 Task: Look for space in Bagneux, France from 21st June, 2023 to 29th June, 2023 for 4 adults in price range Rs.7000 to Rs.12000. Place can be entire place with 2 bedrooms having 2 beds and 2 bathrooms. Property type can be house, flat, guest house. Amenities needed are: washing machine. Booking option can be shelf check-in. Required host language is English.
Action: Mouse moved to (573, 184)
Screenshot: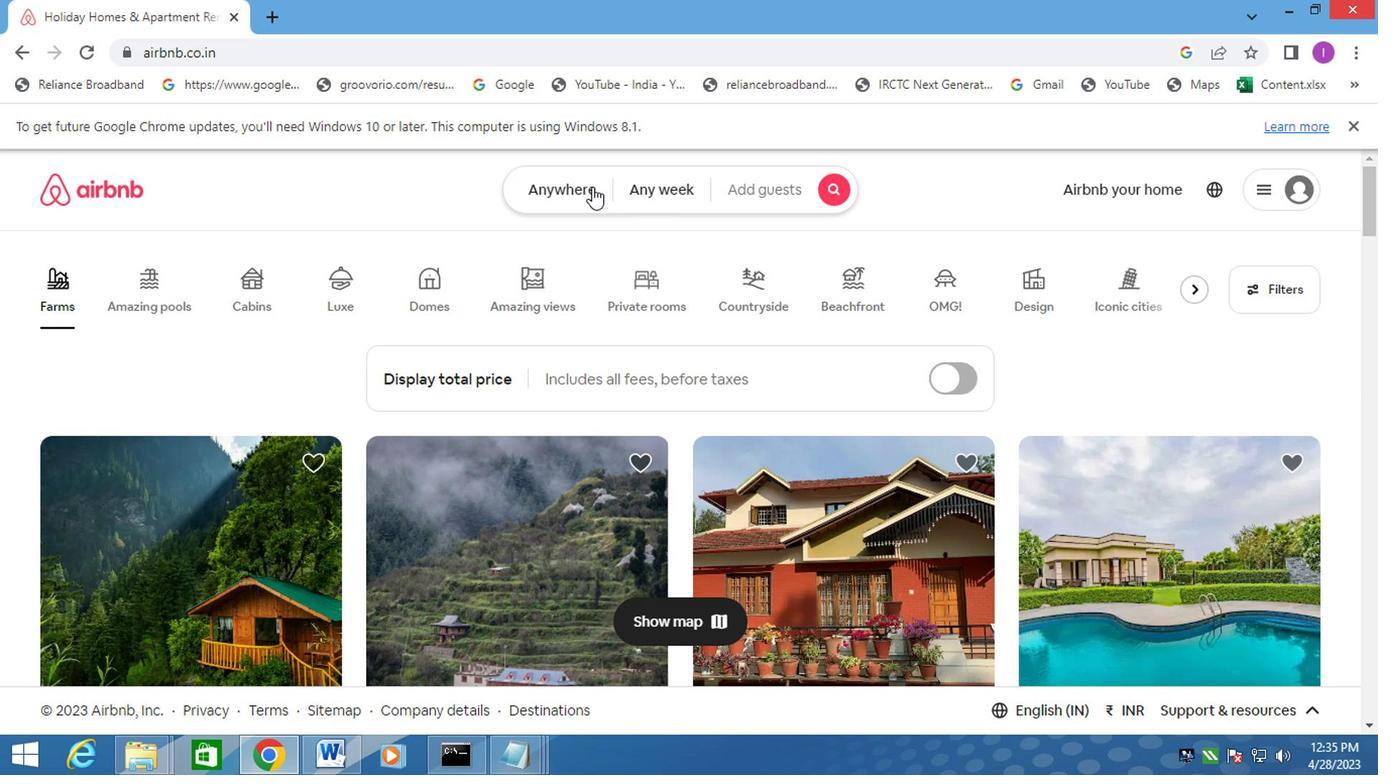 
Action: Mouse pressed left at (573, 184)
Screenshot: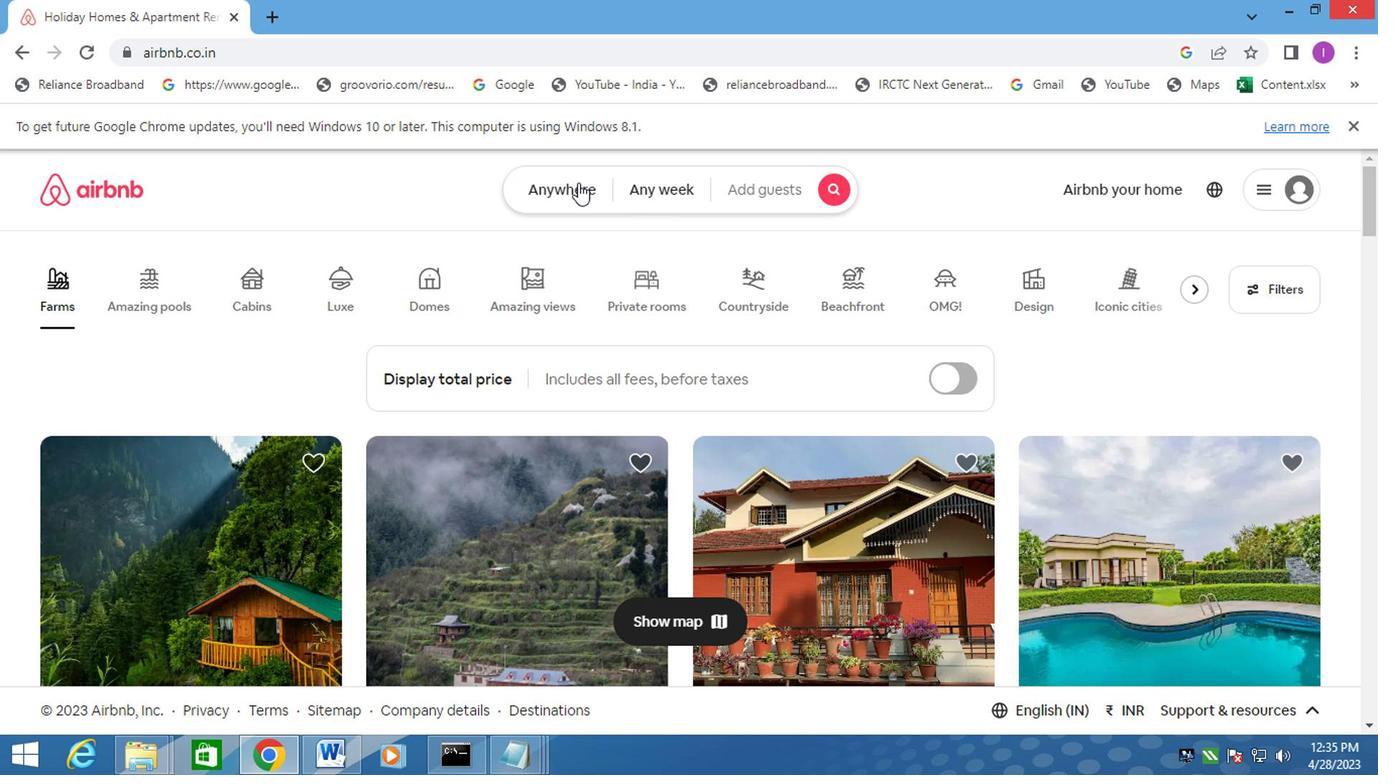 
Action: Mouse moved to (379, 262)
Screenshot: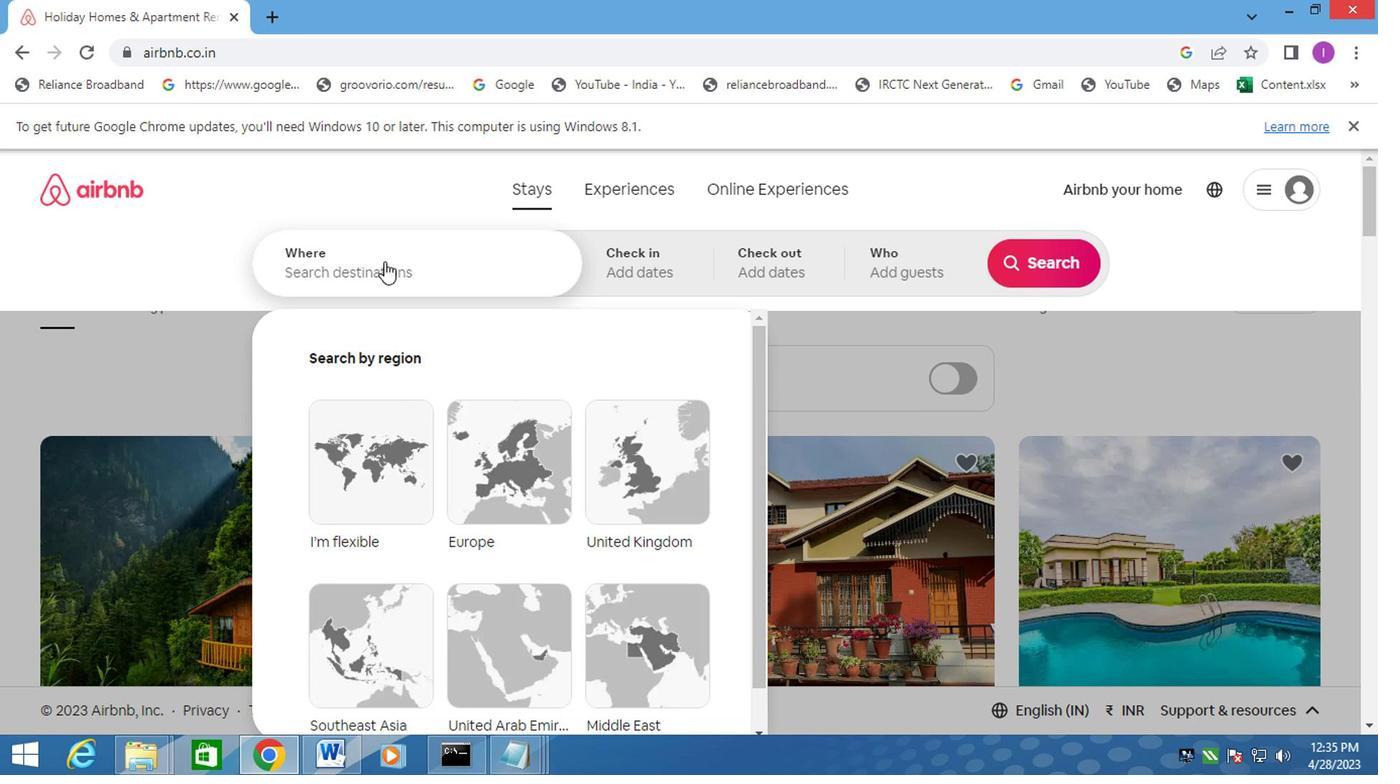 
Action: Mouse pressed left at (379, 262)
Screenshot: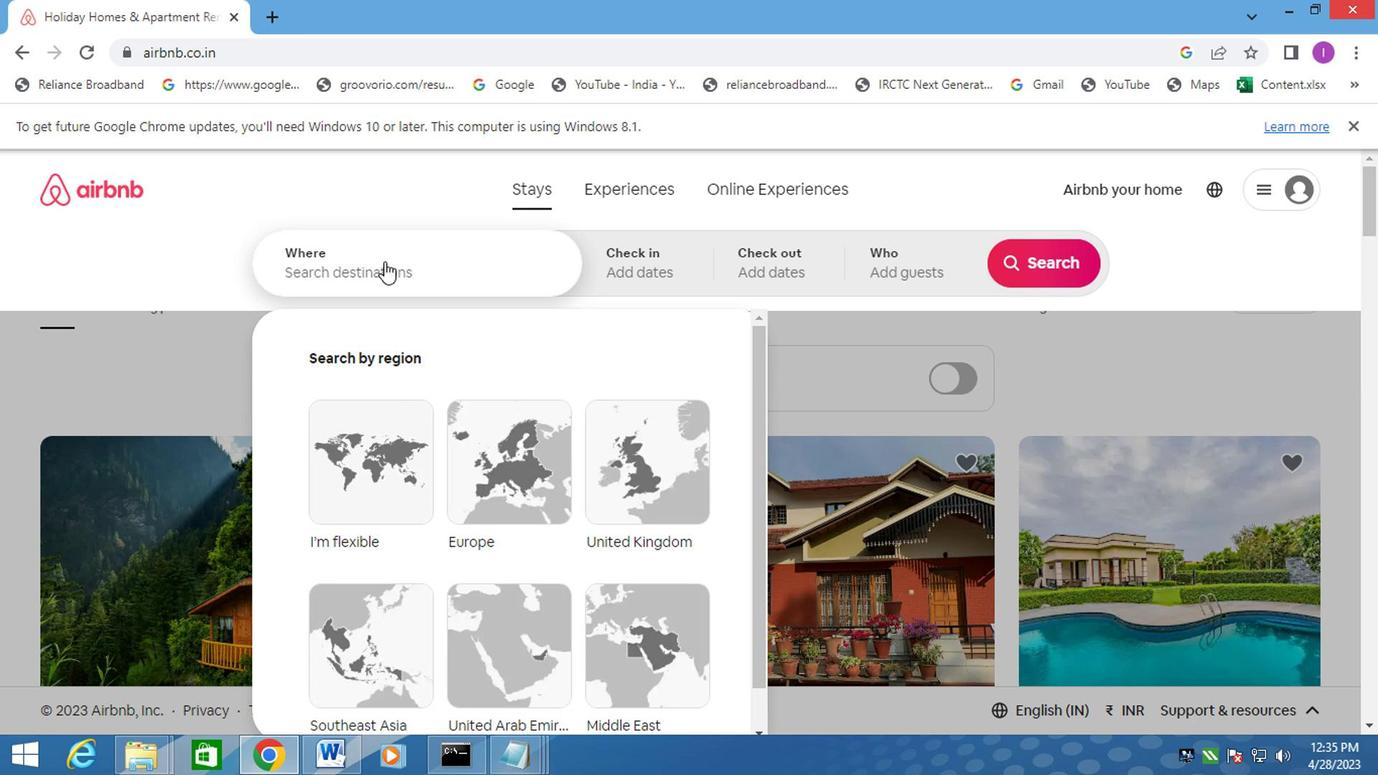 
Action: Key pressed <Key.shift>BAGNEUX,<Key.shift>FRANCE
Screenshot: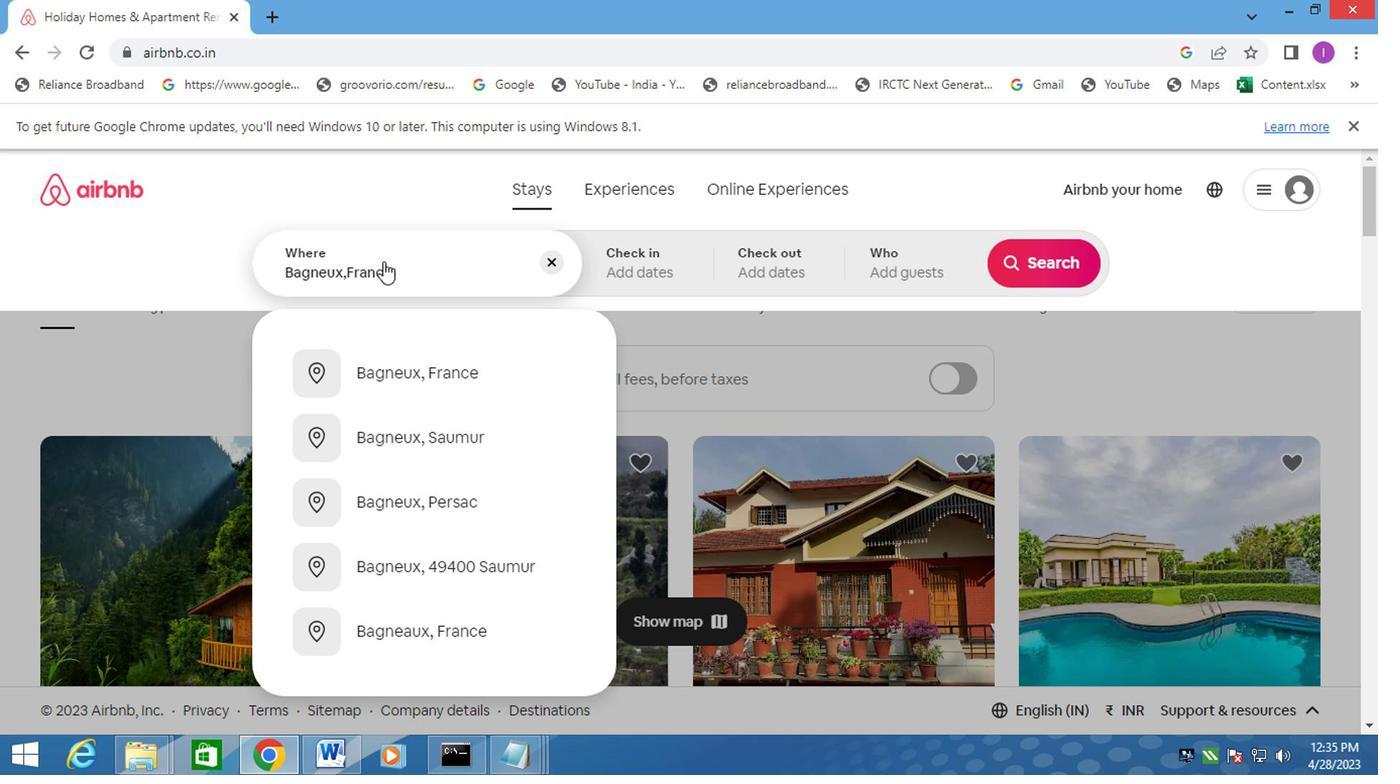 
Action: Mouse moved to (465, 376)
Screenshot: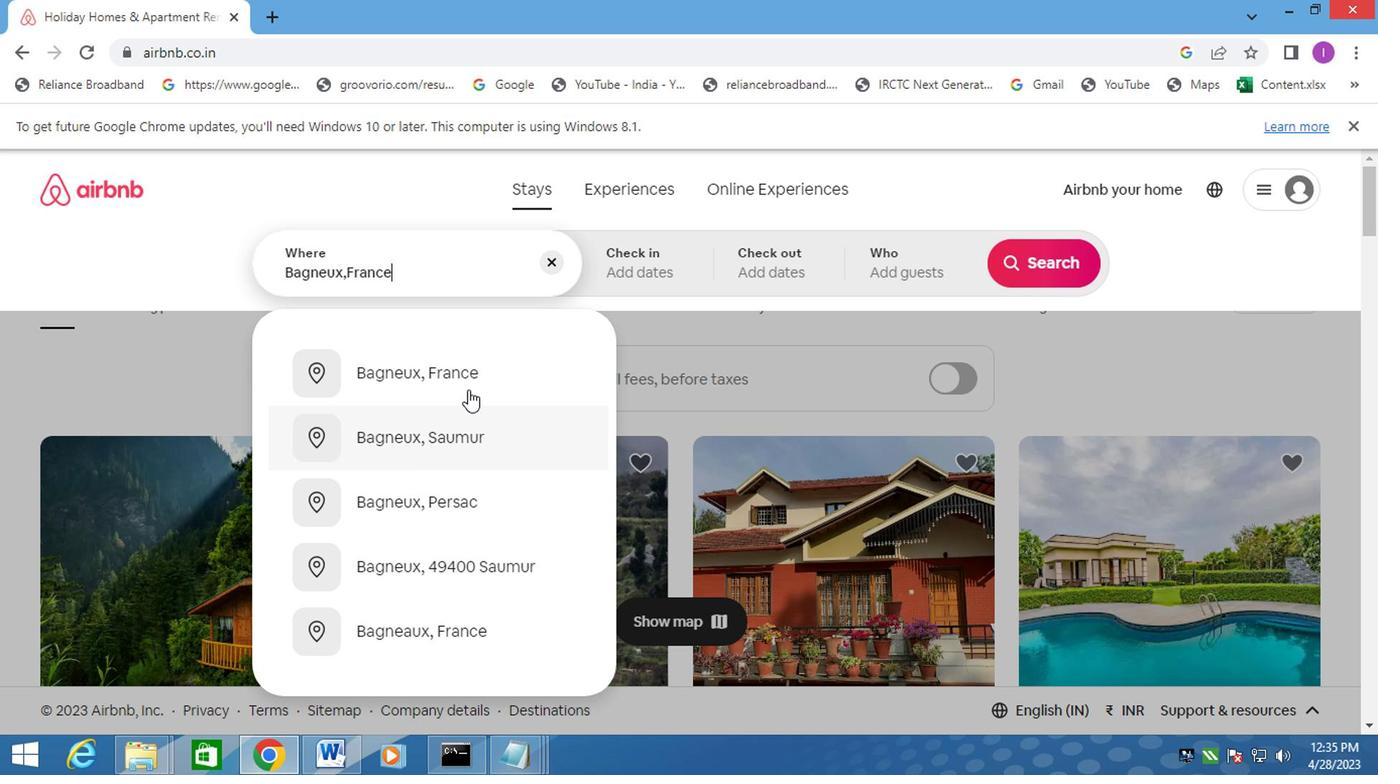 
Action: Mouse pressed left at (465, 376)
Screenshot: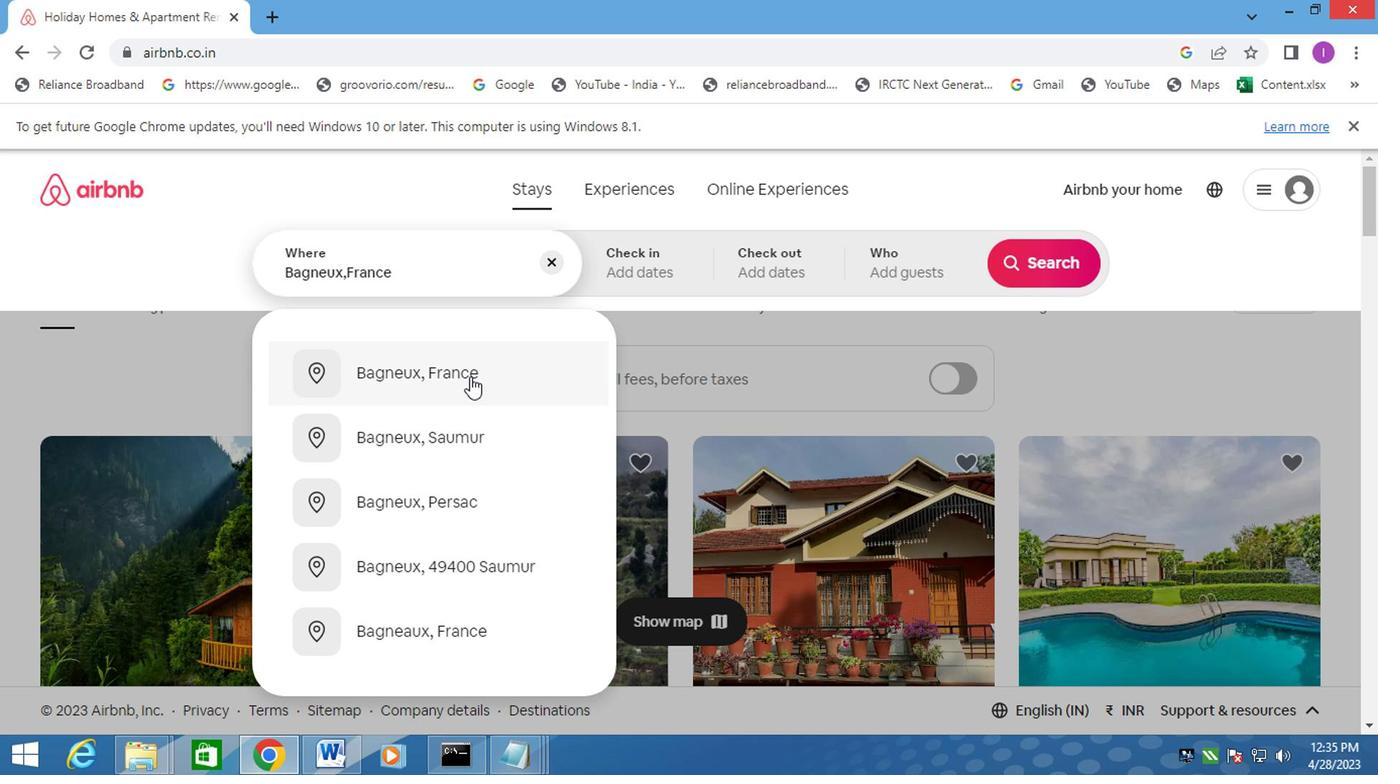 
Action: Mouse moved to (1034, 425)
Screenshot: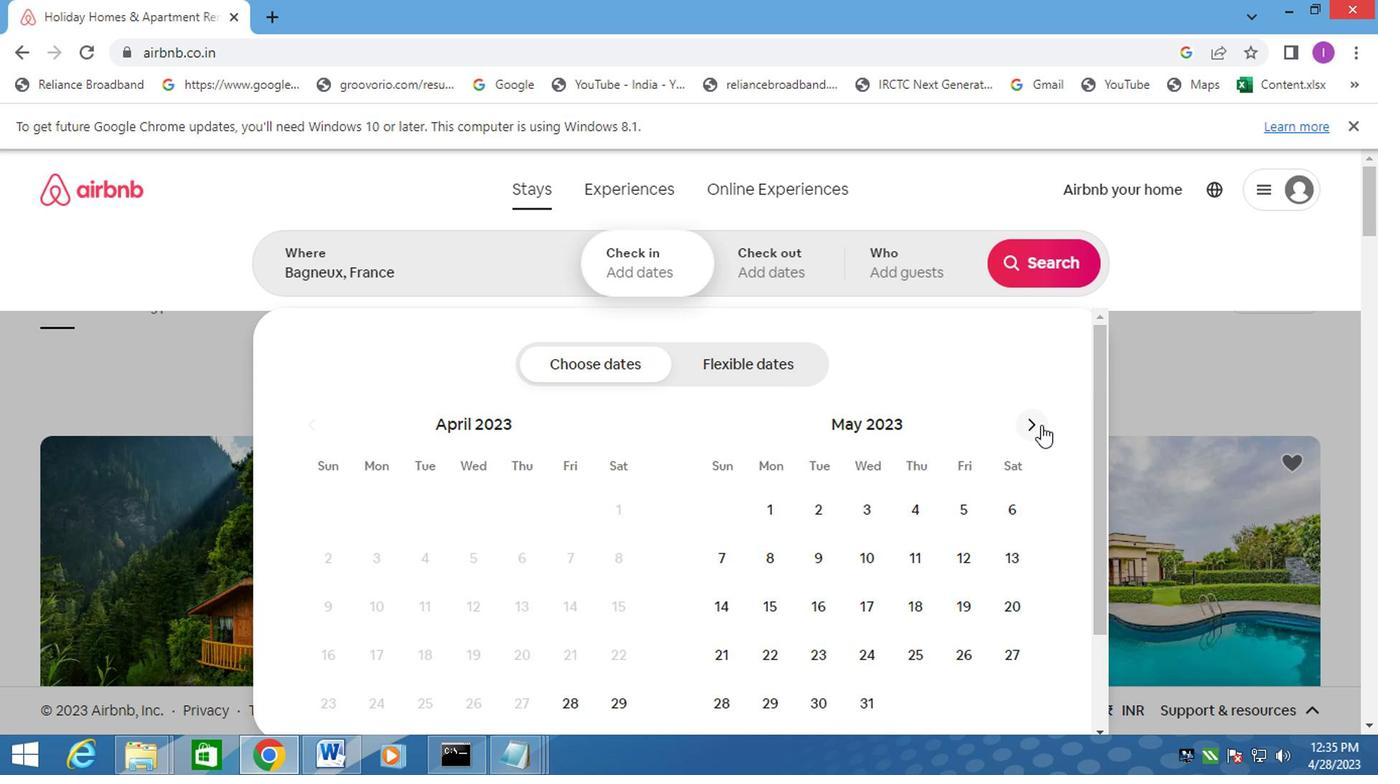 
Action: Mouse pressed left at (1034, 425)
Screenshot: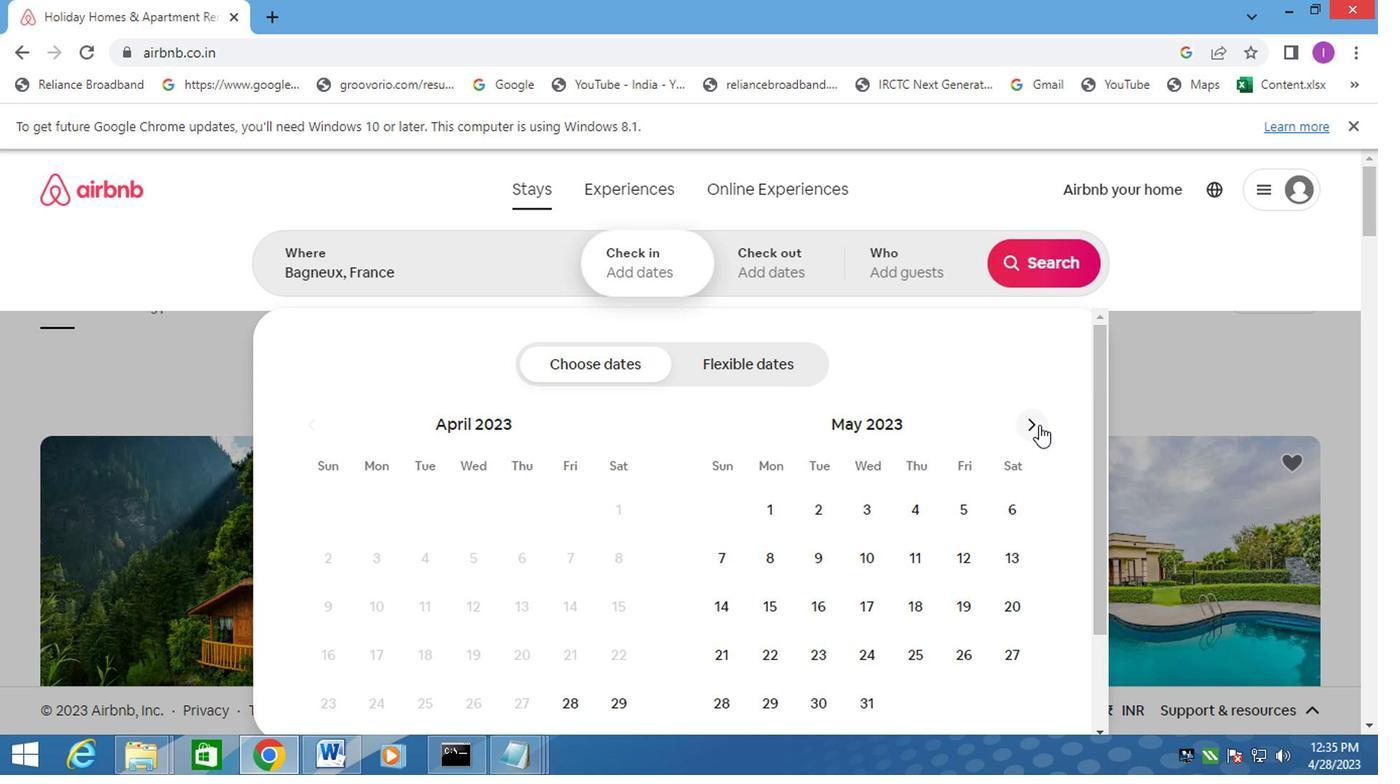 
Action: Mouse pressed left at (1034, 425)
Screenshot: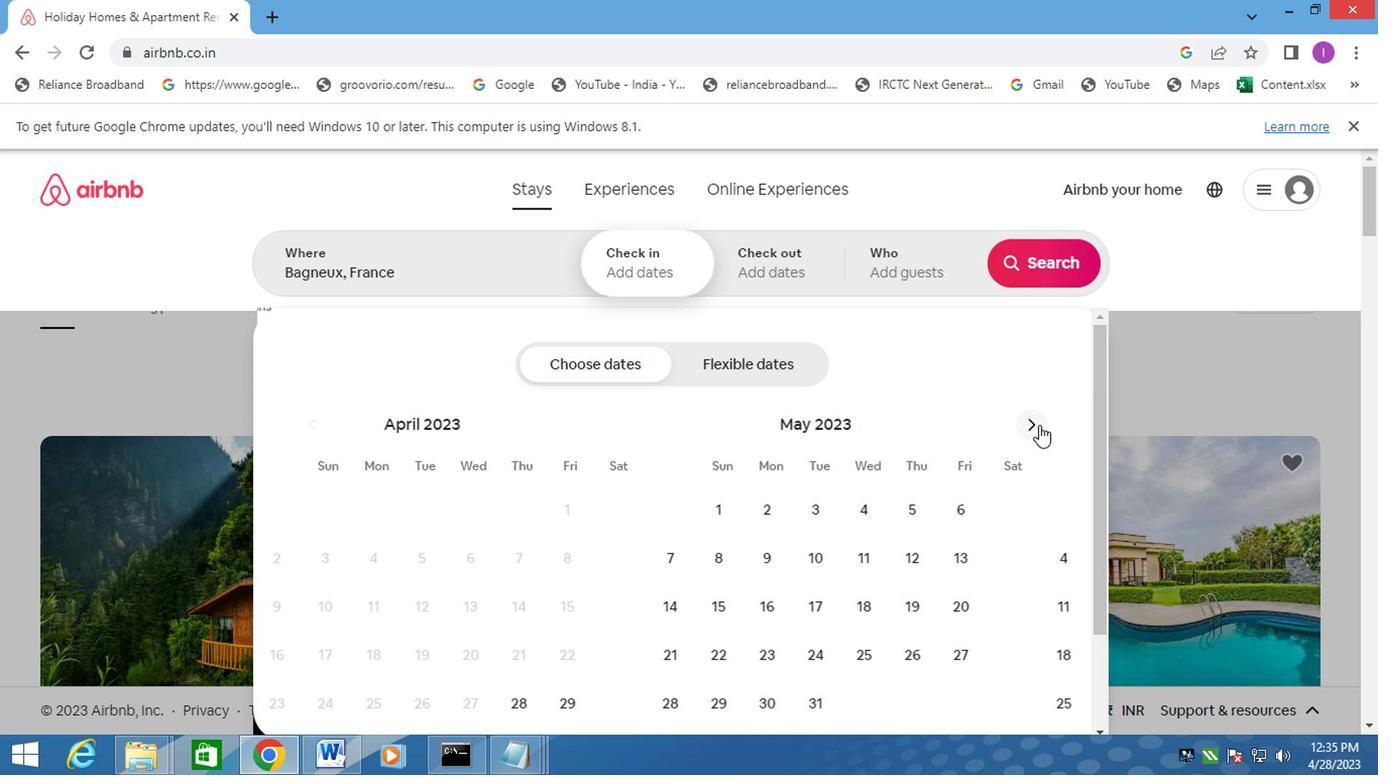 
Action: Mouse moved to (463, 649)
Screenshot: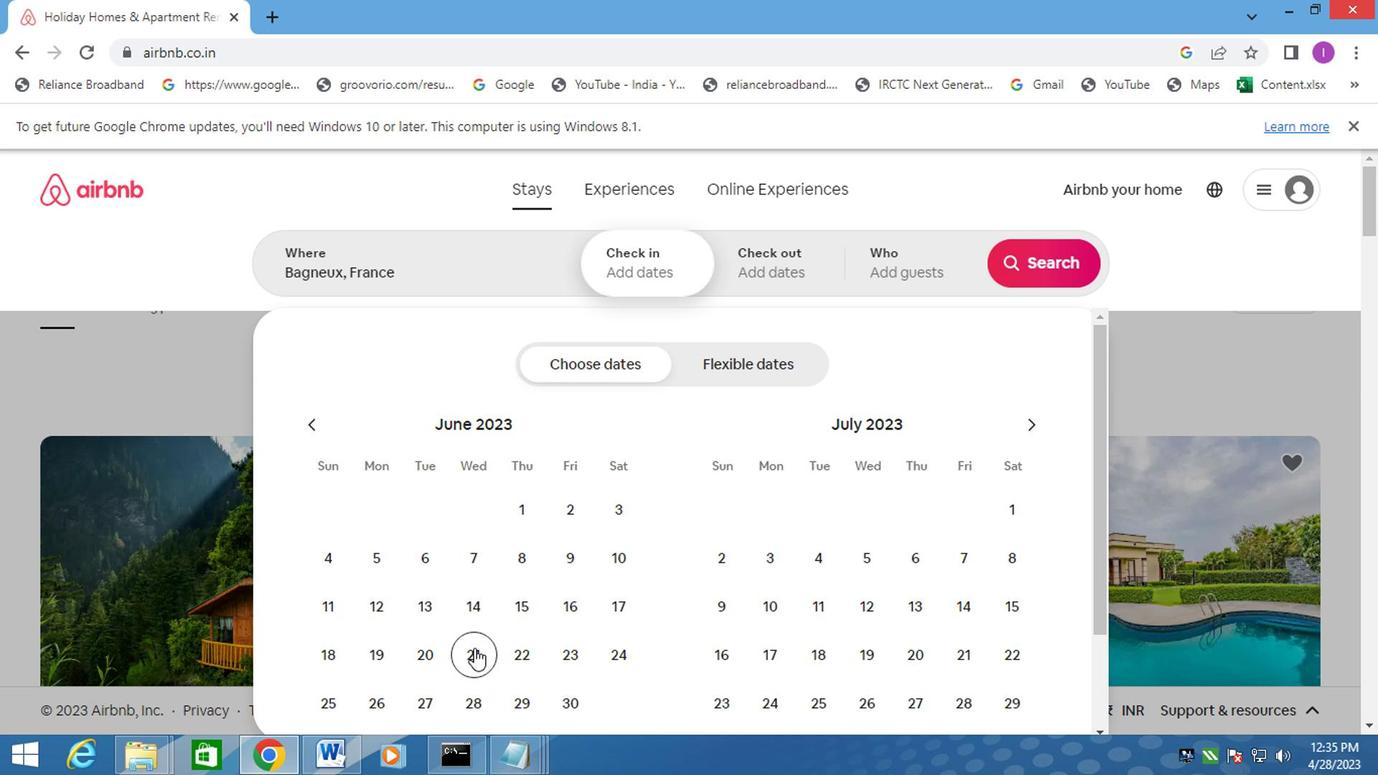 
Action: Mouse pressed left at (463, 649)
Screenshot: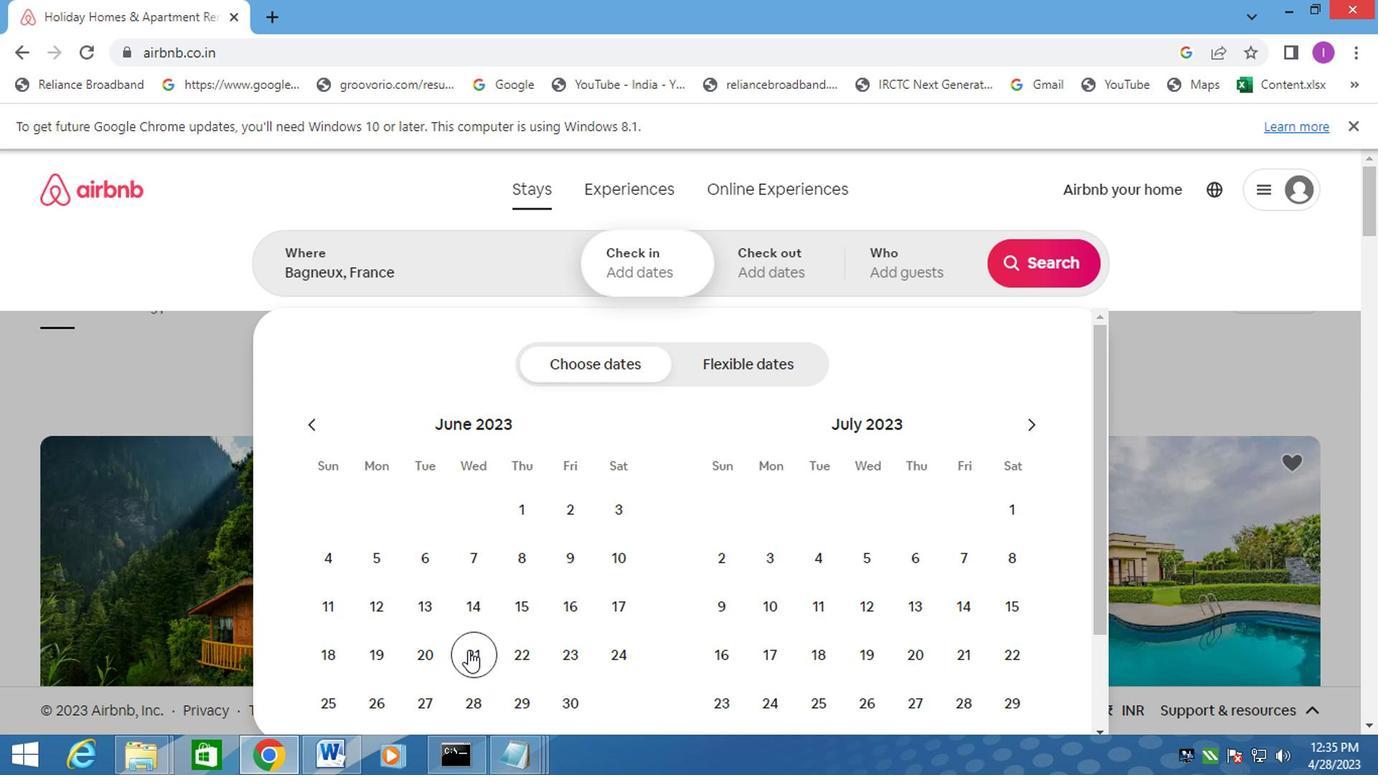 
Action: Mouse moved to (522, 702)
Screenshot: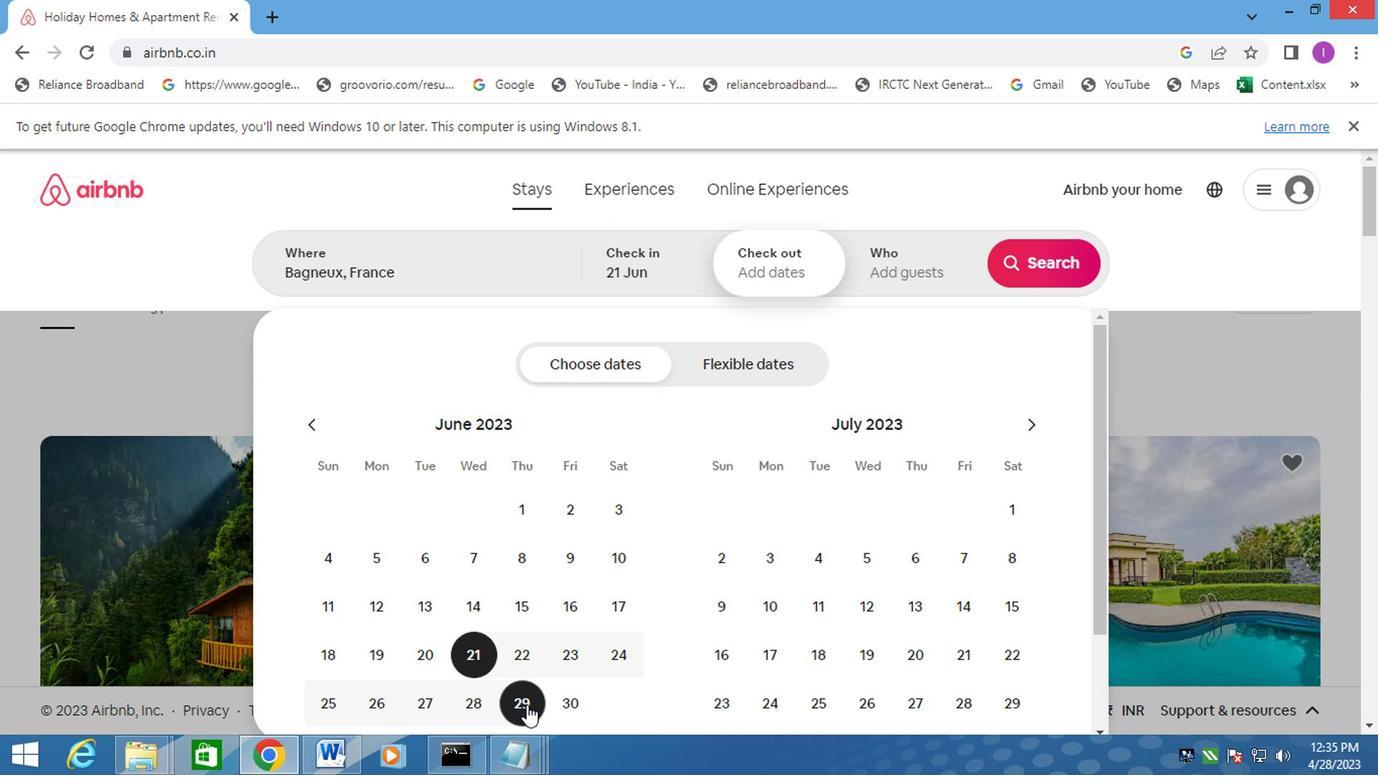 
Action: Mouse pressed left at (522, 702)
Screenshot: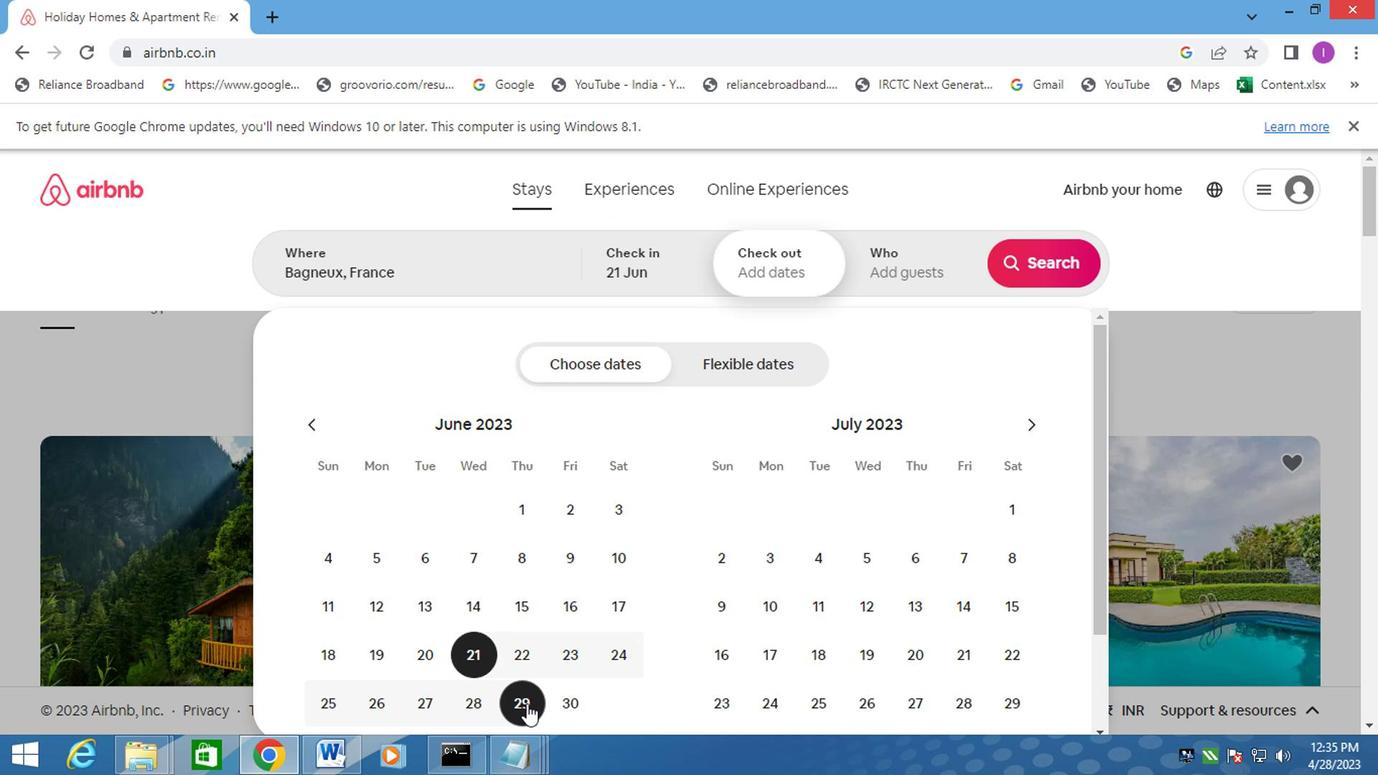
Action: Mouse moved to (955, 282)
Screenshot: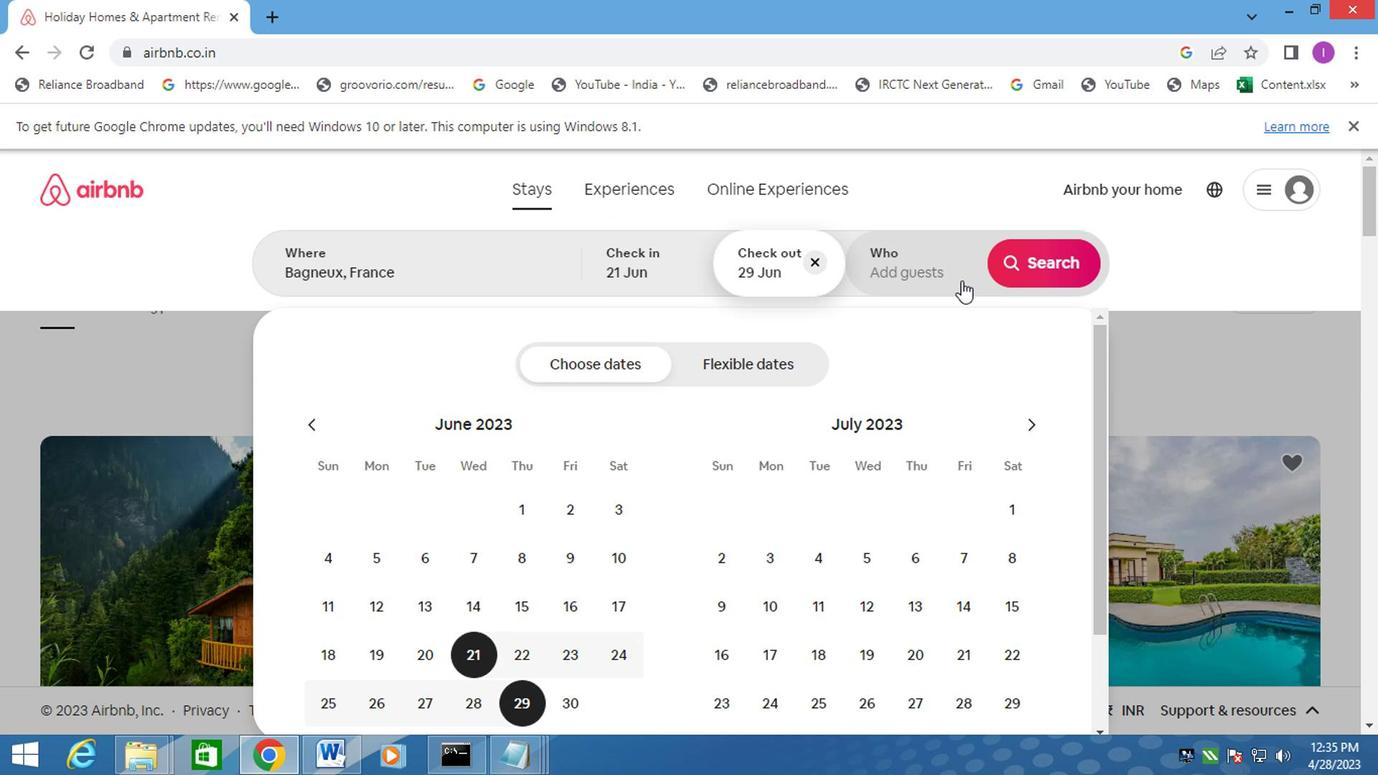 
Action: Mouse pressed left at (955, 282)
Screenshot: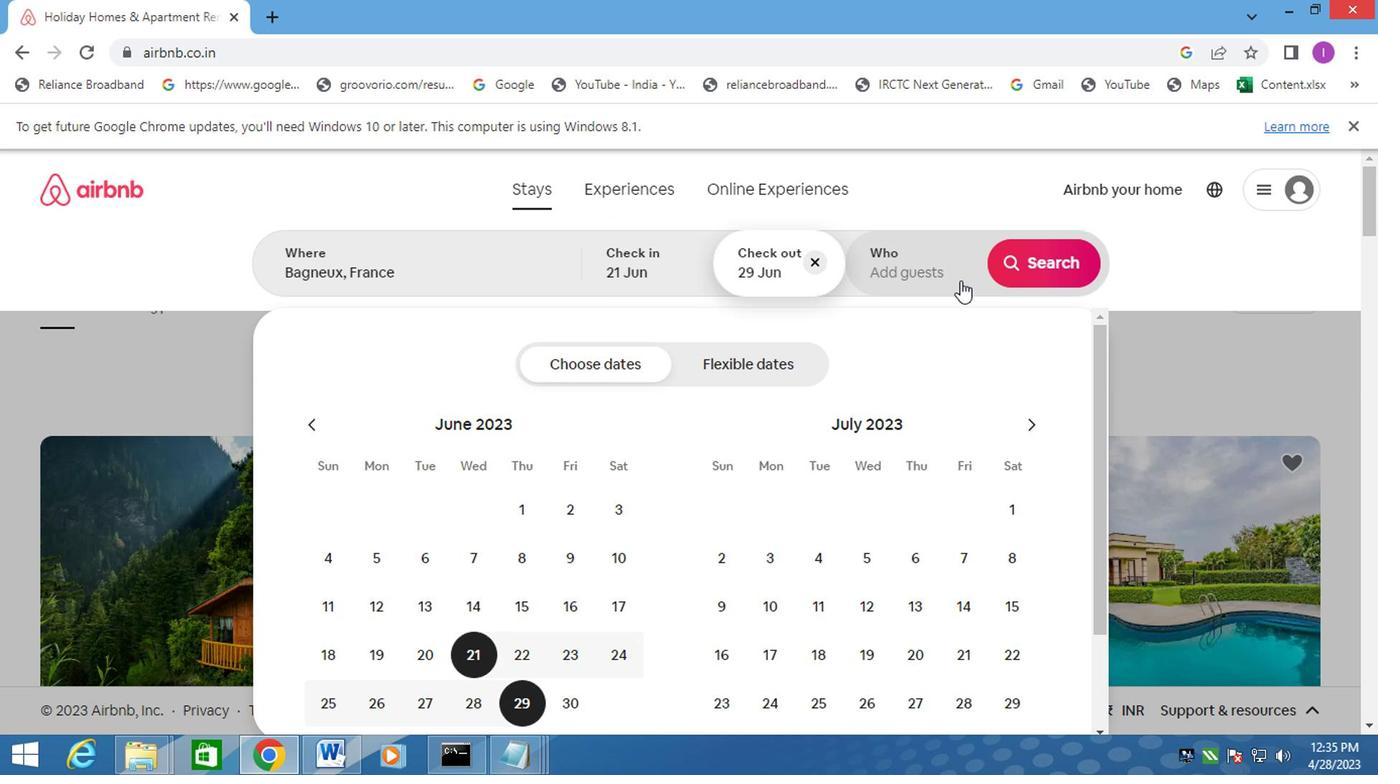 
Action: Mouse moved to (1038, 374)
Screenshot: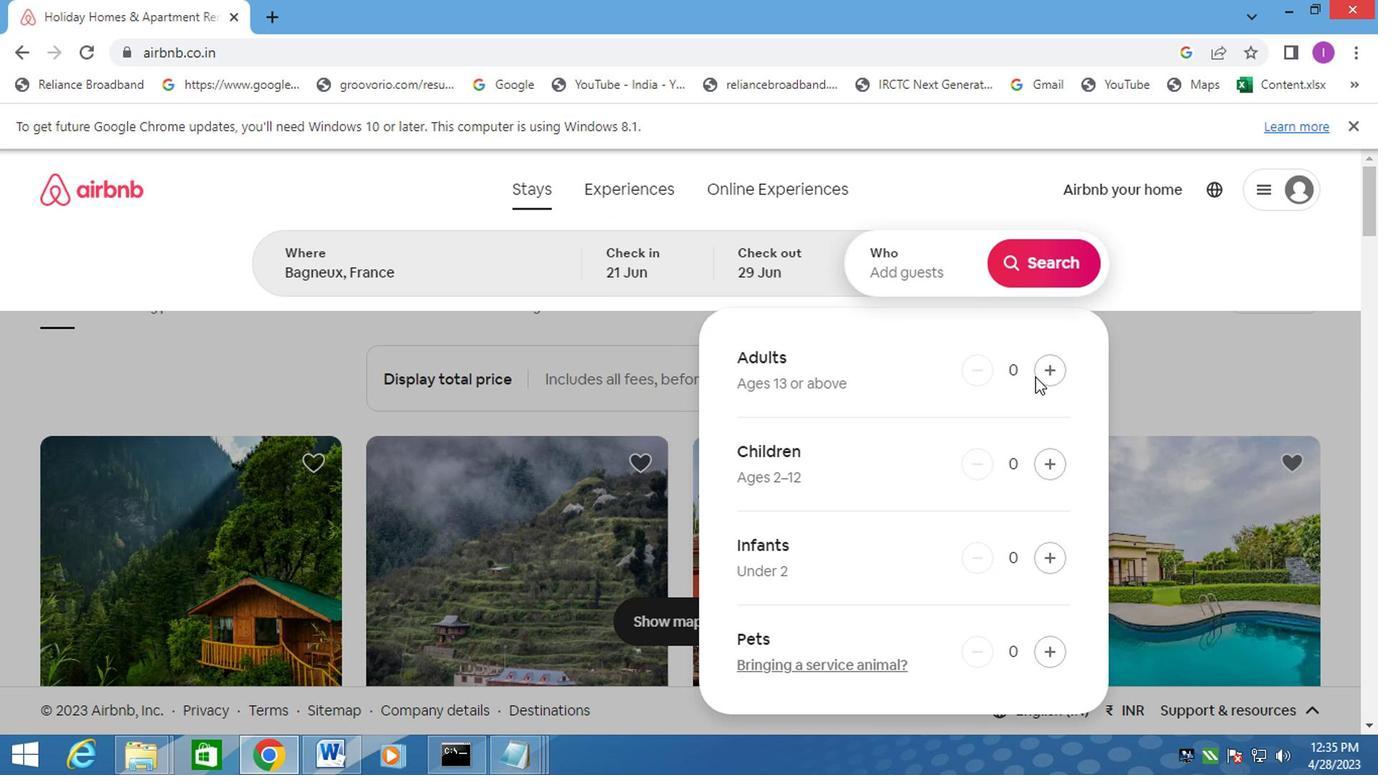 
Action: Mouse pressed left at (1038, 374)
Screenshot: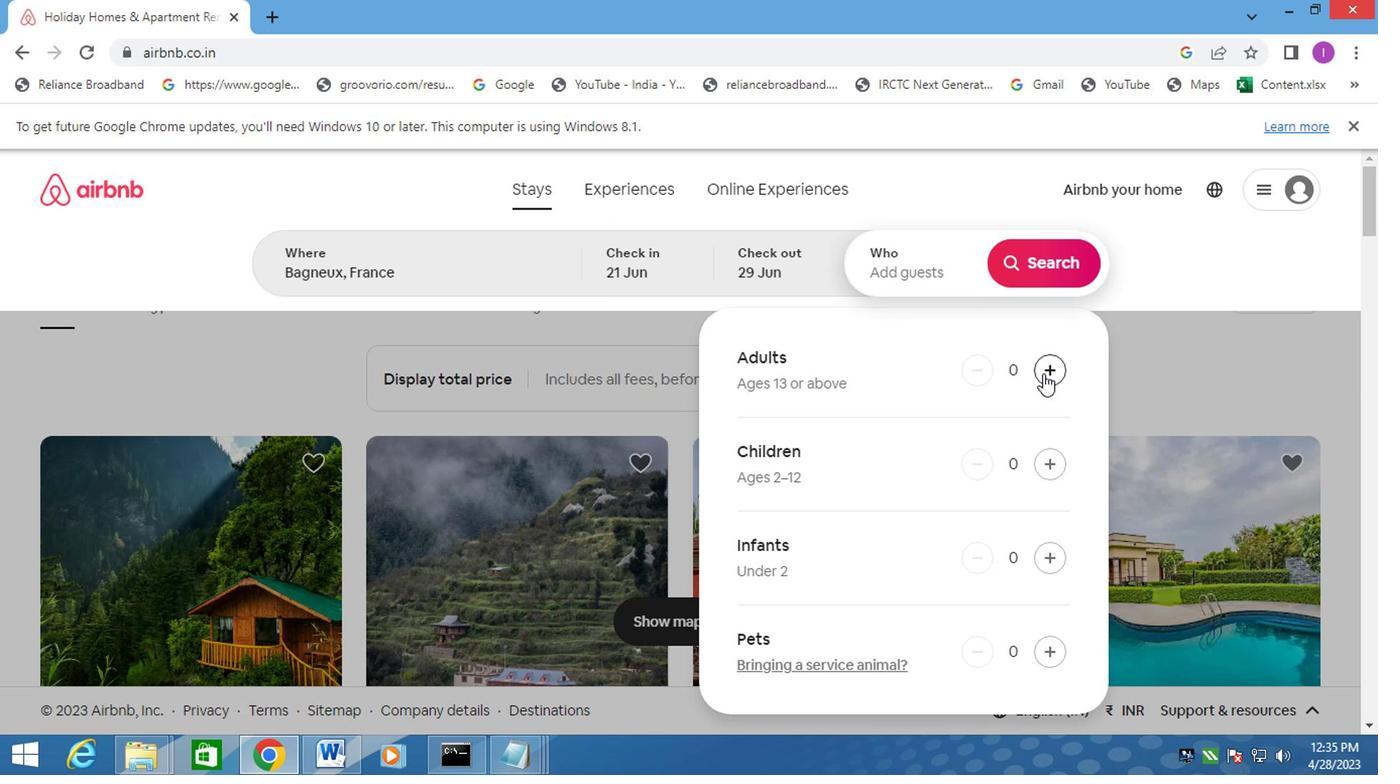 
Action: Mouse pressed left at (1038, 374)
Screenshot: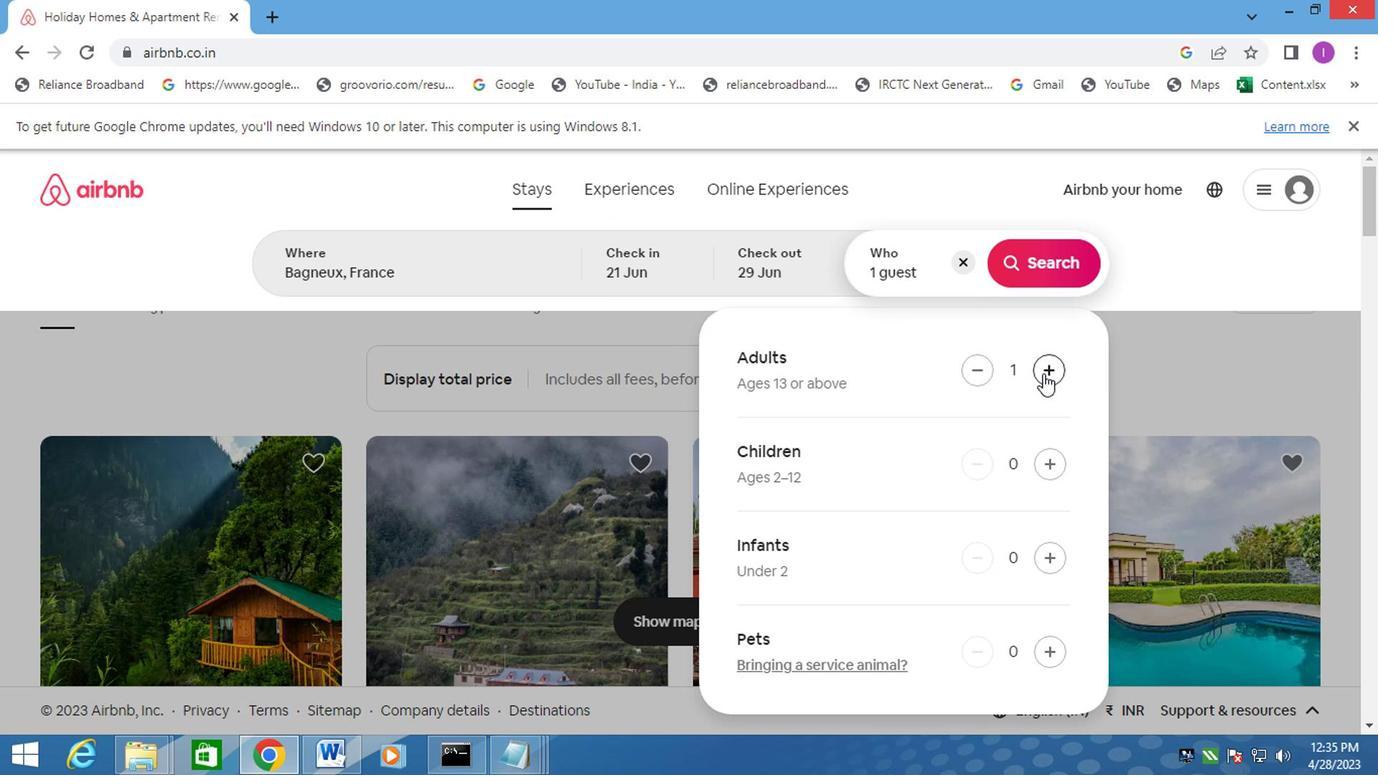 
Action: Mouse pressed left at (1038, 374)
Screenshot: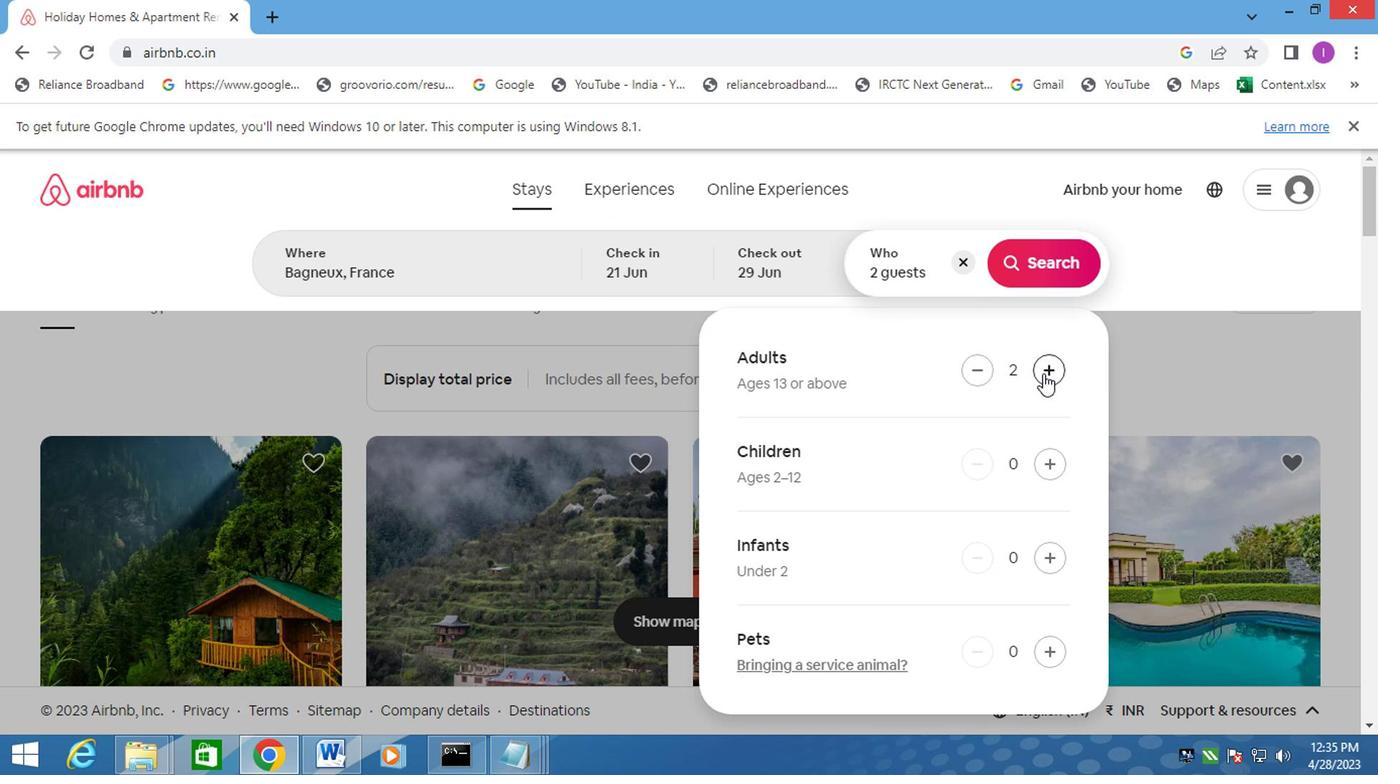 
Action: Mouse pressed left at (1038, 374)
Screenshot: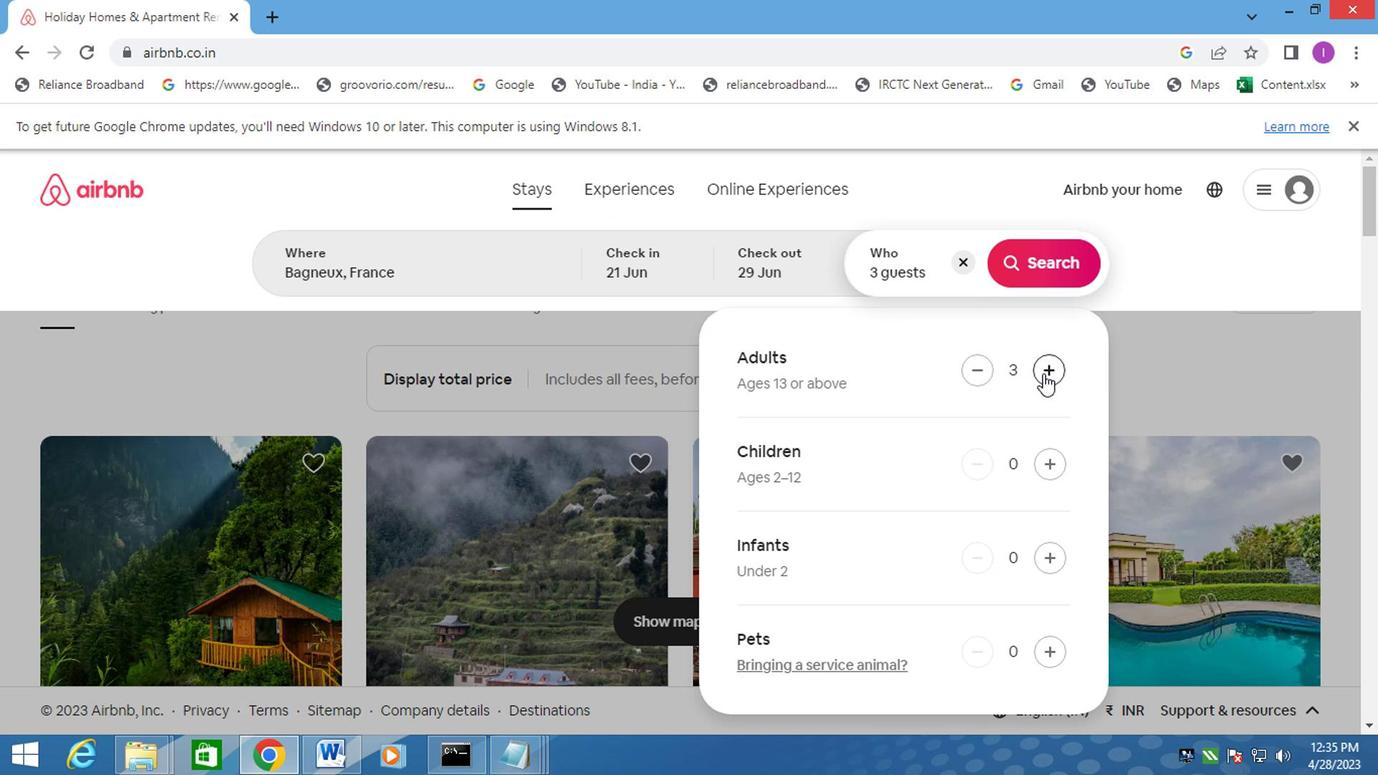 
Action: Mouse moved to (1079, 254)
Screenshot: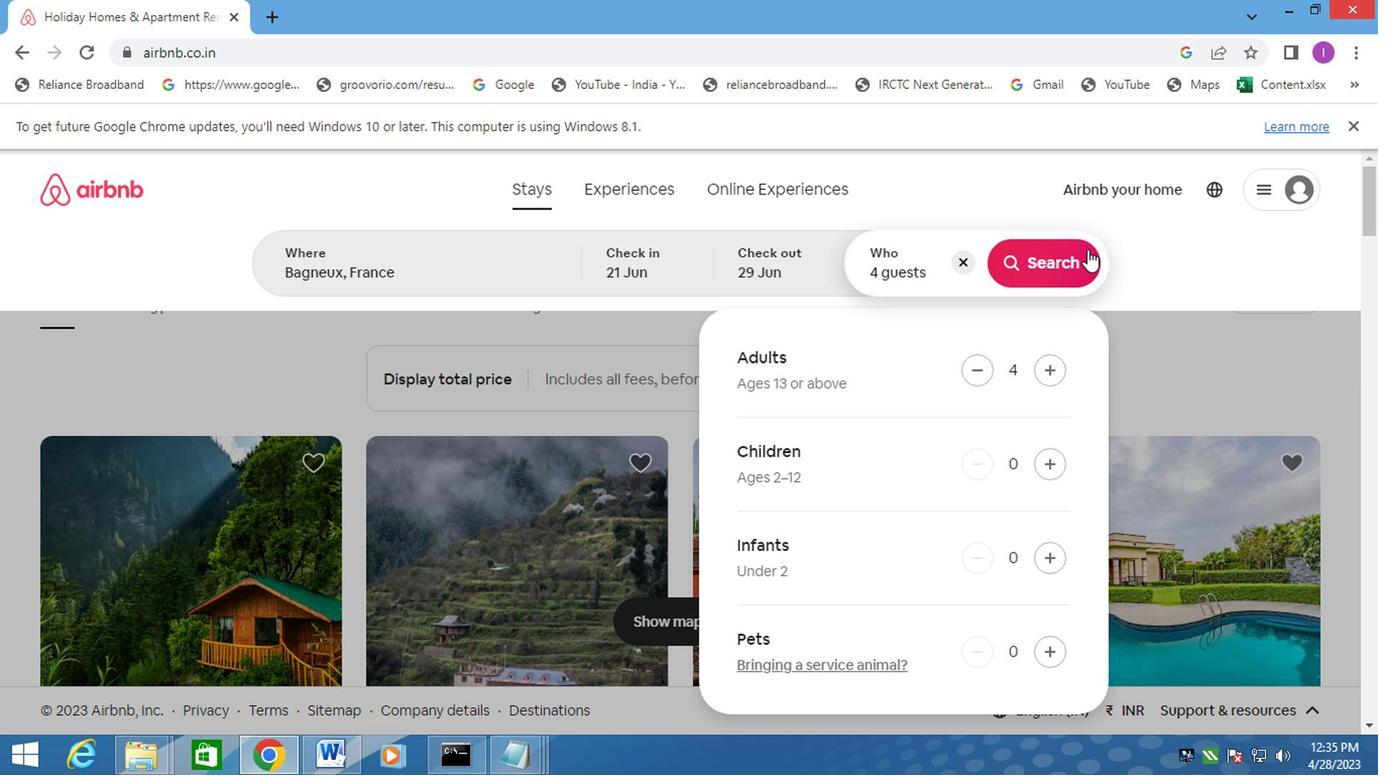 
Action: Mouse pressed left at (1079, 254)
Screenshot: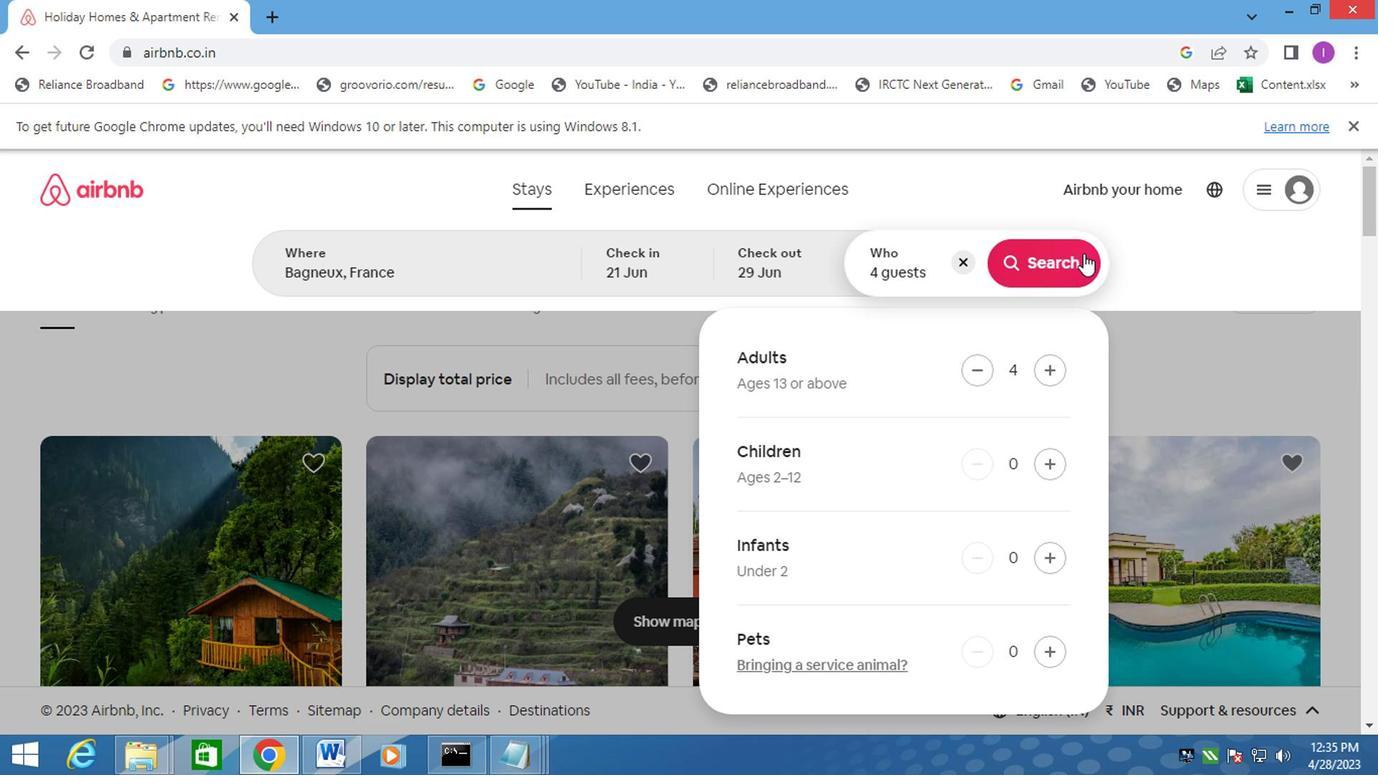 
Action: Mouse moved to (1286, 285)
Screenshot: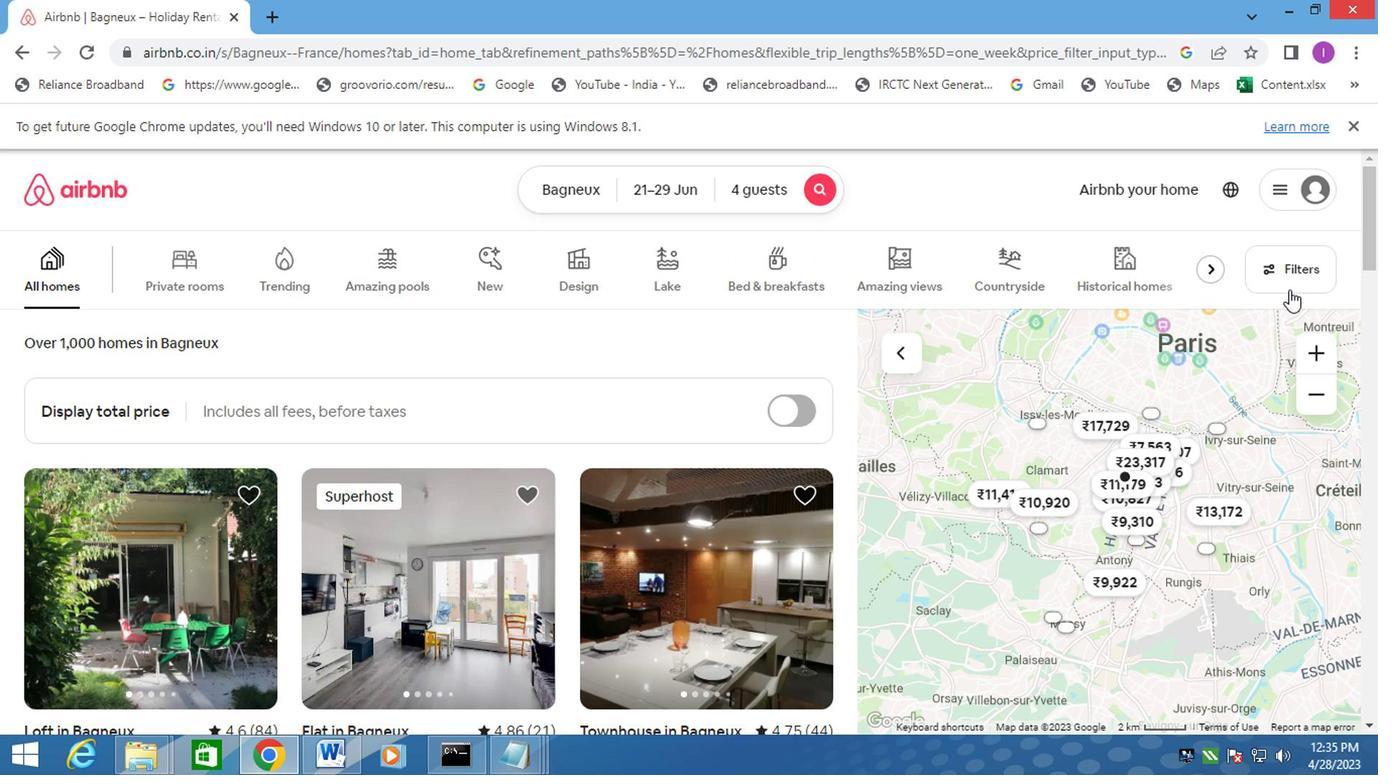 
Action: Mouse pressed left at (1286, 285)
Screenshot: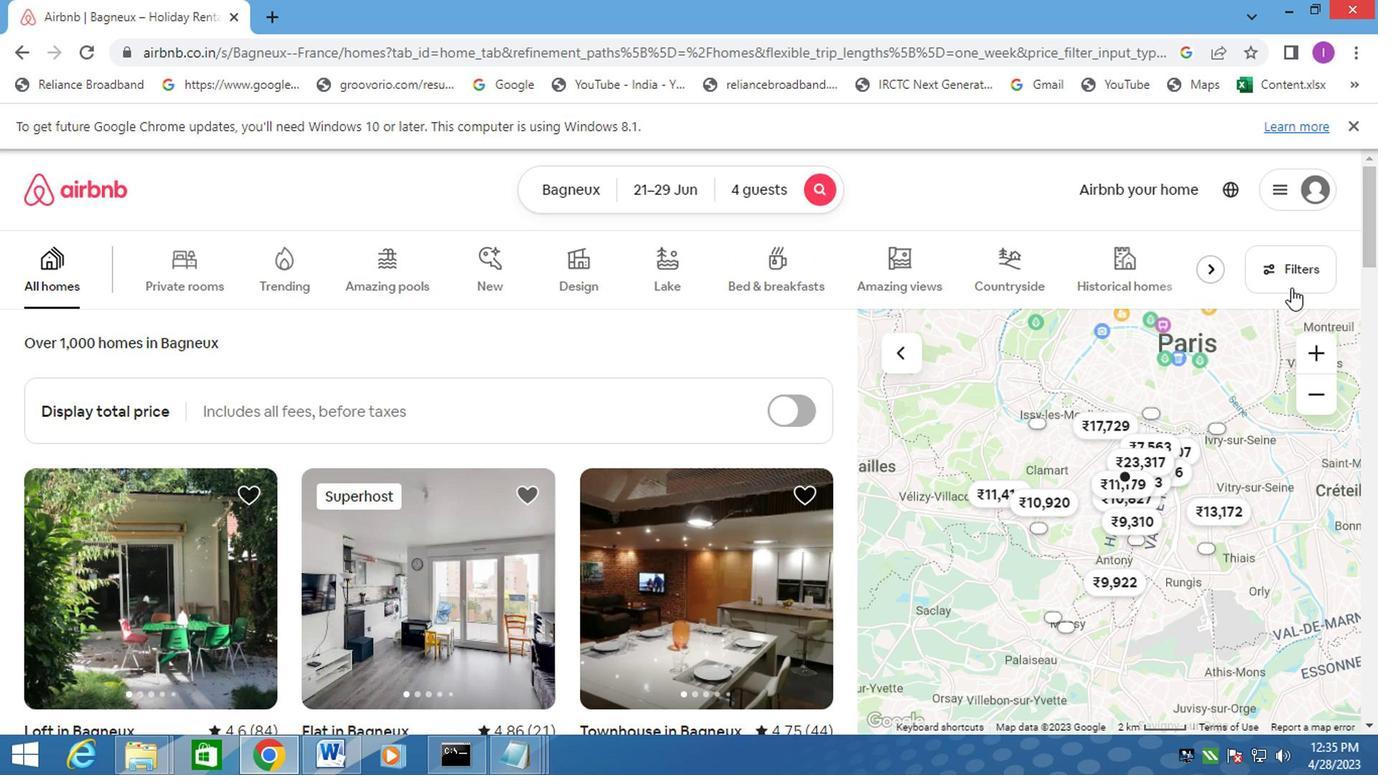 
Action: Mouse moved to (431, 531)
Screenshot: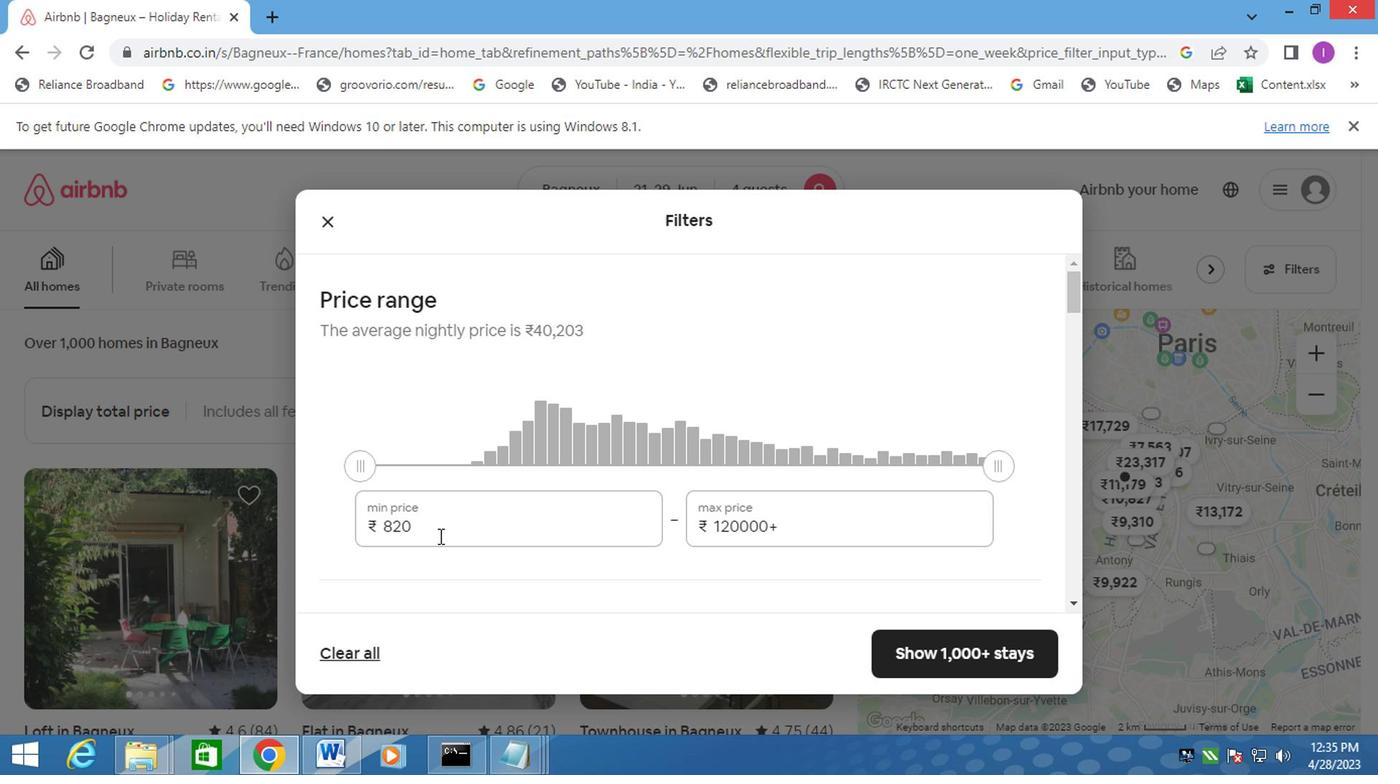 
Action: Mouse pressed left at (431, 531)
Screenshot: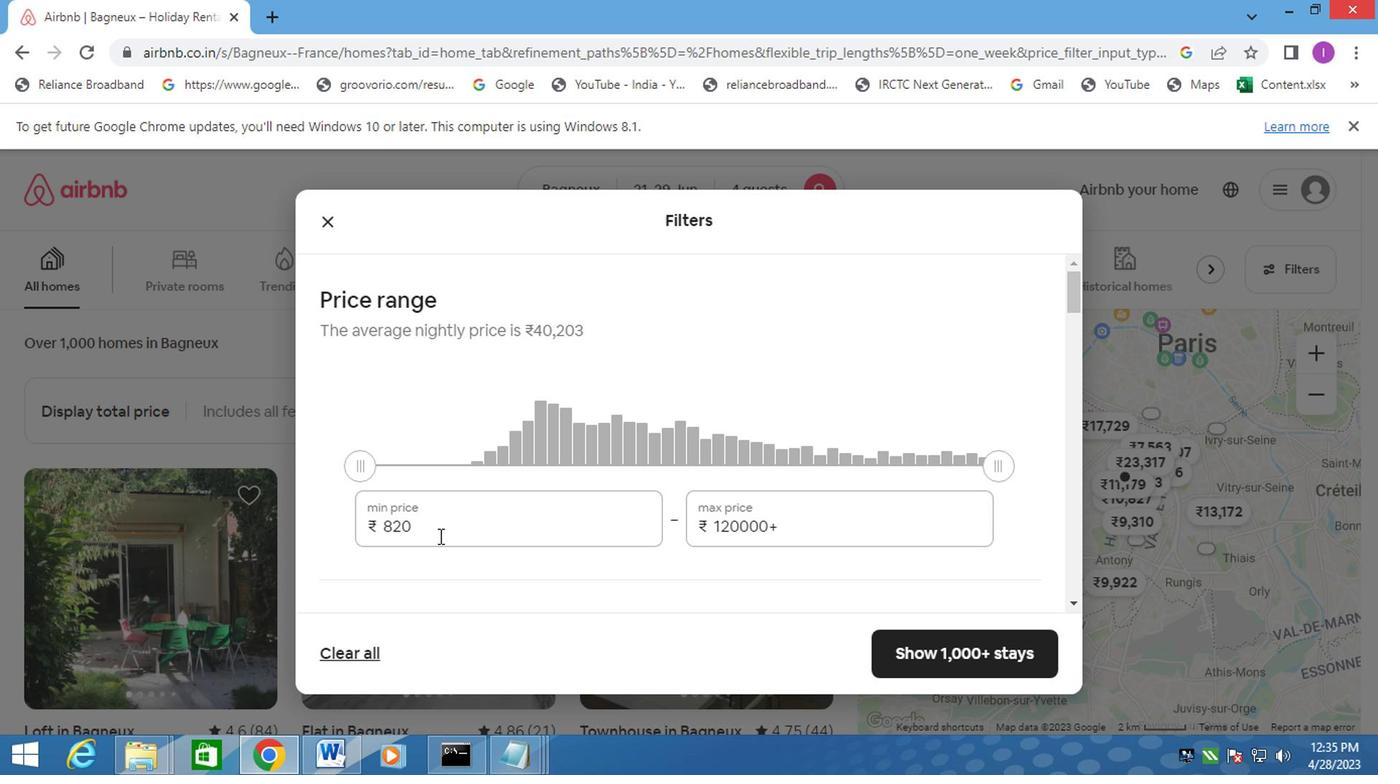 
Action: Mouse moved to (365, 513)
Screenshot: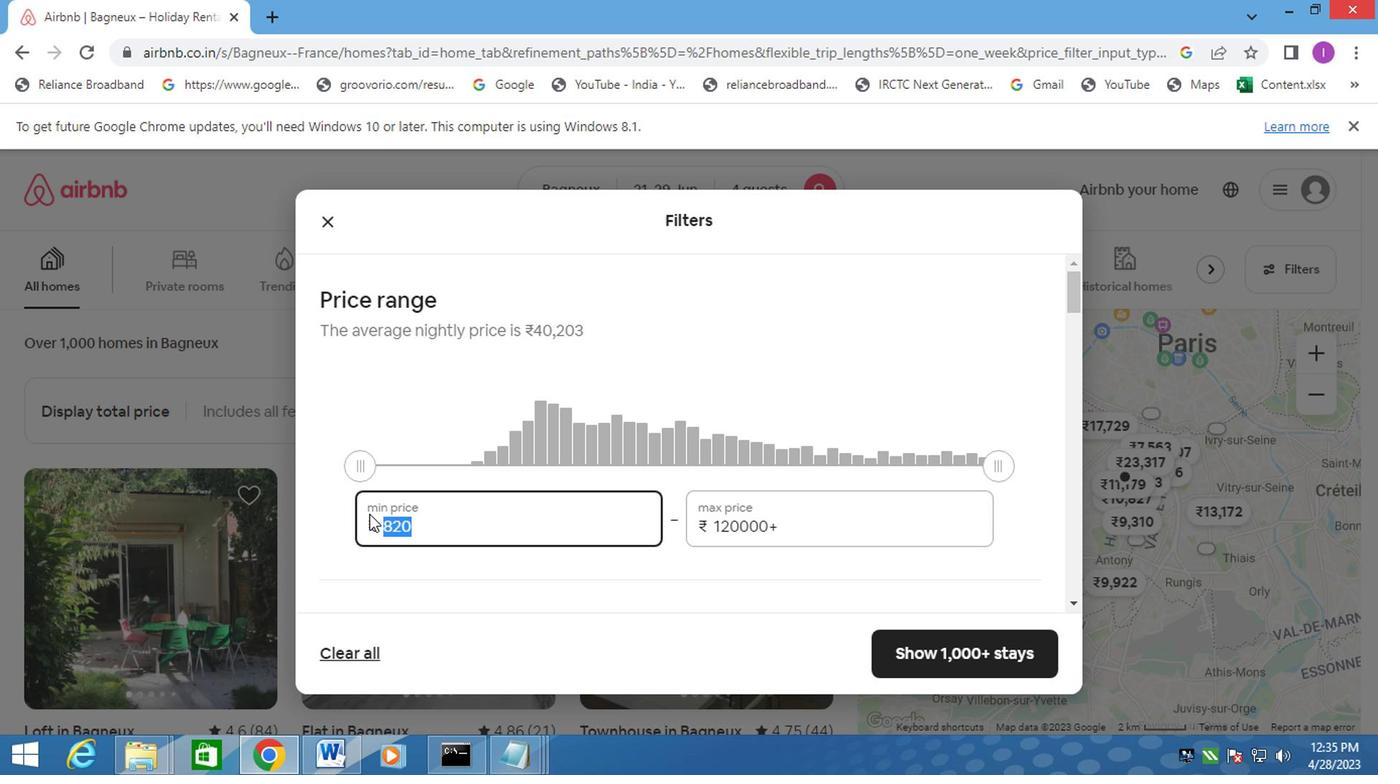 
Action: Key pressed 7000
Screenshot: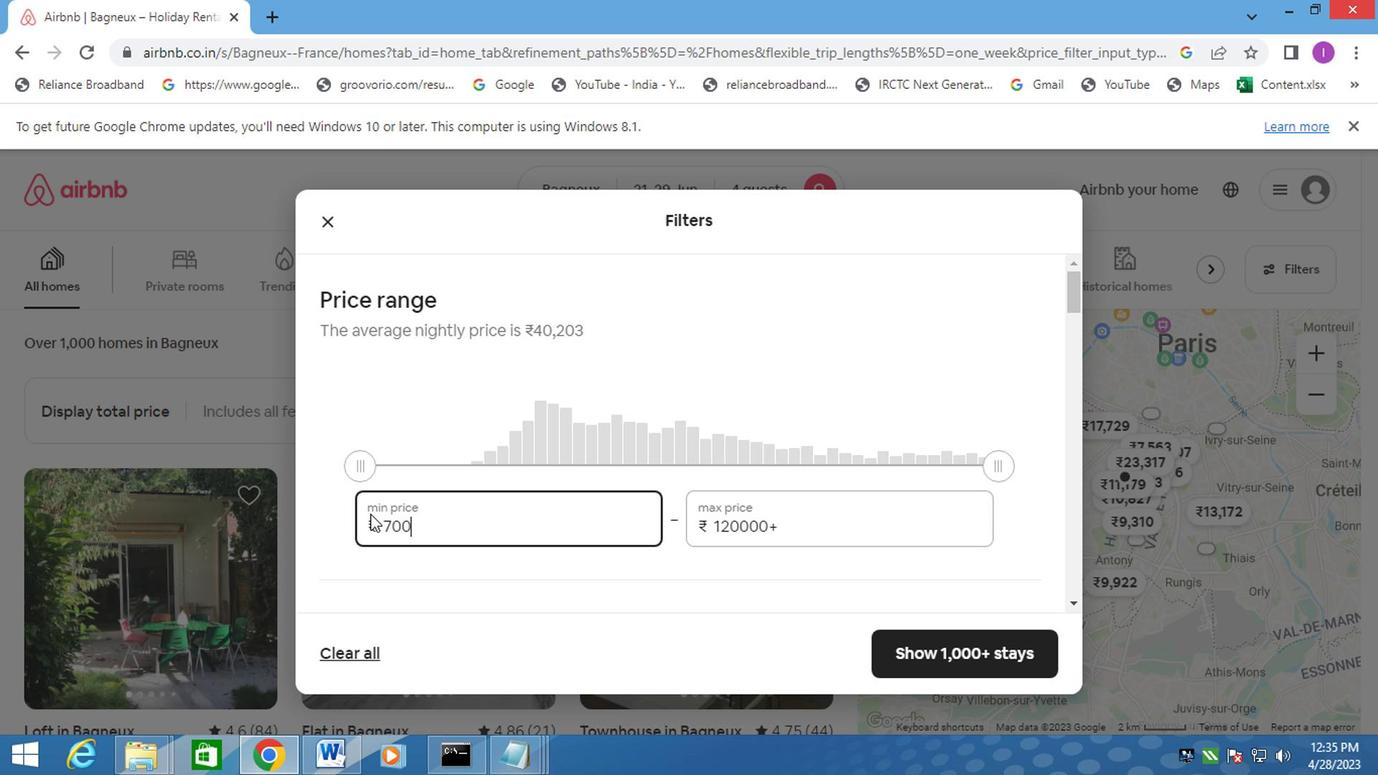
Action: Mouse moved to (774, 526)
Screenshot: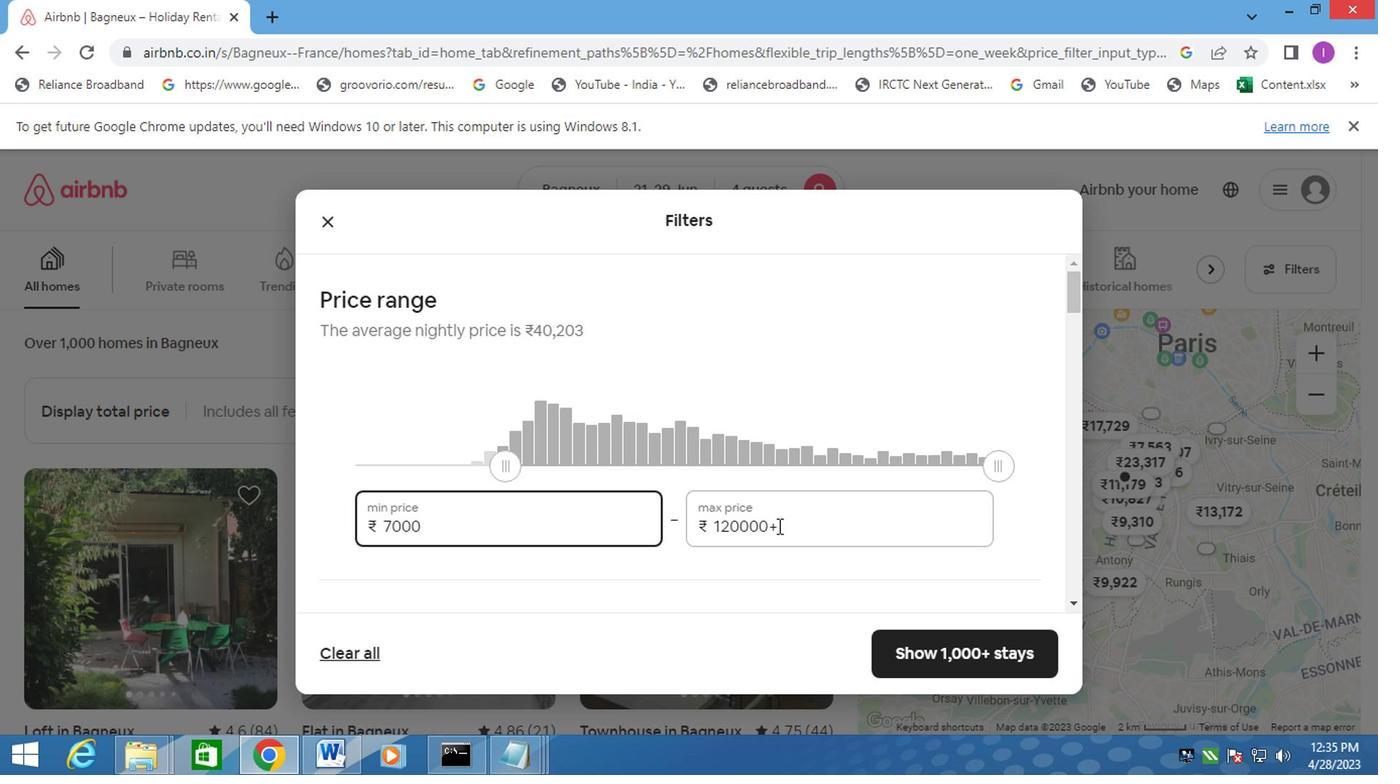 
Action: Mouse pressed left at (774, 526)
Screenshot: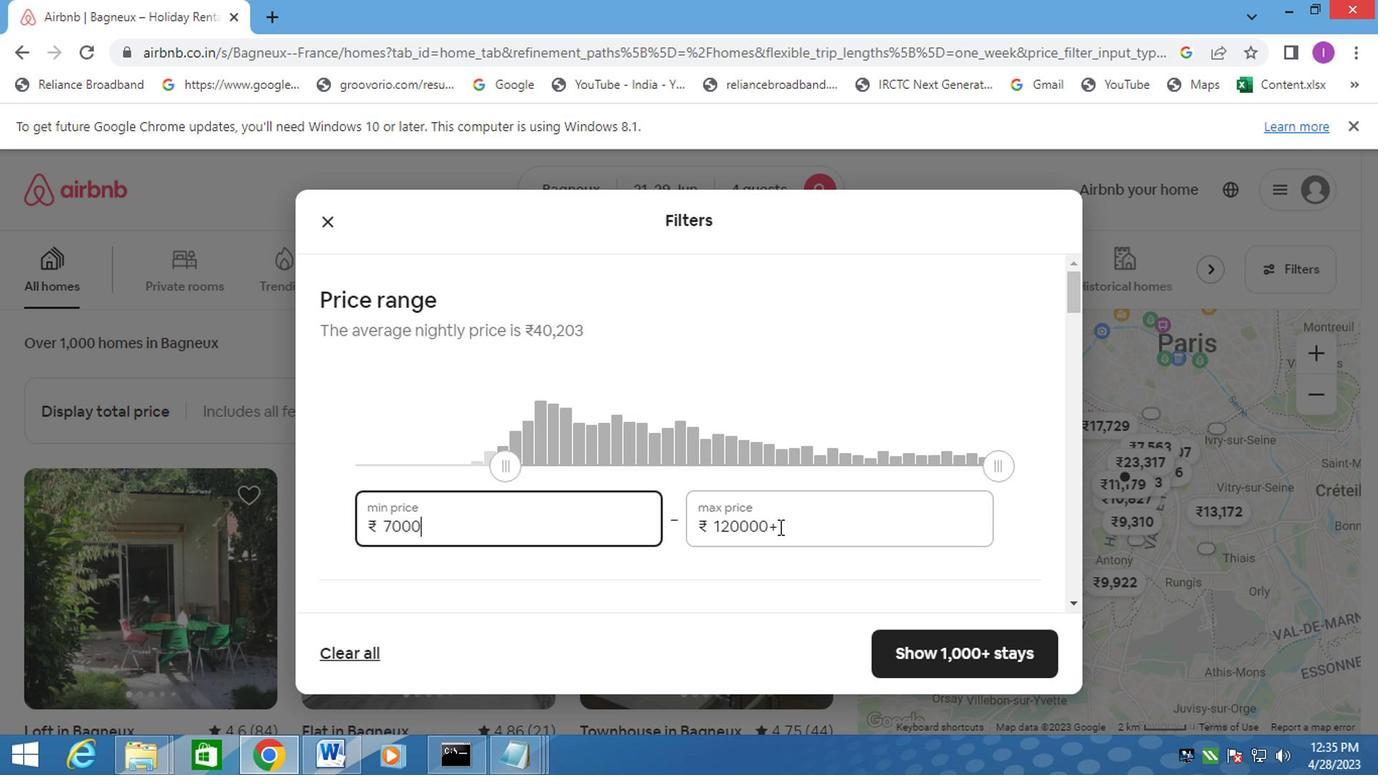 
Action: Mouse moved to (665, 518)
Screenshot: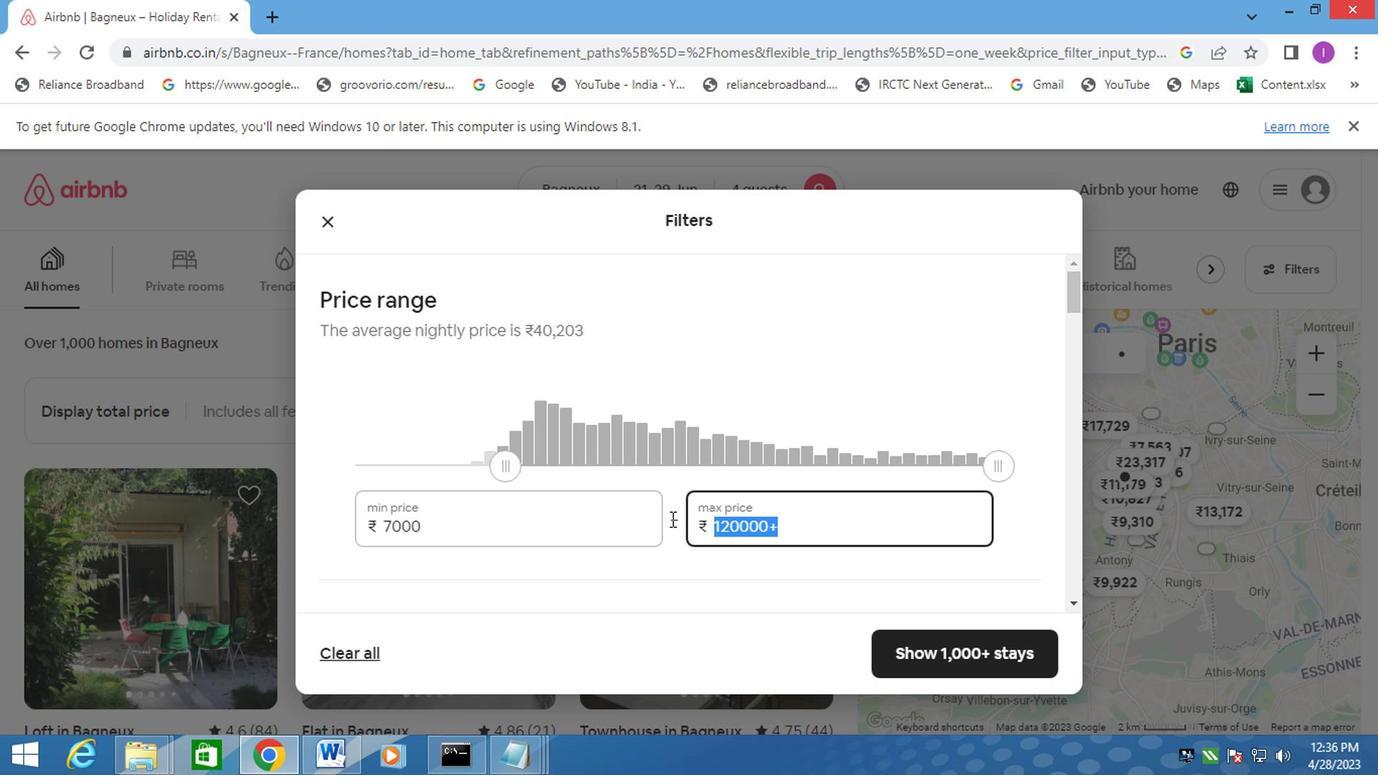 
Action: Key pressed 120000<Key.backspace>
Screenshot: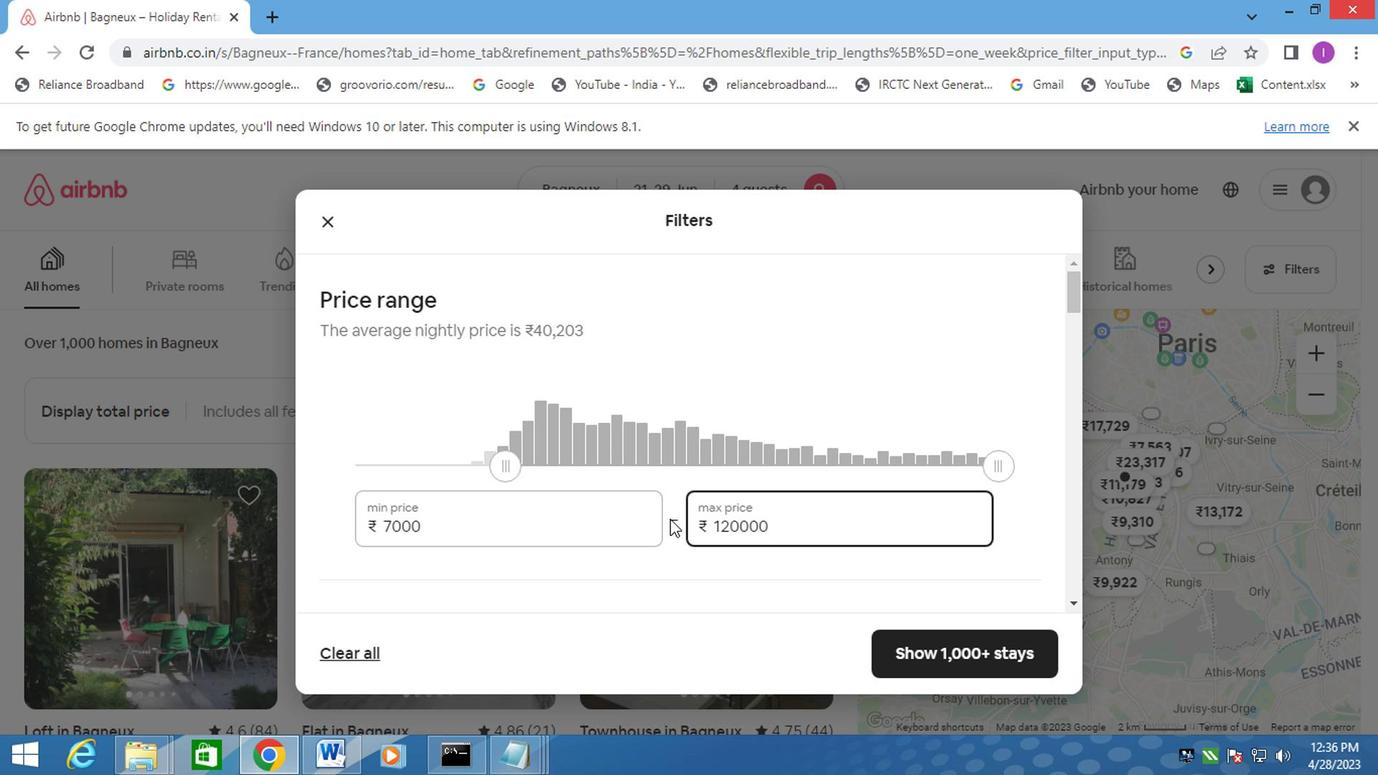
Action: Mouse moved to (619, 429)
Screenshot: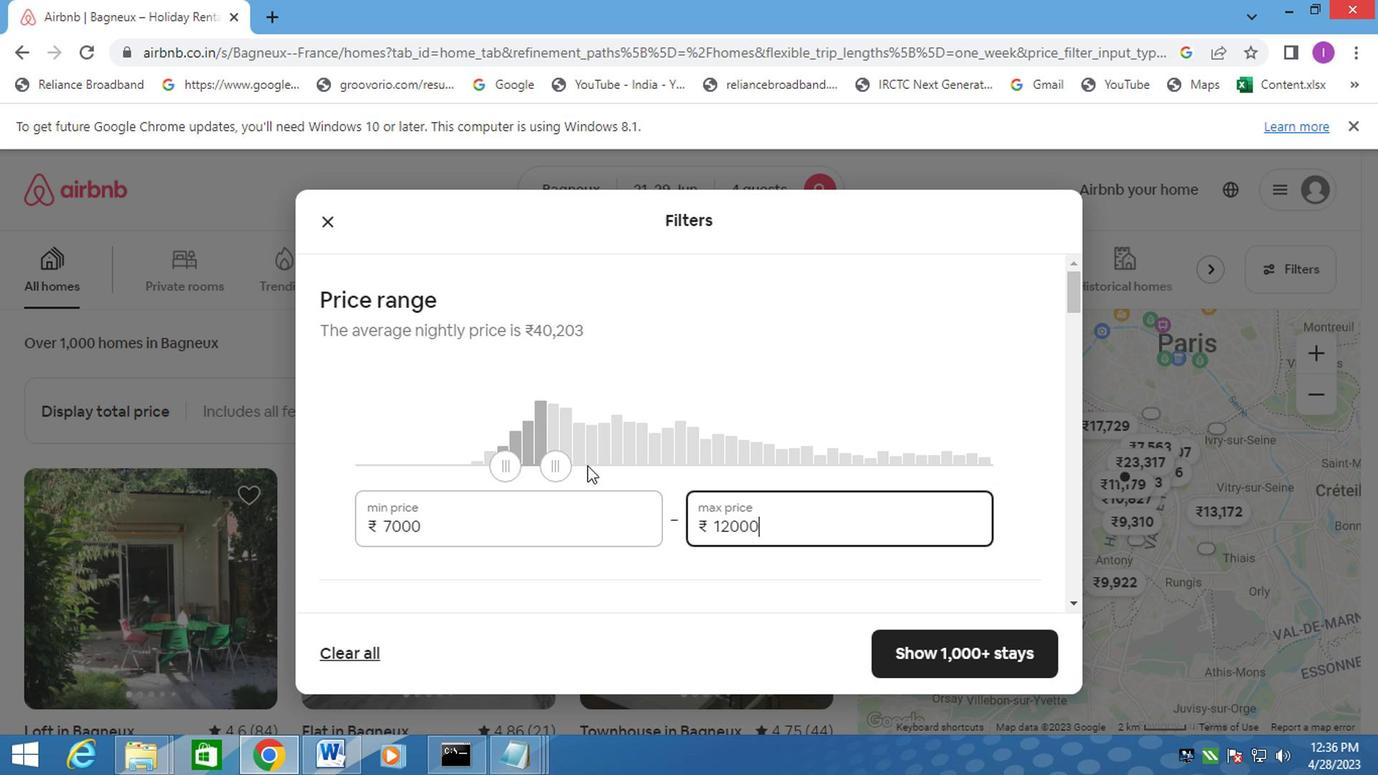 
Action: Mouse scrolled (619, 428) with delta (0, 0)
Screenshot: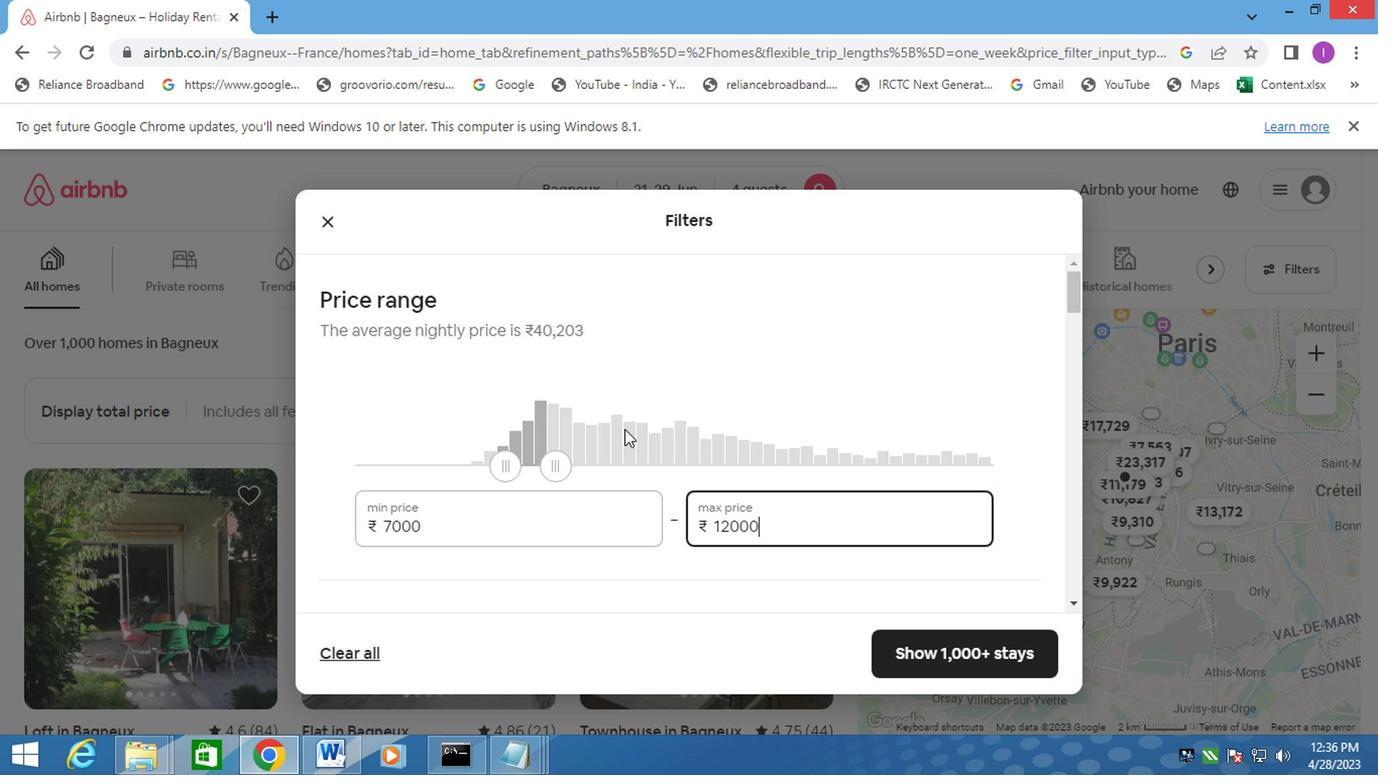 
Action: Mouse moved to (621, 428)
Screenshot: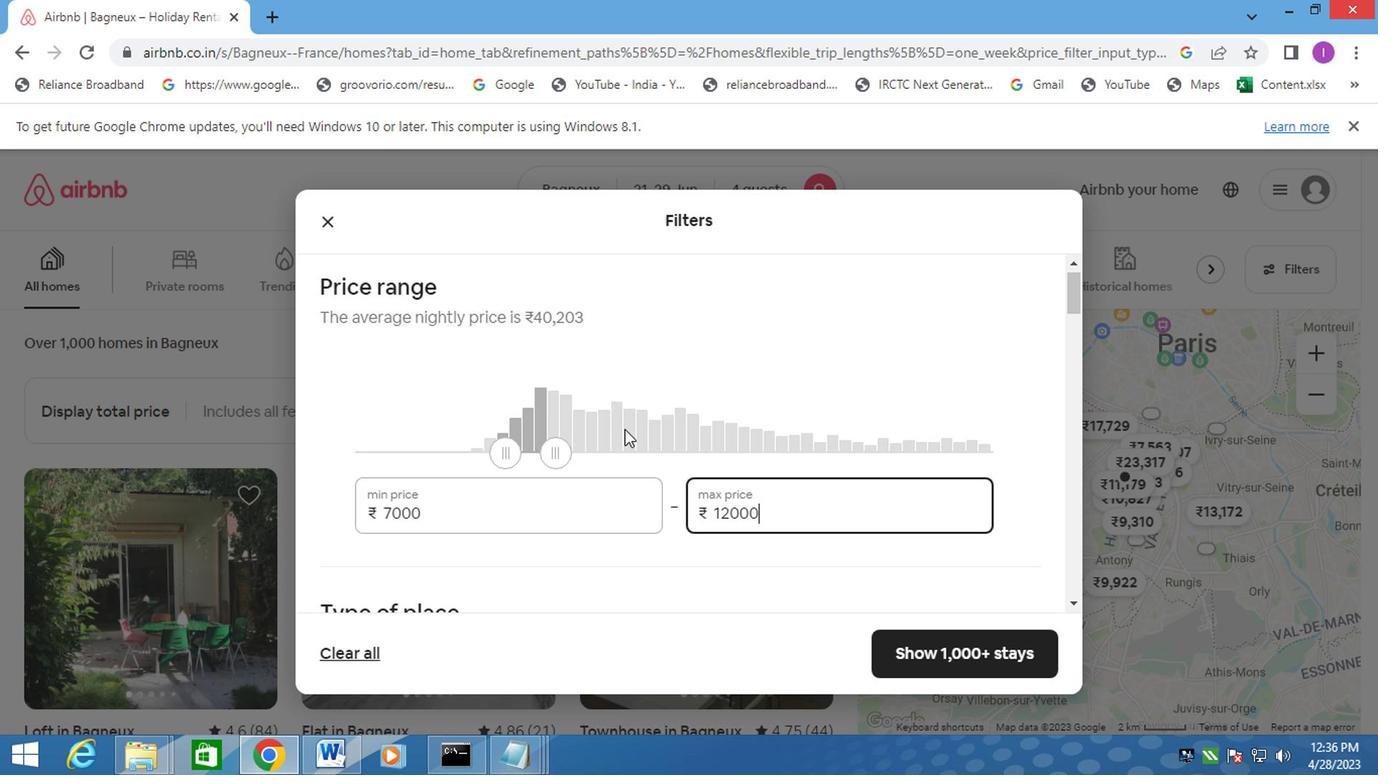 
Action: Mouse scrolled (621, 427) with delta (0, -1)
Screenshot: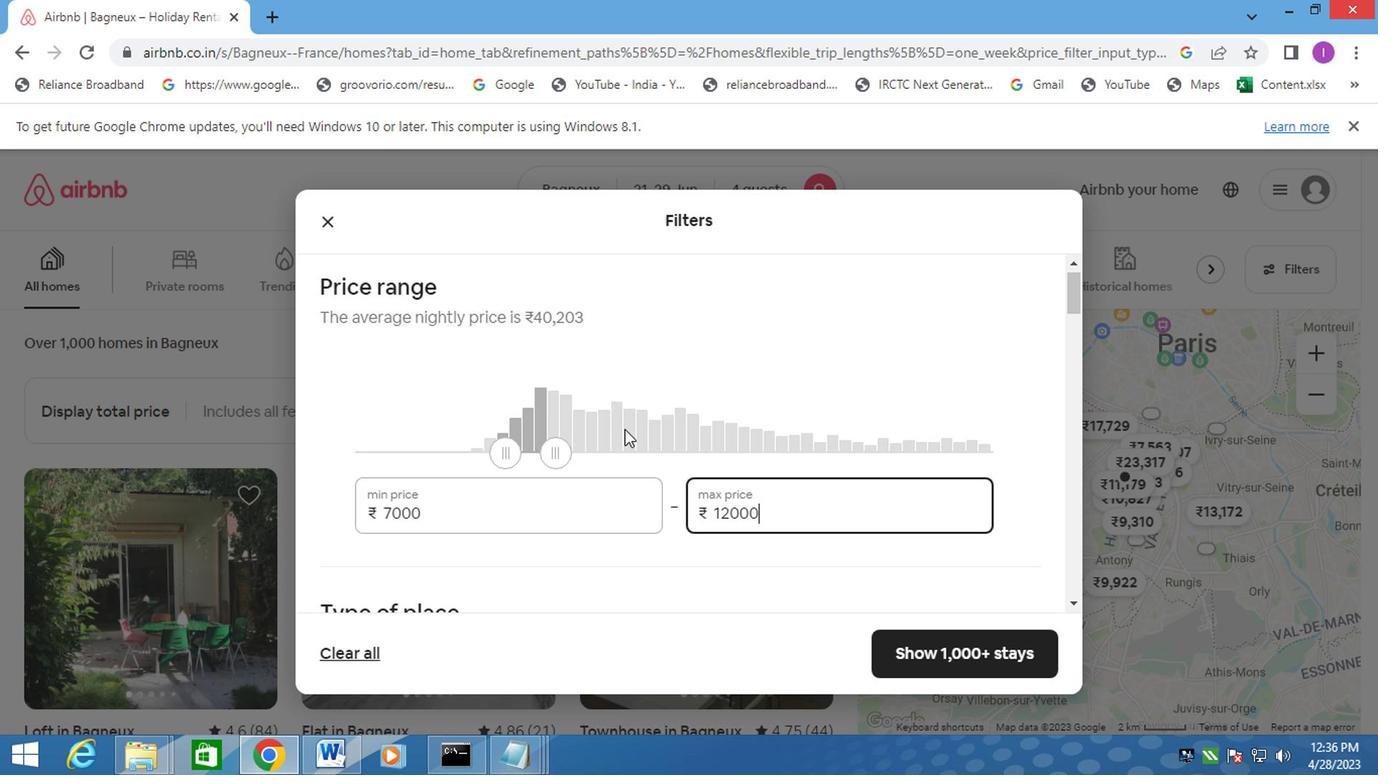 
Action: Mouse moved to (646, 414)
Screenshot: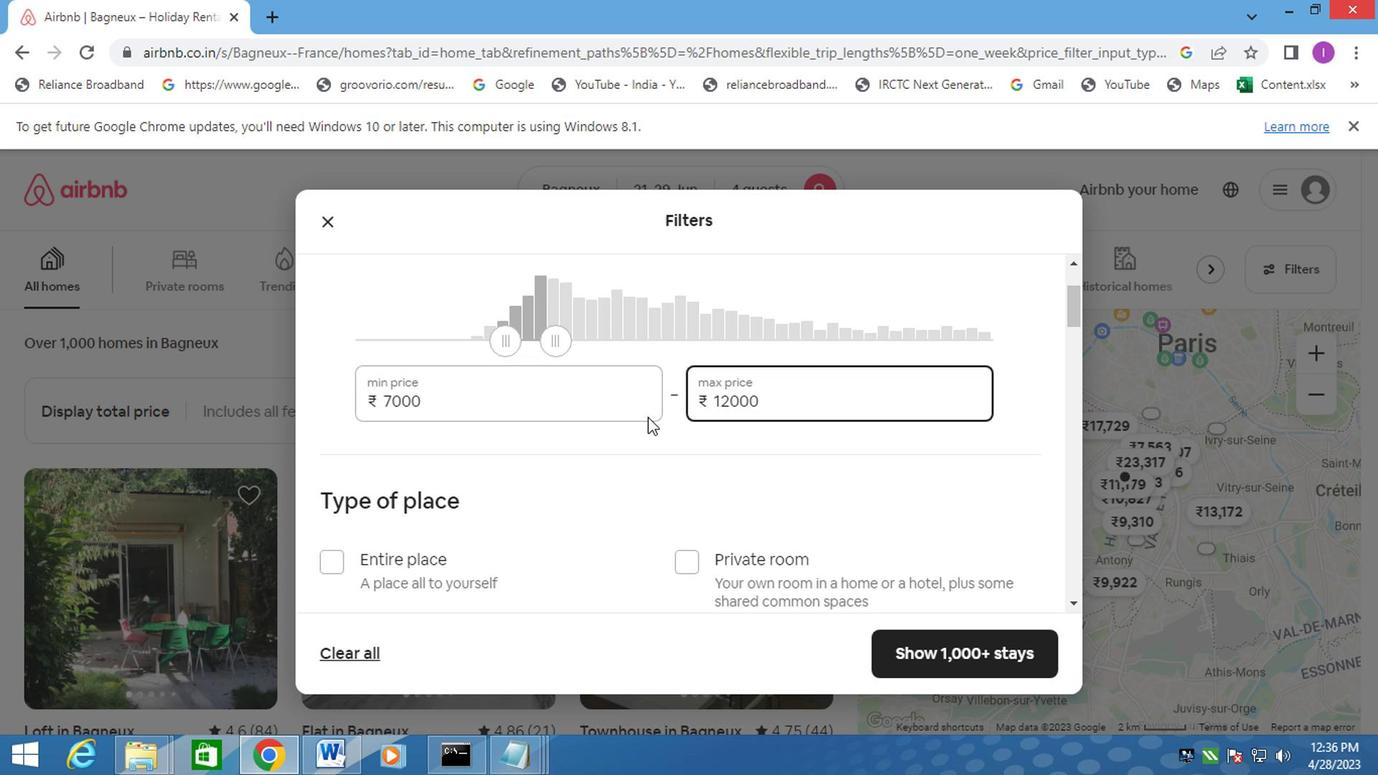 
Action: Mouse scrolled (646, 413) with delta (0, 0)
Screenshot: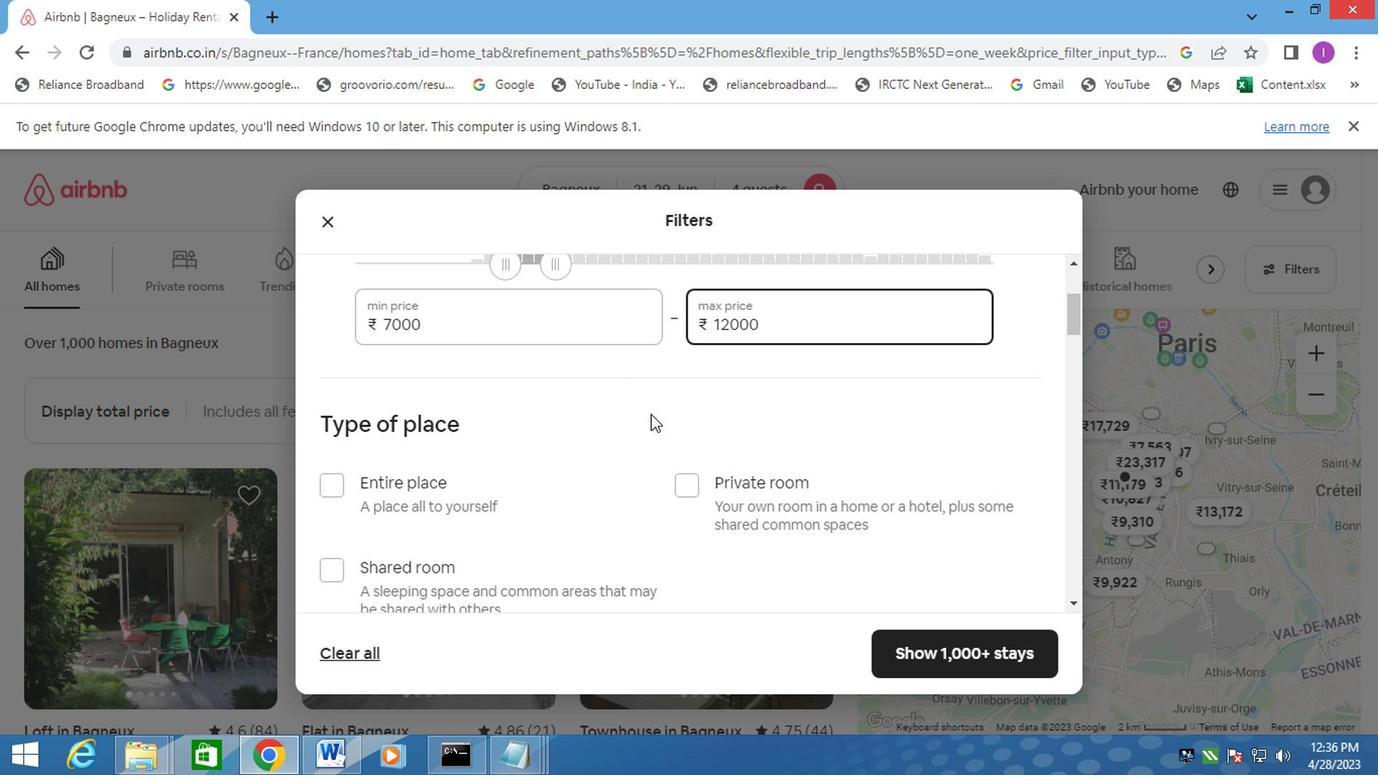 
Action: Mouse moved to (319, 379)
Screenshot: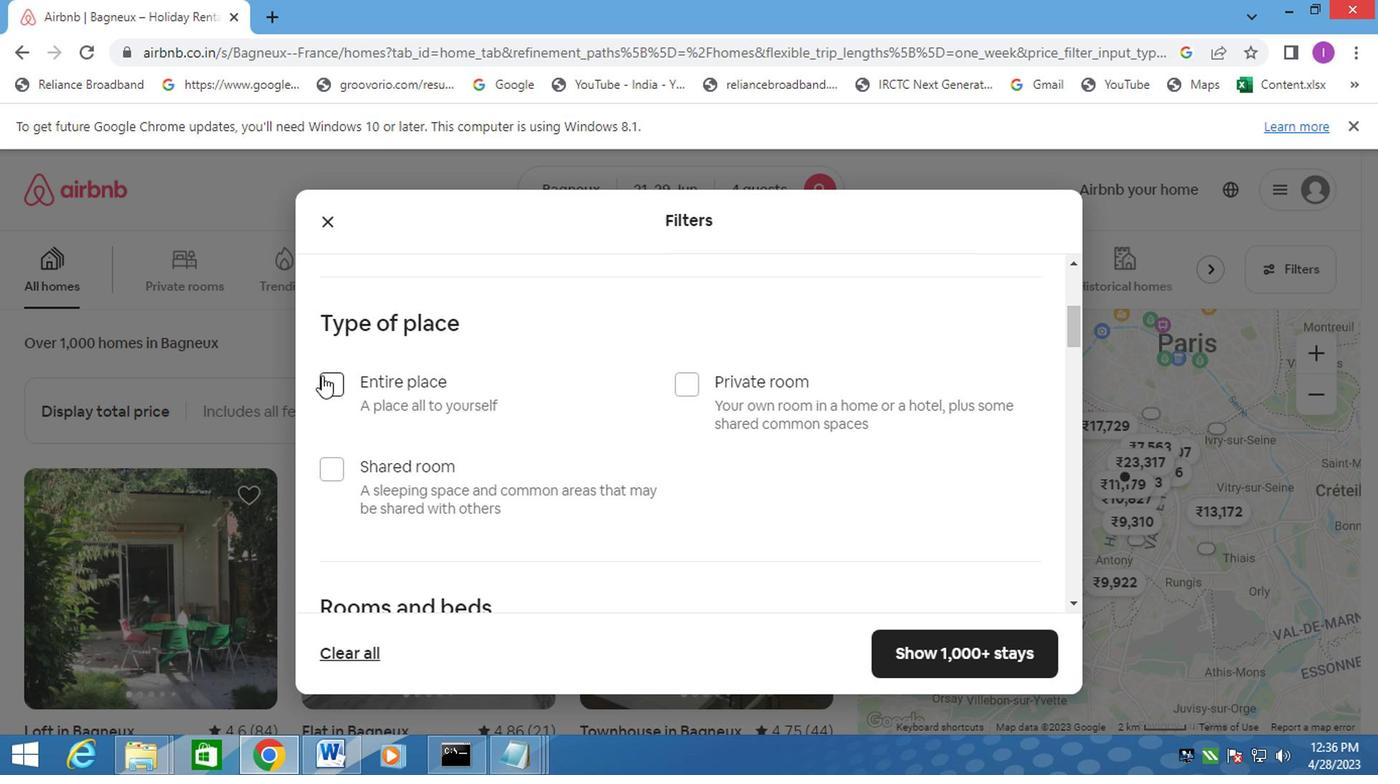 
Action: Mouse pressed left at (319, 379)
Screenshot: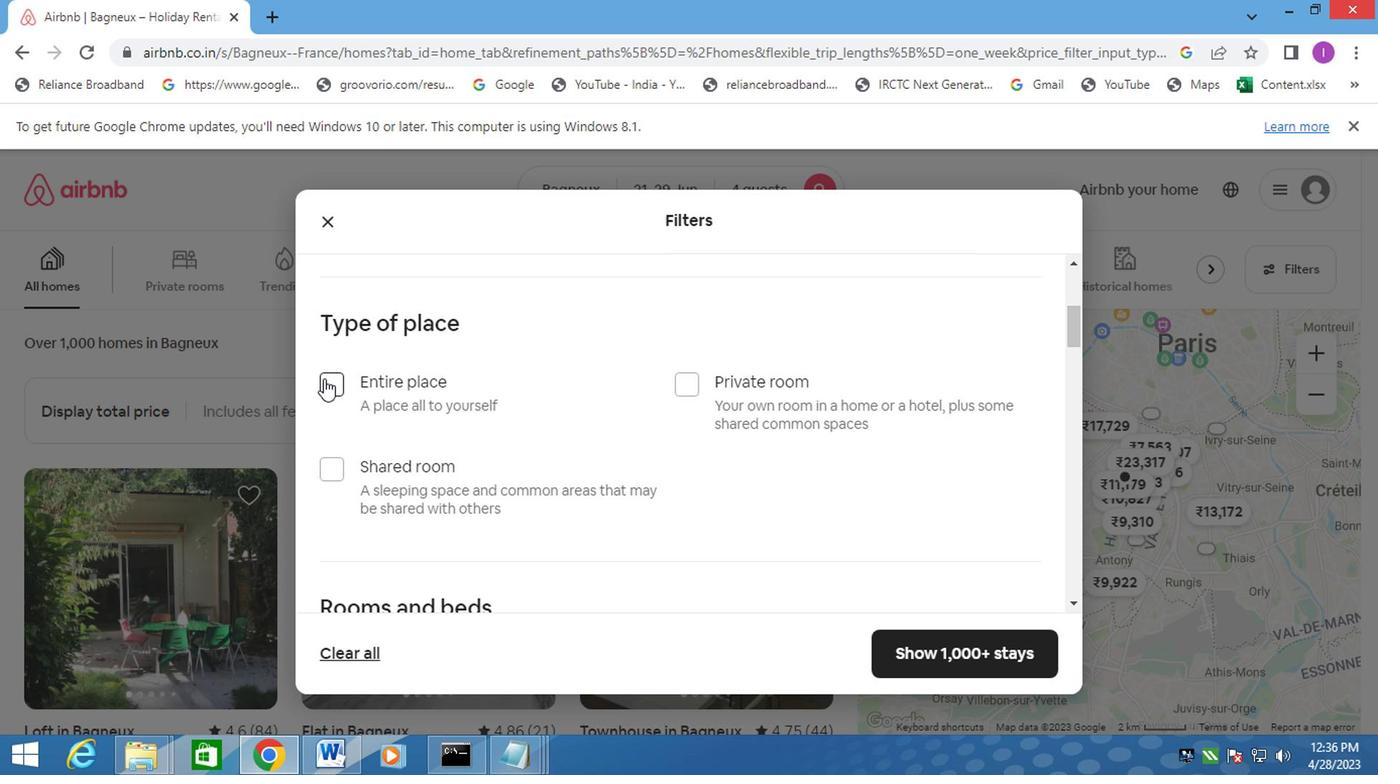 
Action: Mouse moved to (473, 404)
Screenshot: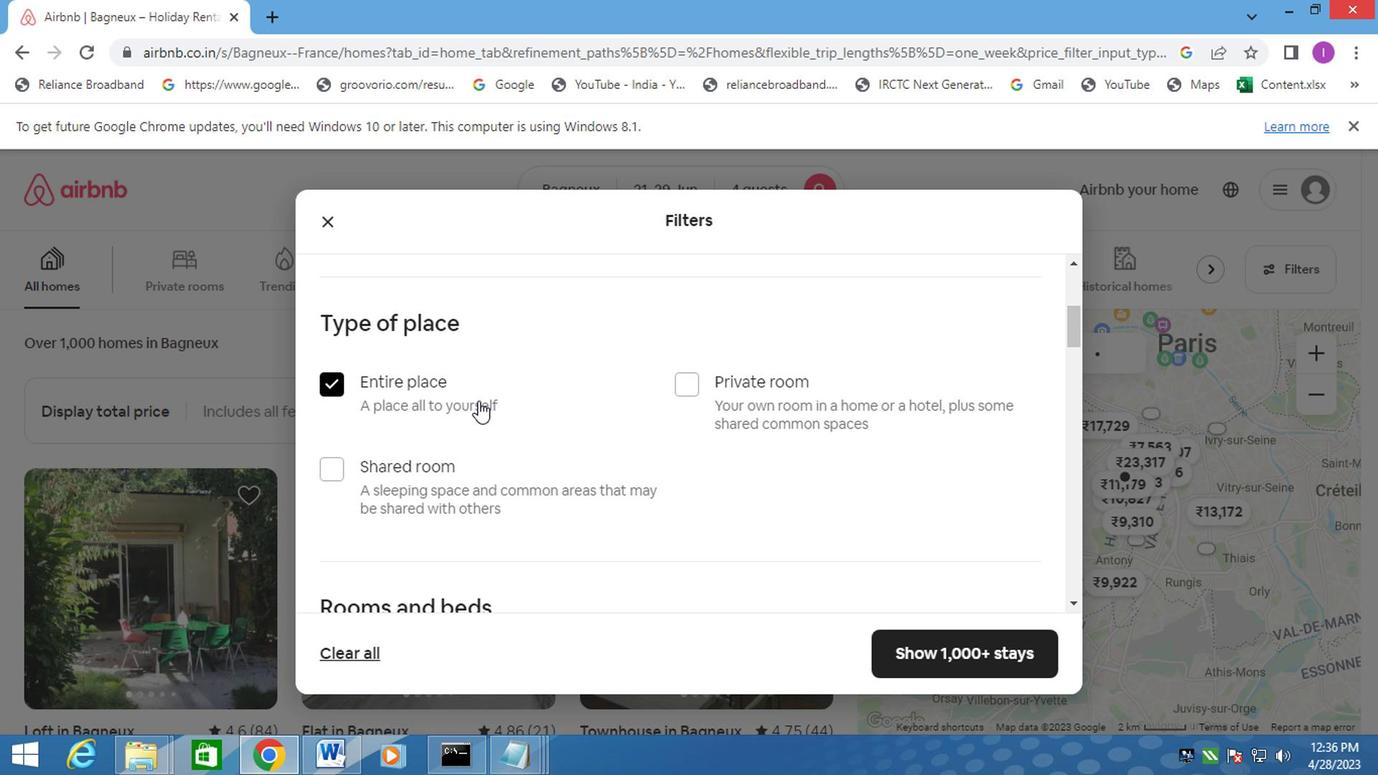 
Action: Mouse scrolled (473, 403) with delta (0, 0)
Screenshot: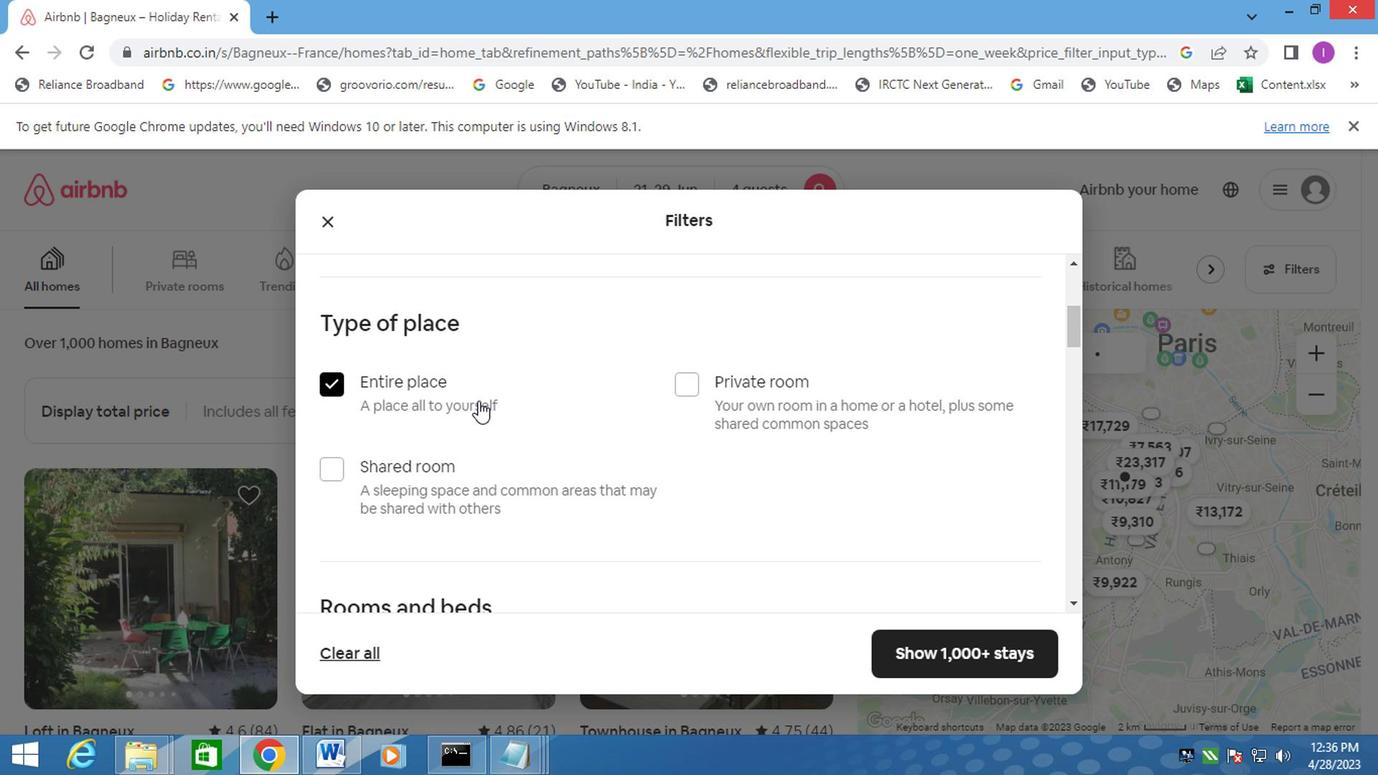 
Action: Mouse moved to (337, 376)
Screenshot: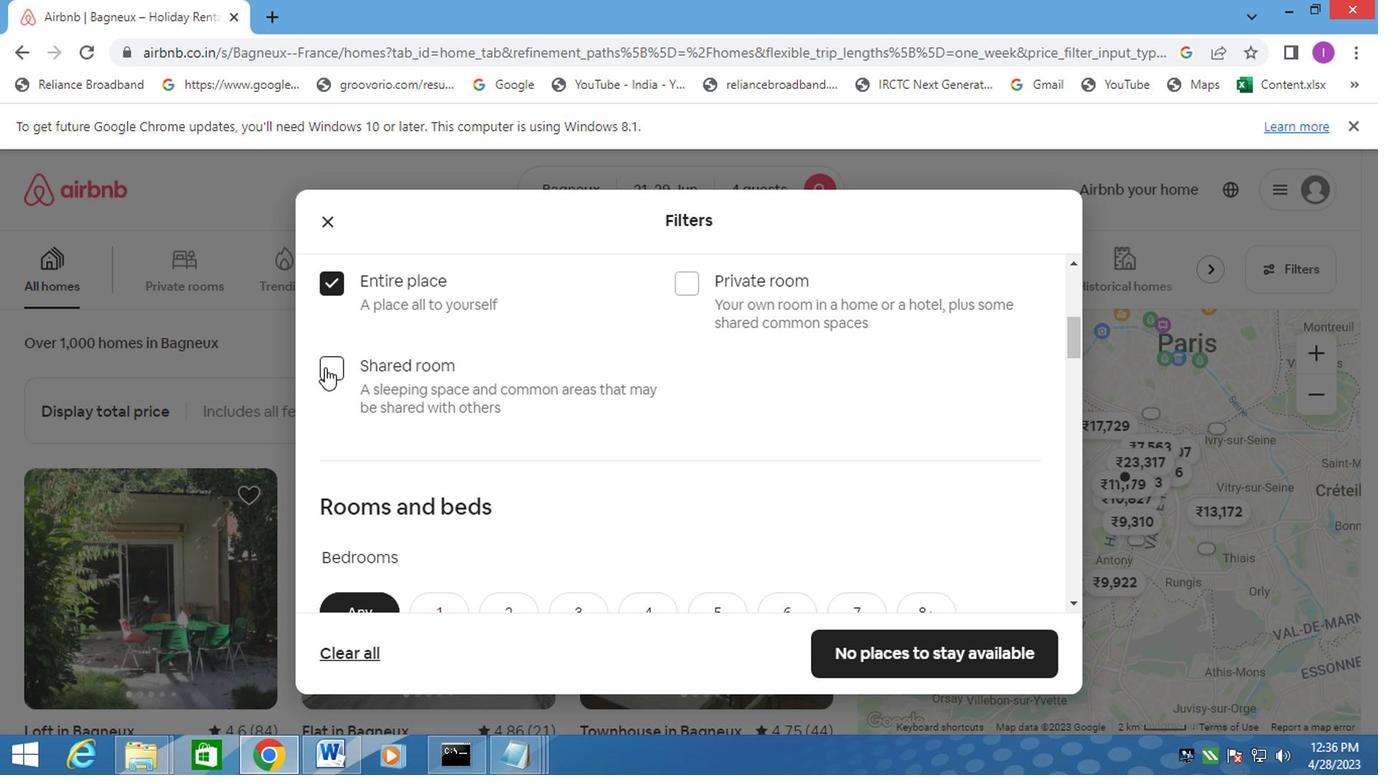 
Action: Mouse scrolled (337, 375) with delta (0, 0)
Screenshot: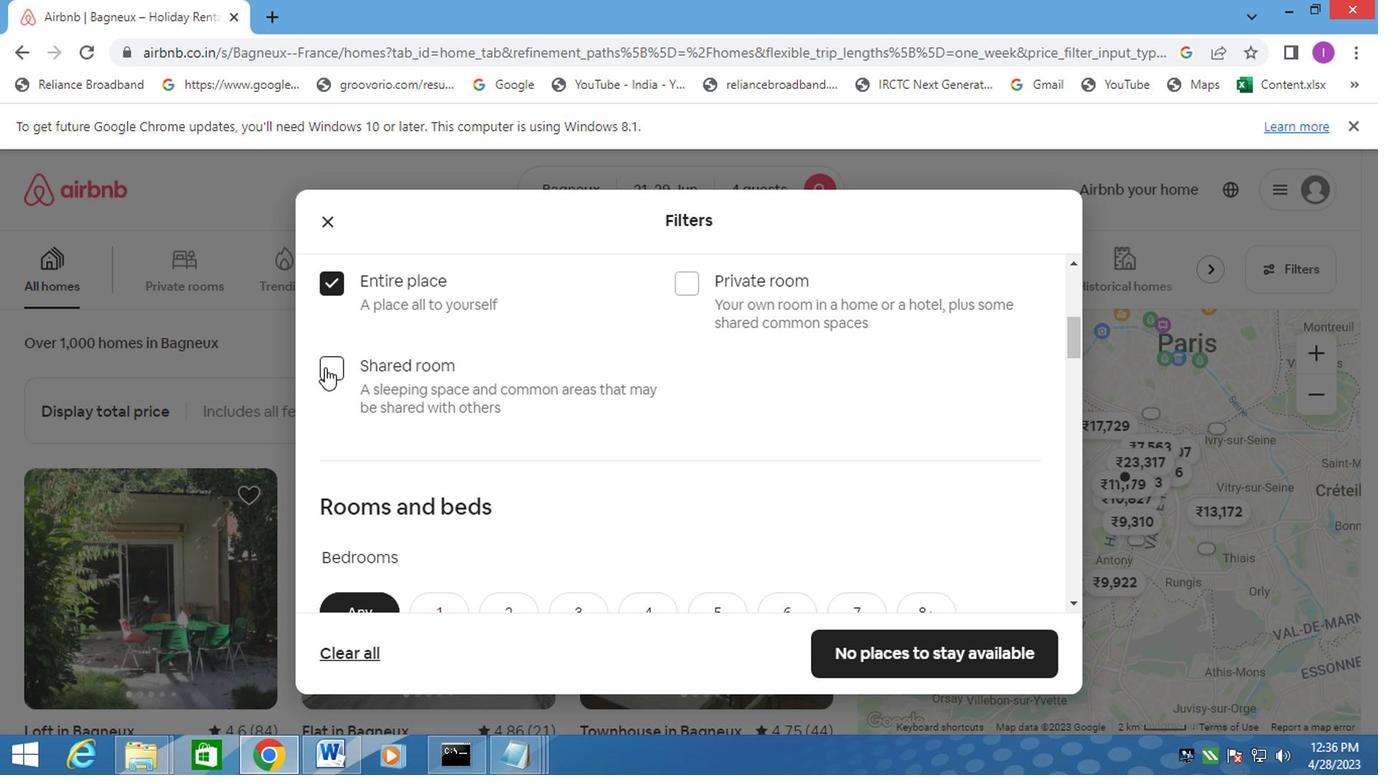 
Action: Mouse moved to (345, 383)
Screenshot: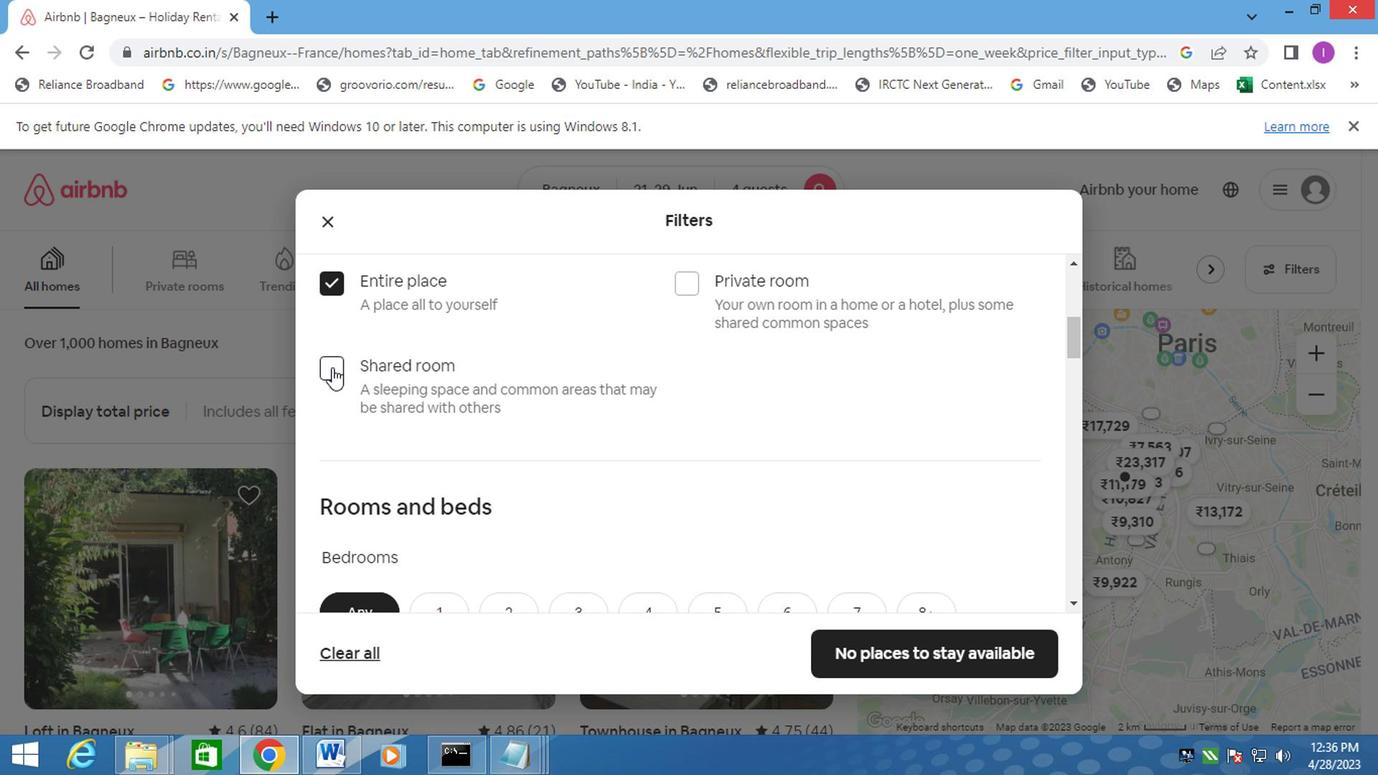 
Action: Mouse scrolled (345, 381) with delta (0, -1)
Screenshot: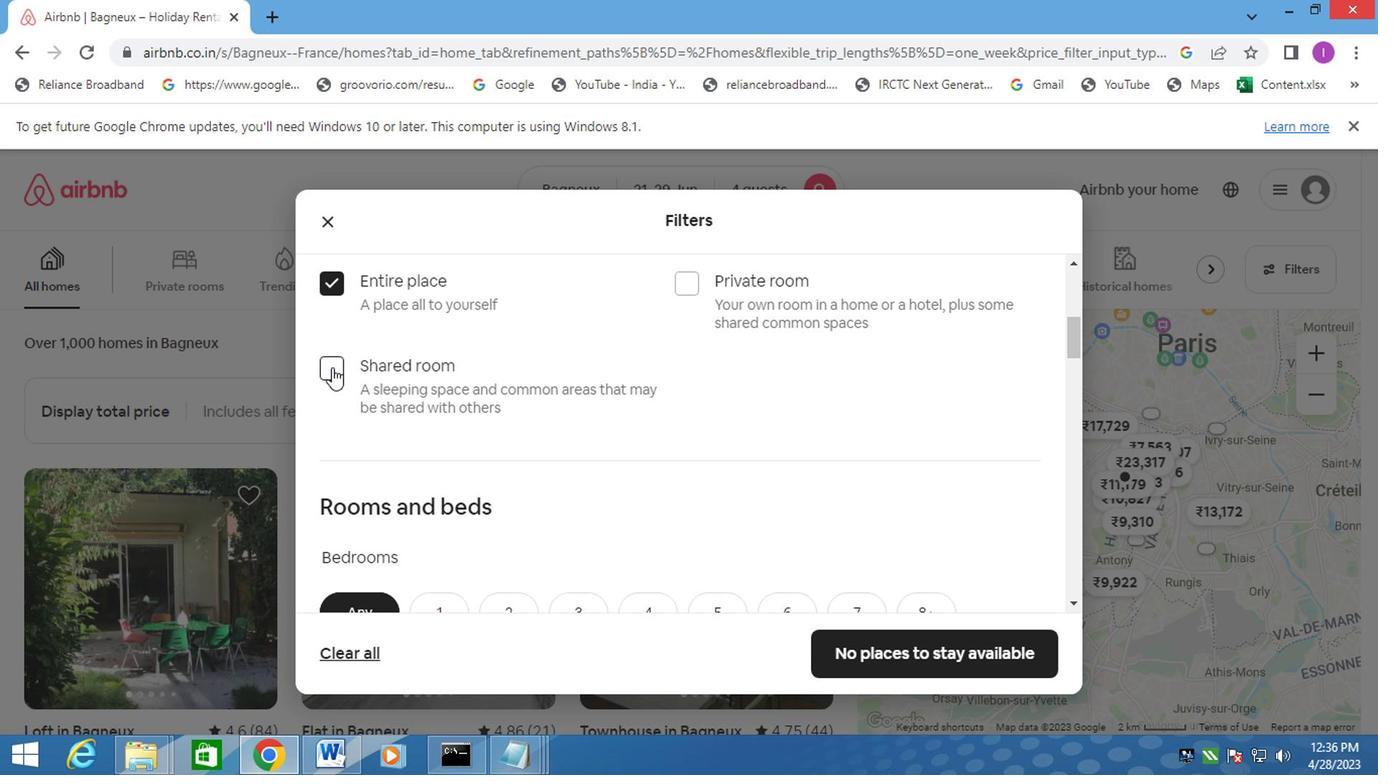 
Action: Mouse moved to (496, 407)
Screenshot: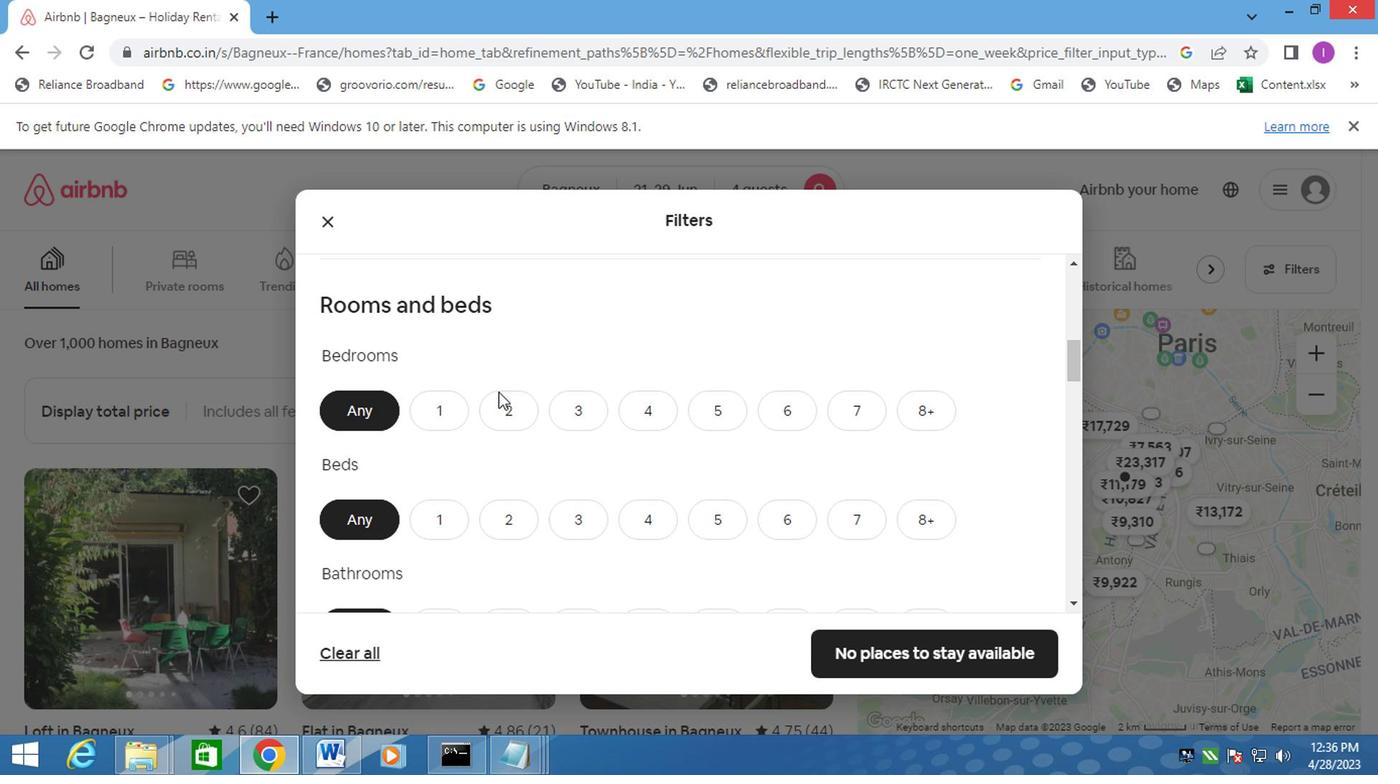 
Action: Mouse pressed left at (496, 407)
Screenshot: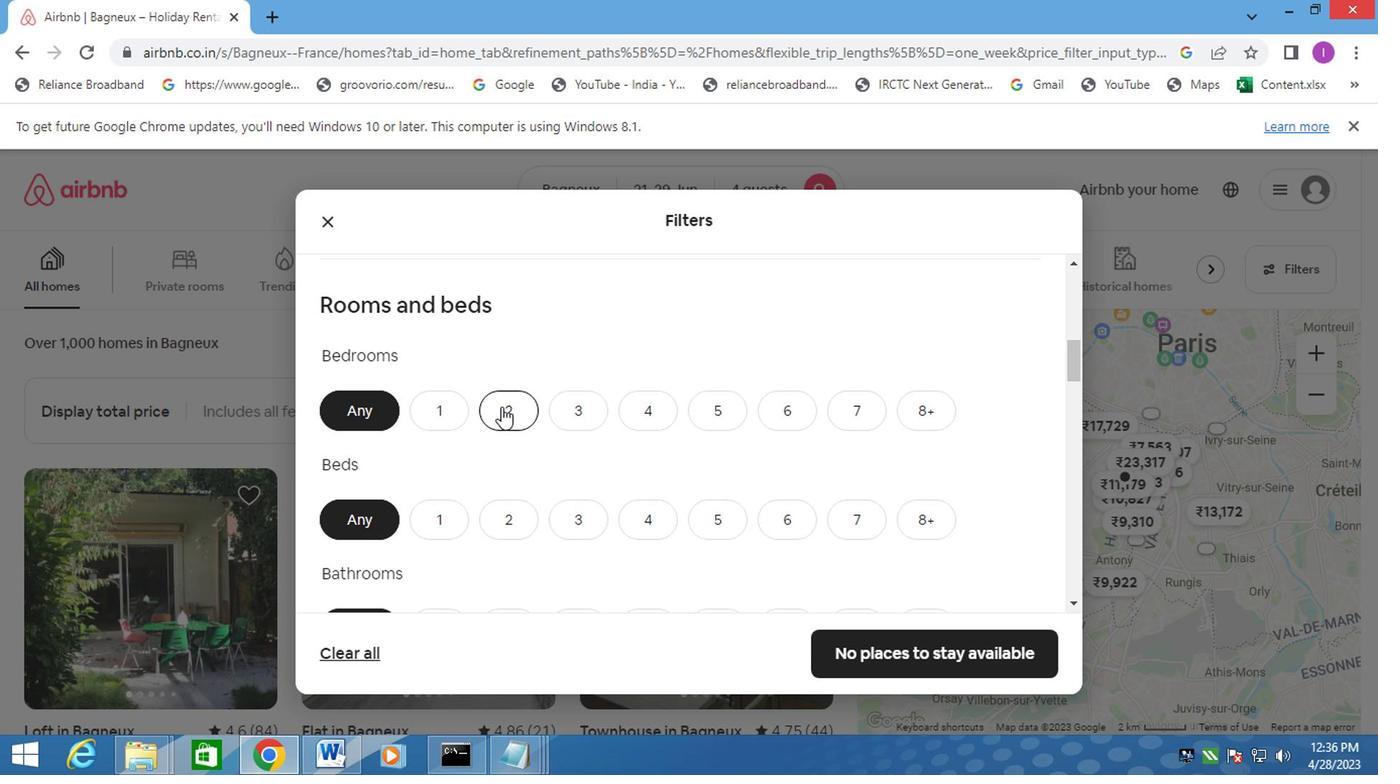 
Action: Mouse moved to (516, 422)
Screenshot: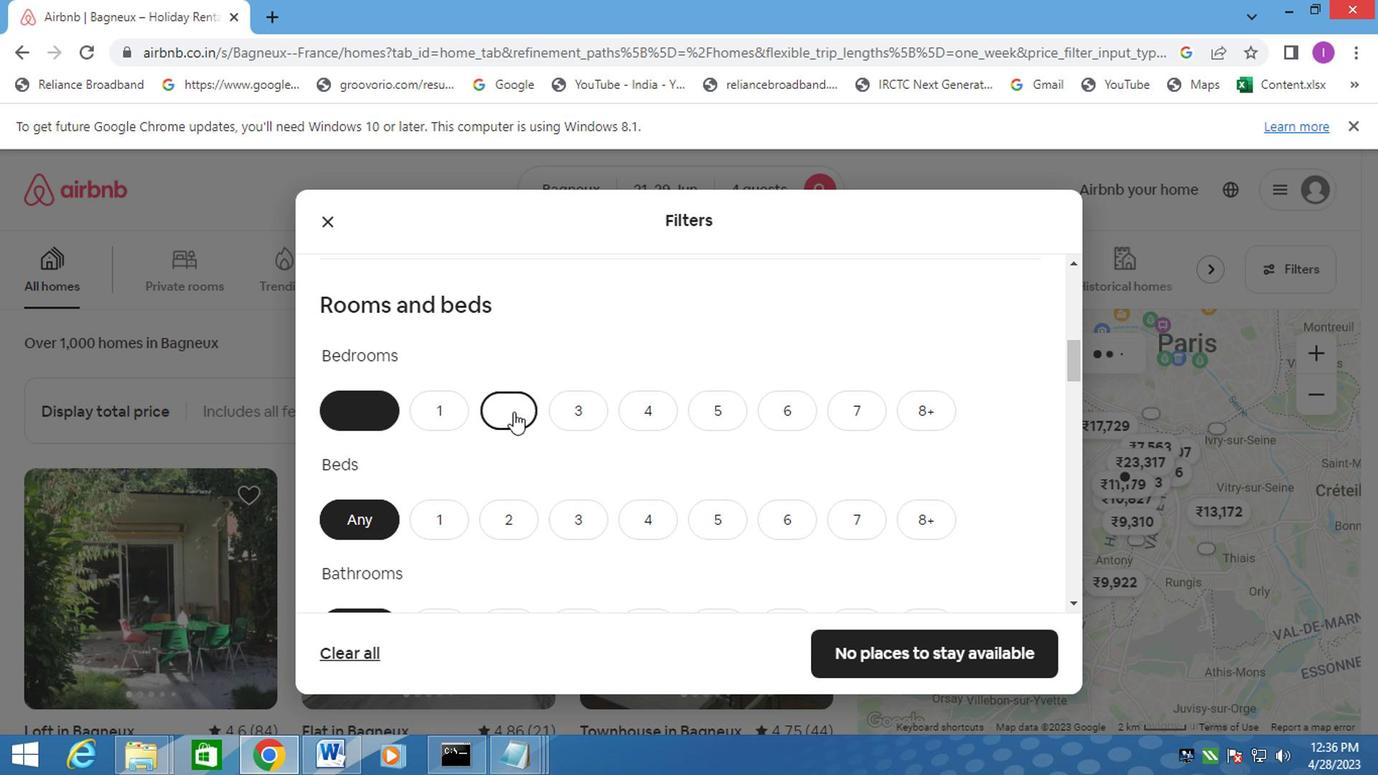 
Action: Mouse scrolled (516, 421) with delta (0, 0)
Screenshot: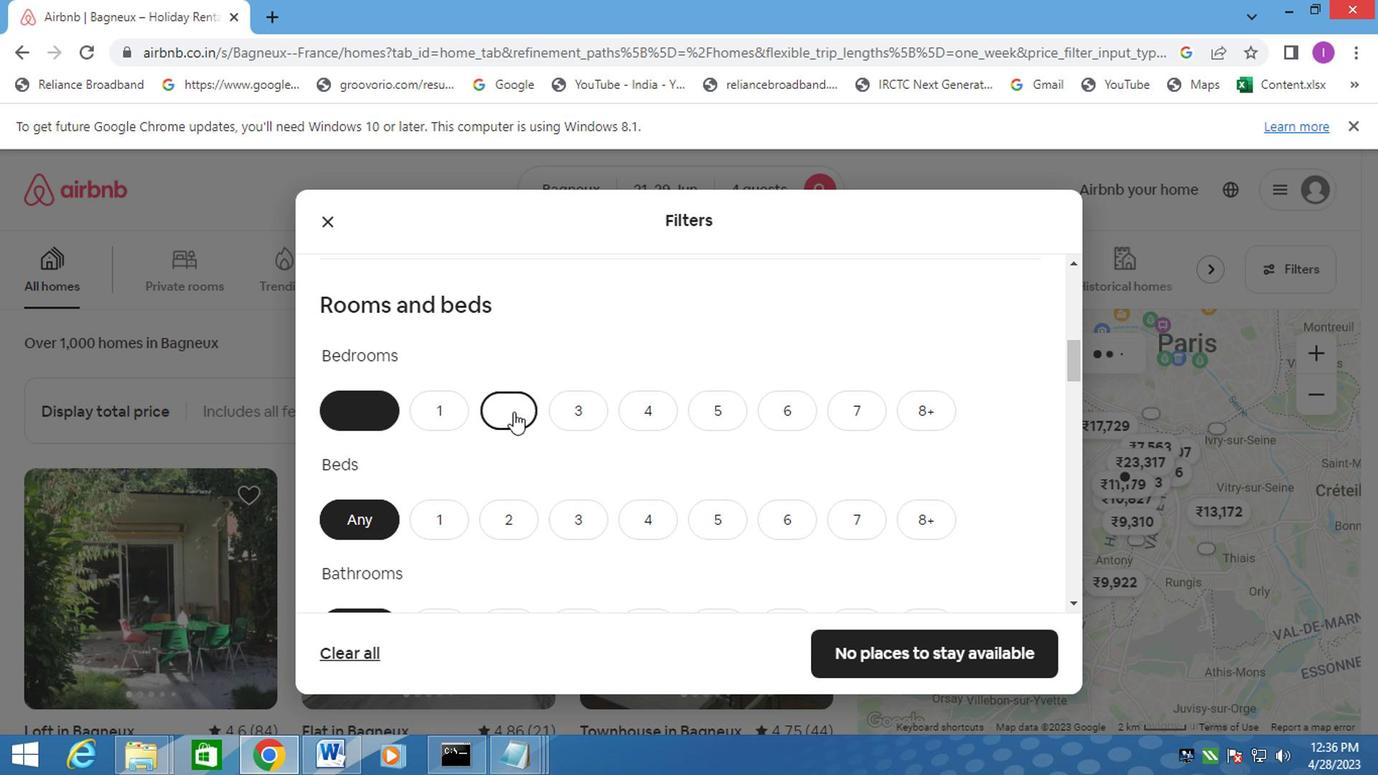 
Action: Mouse moved to (519, 429)
Screenshot: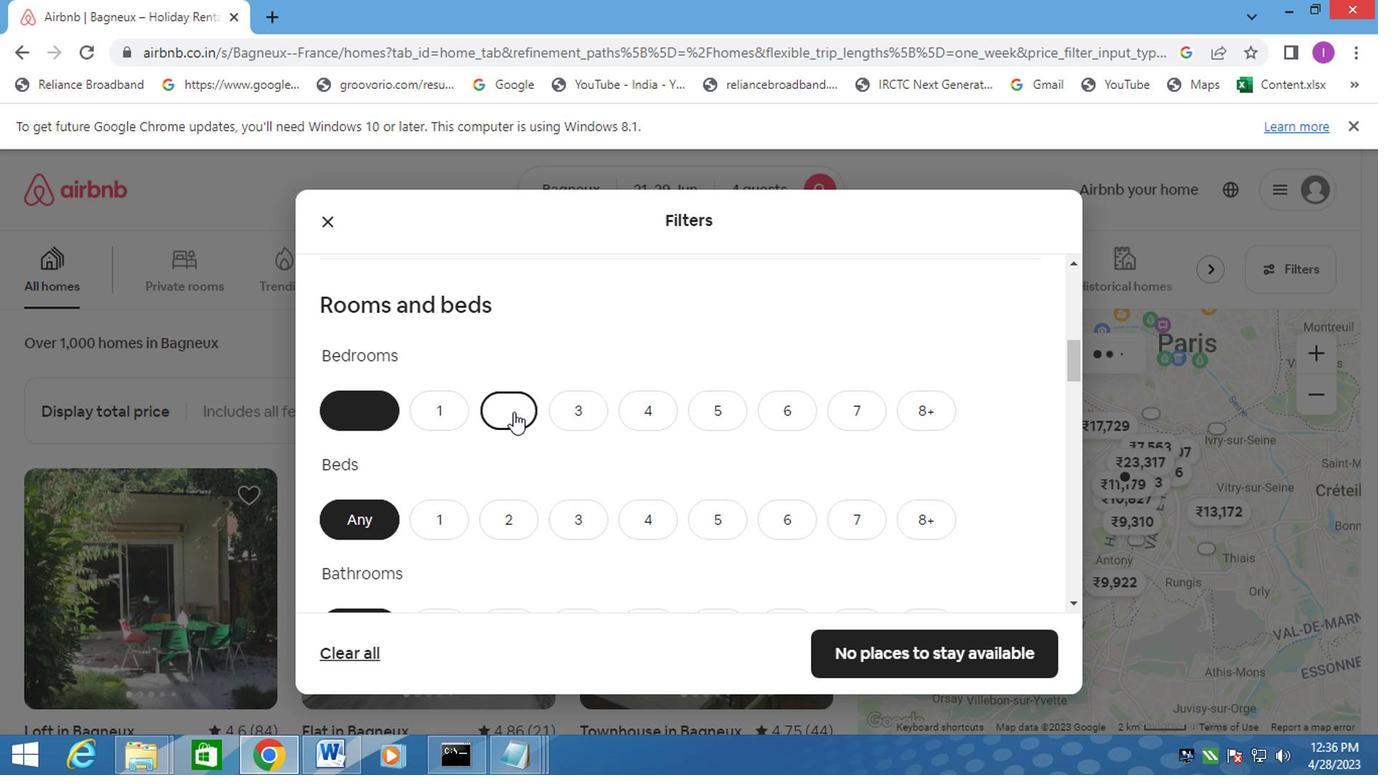 
Action: Mouse scrolled (519, 428) with delta (0, 0)
Screenshot: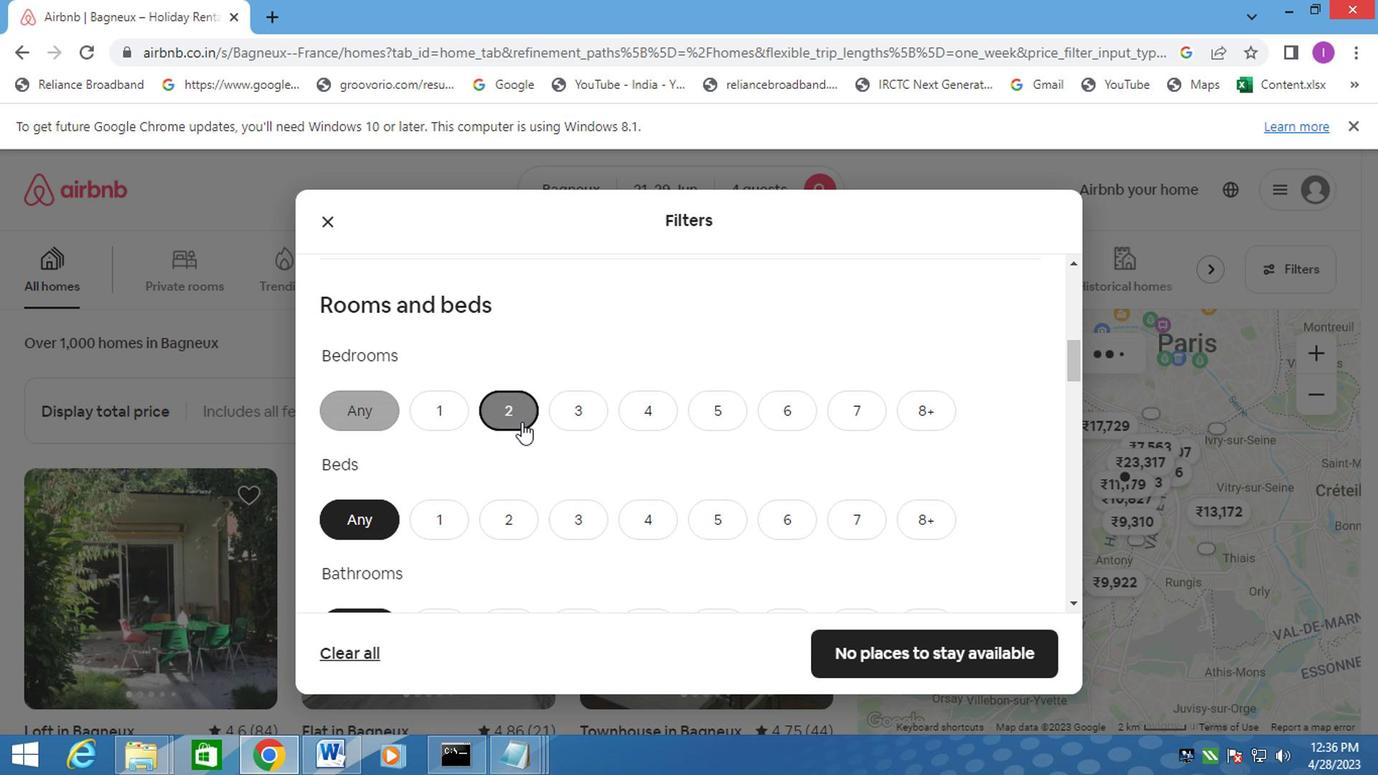 
Action: Mouse moved to (499, 323)
Screenshot: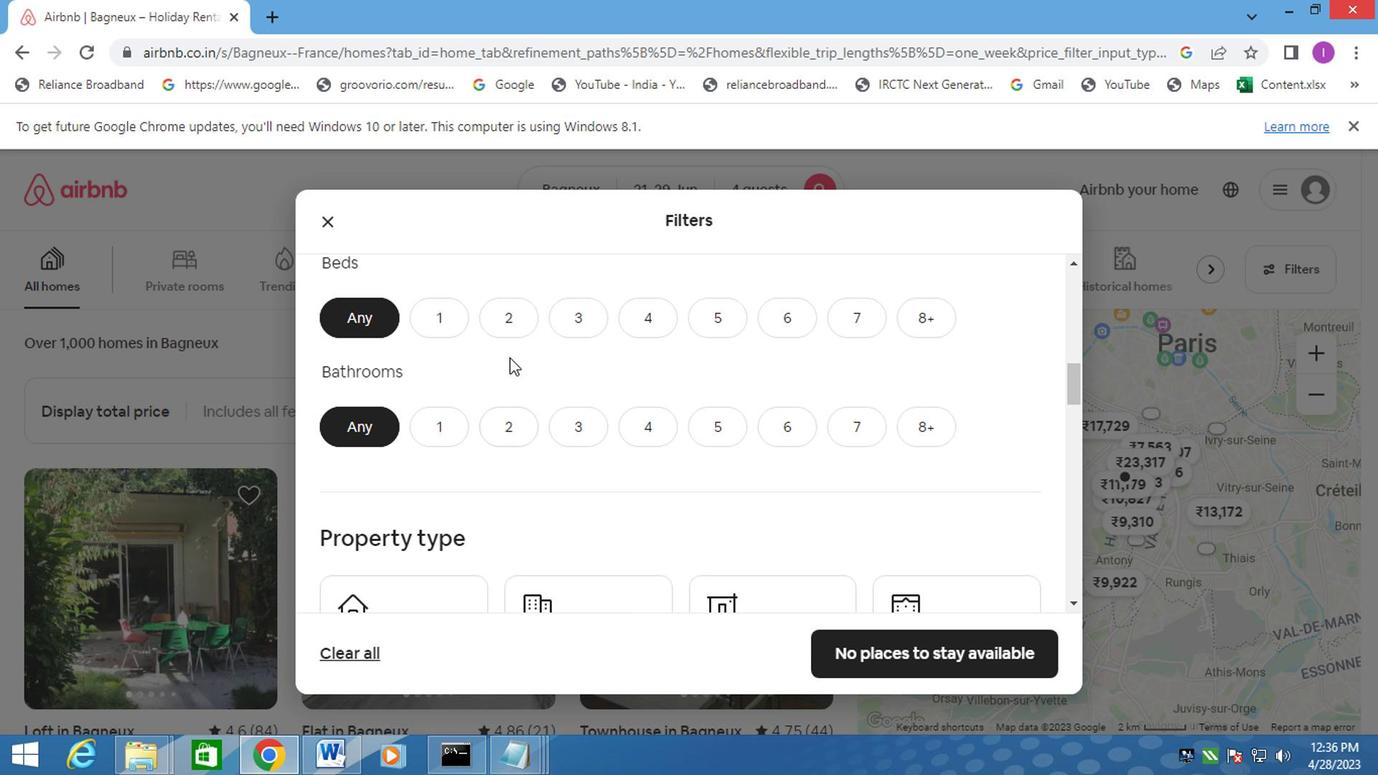 
Action: Mouse pressed left at (499, 323)
Screenshot: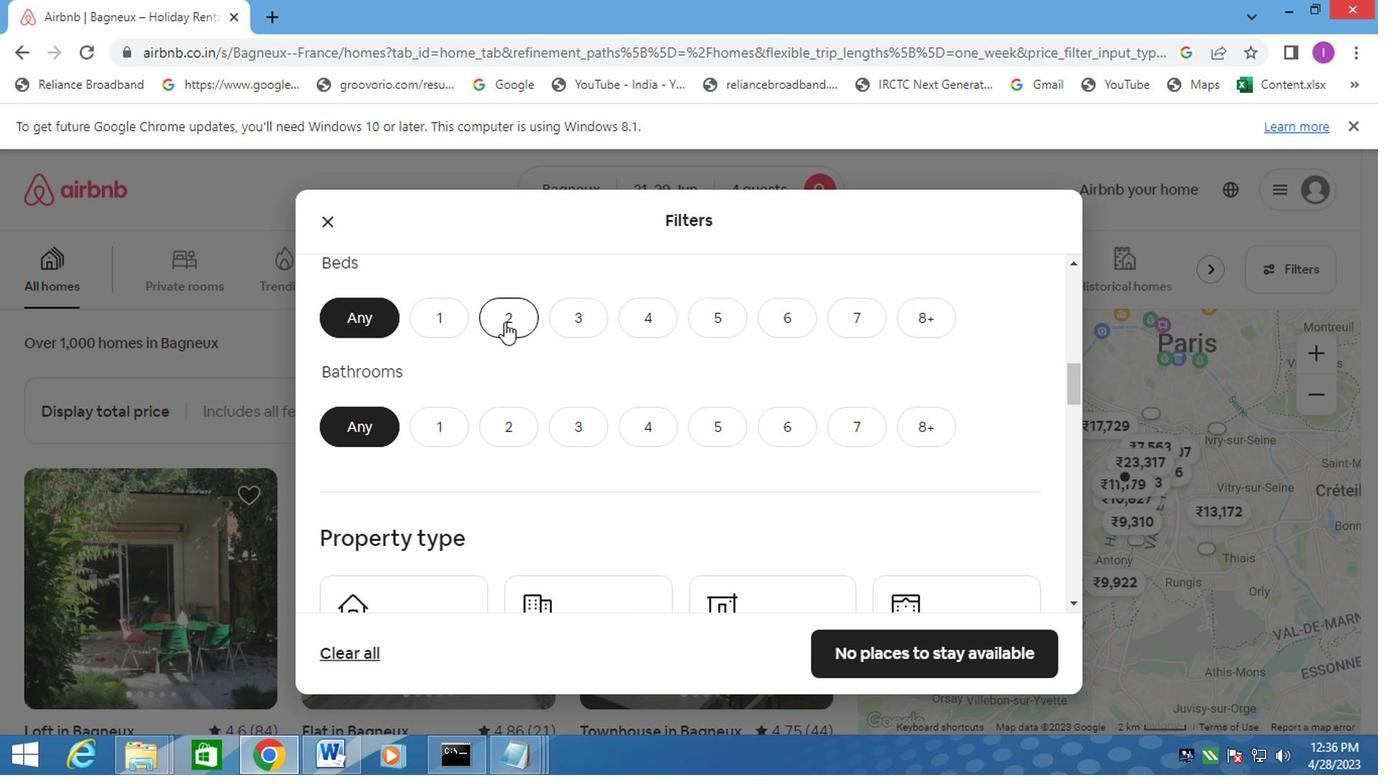 
Action: Mouse moved to (511, 425)
Screenshot: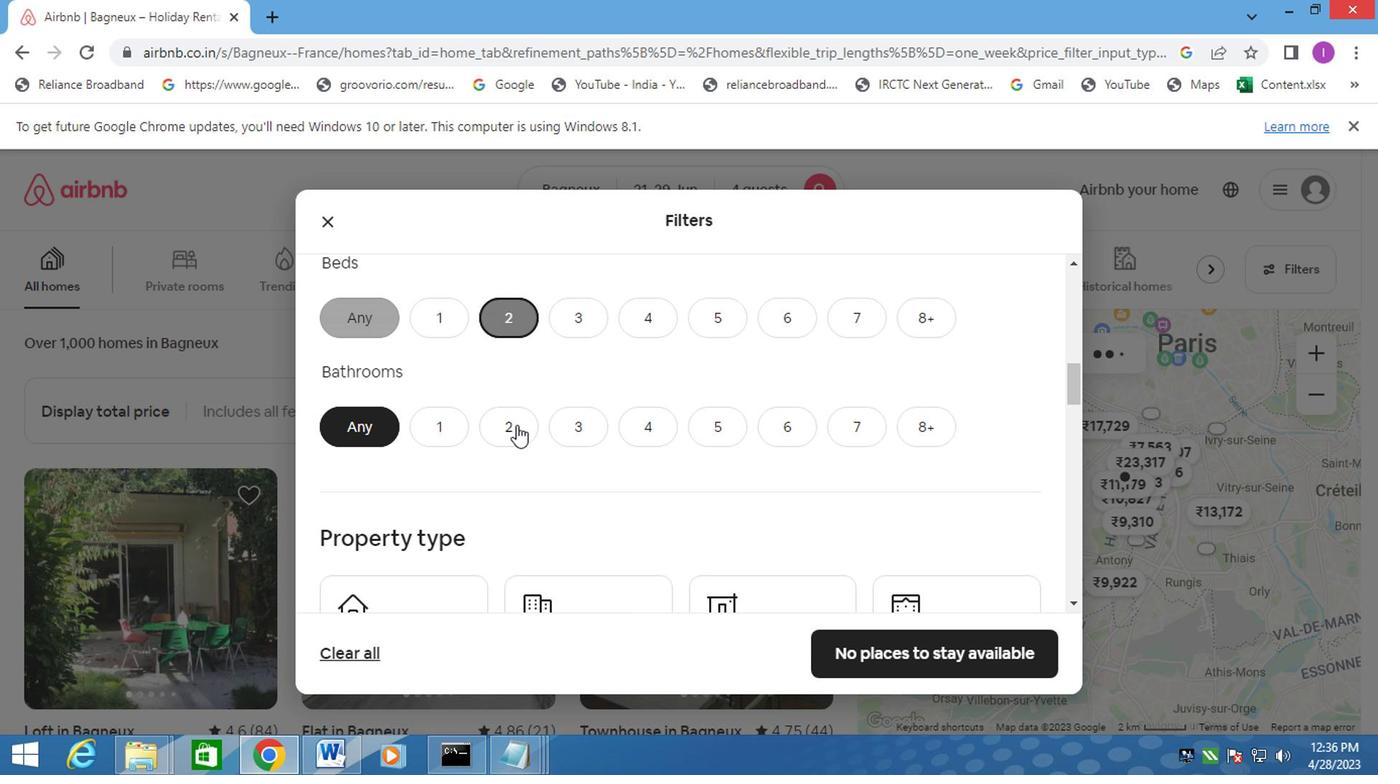 
Action: Mouse pressed left at (511, 425)
Screenshot: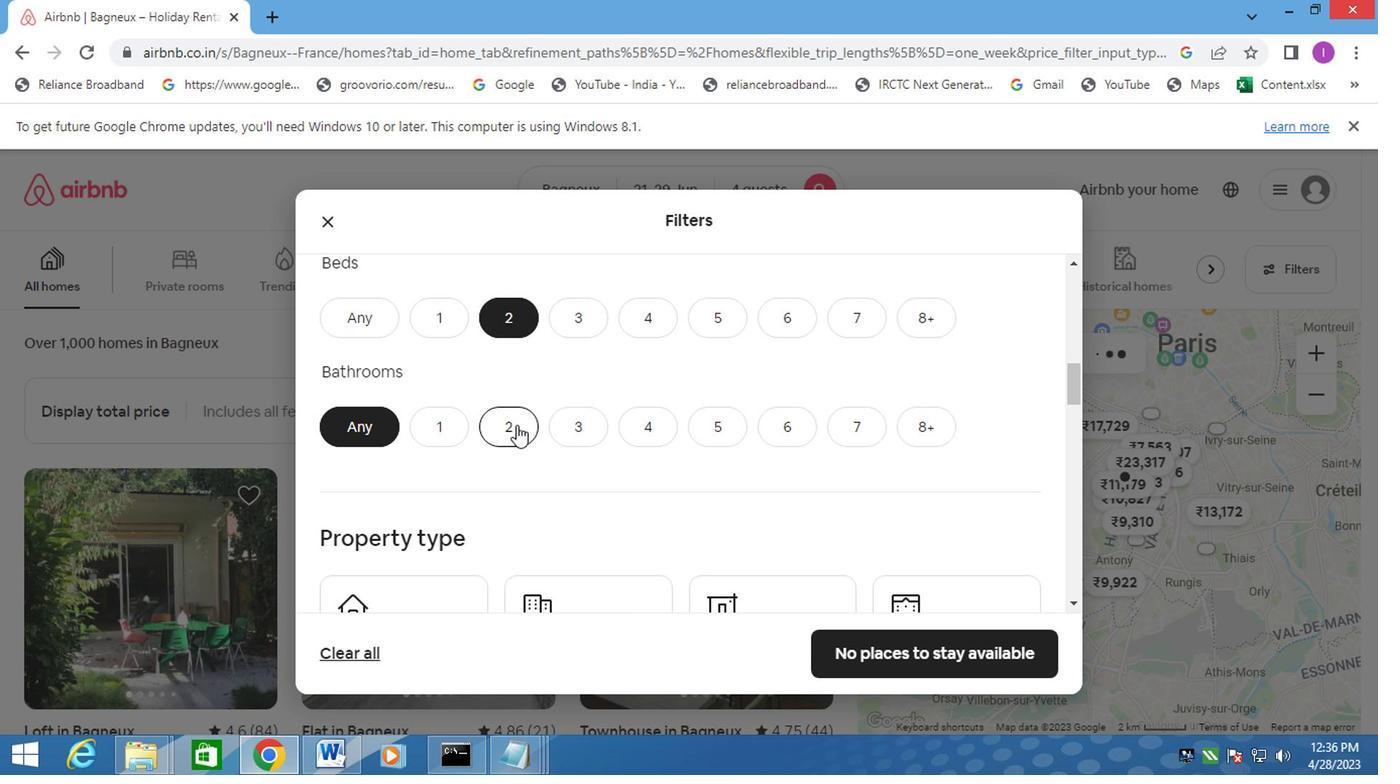 
Action: Mouse moved to (511, 437)
Screenshot: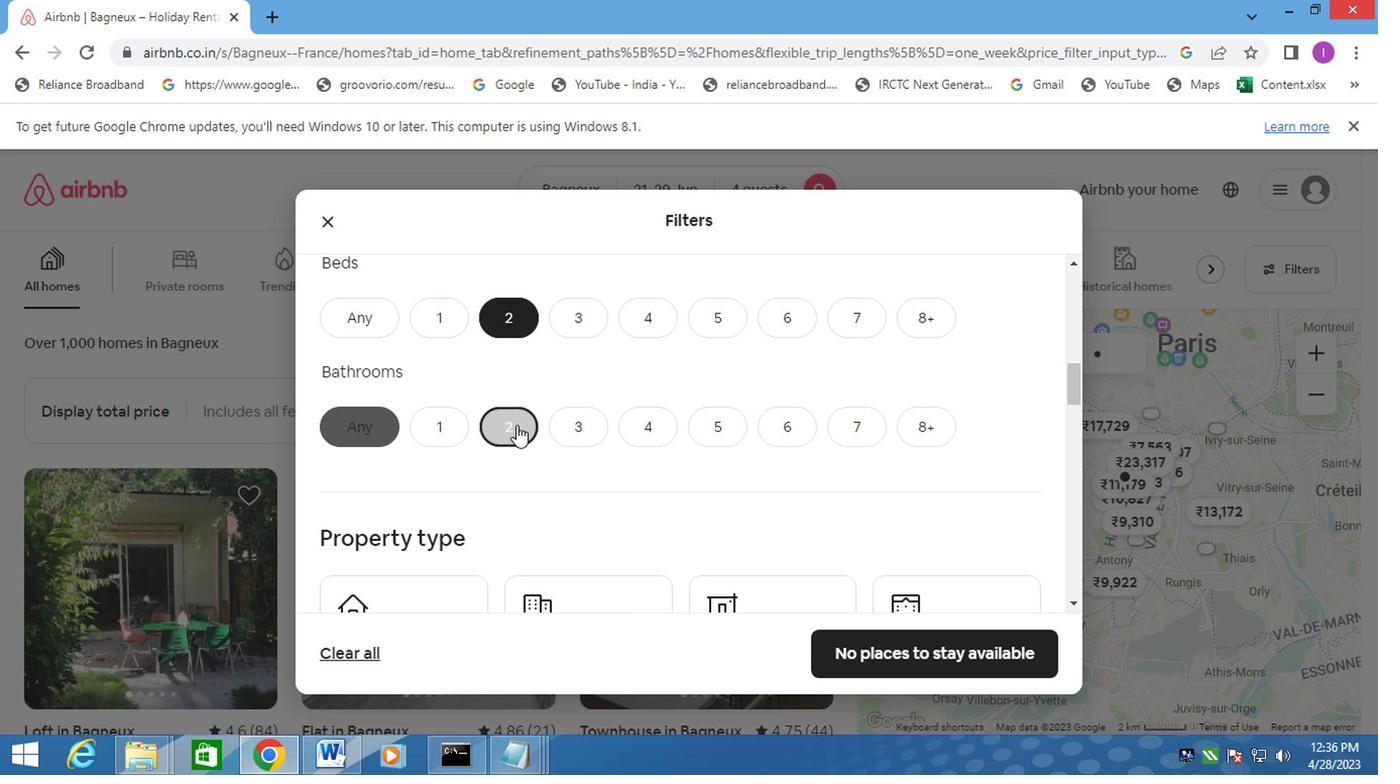 
Action: Mouse scrolled (511, 437) with delta (0, 0)
Screenshot: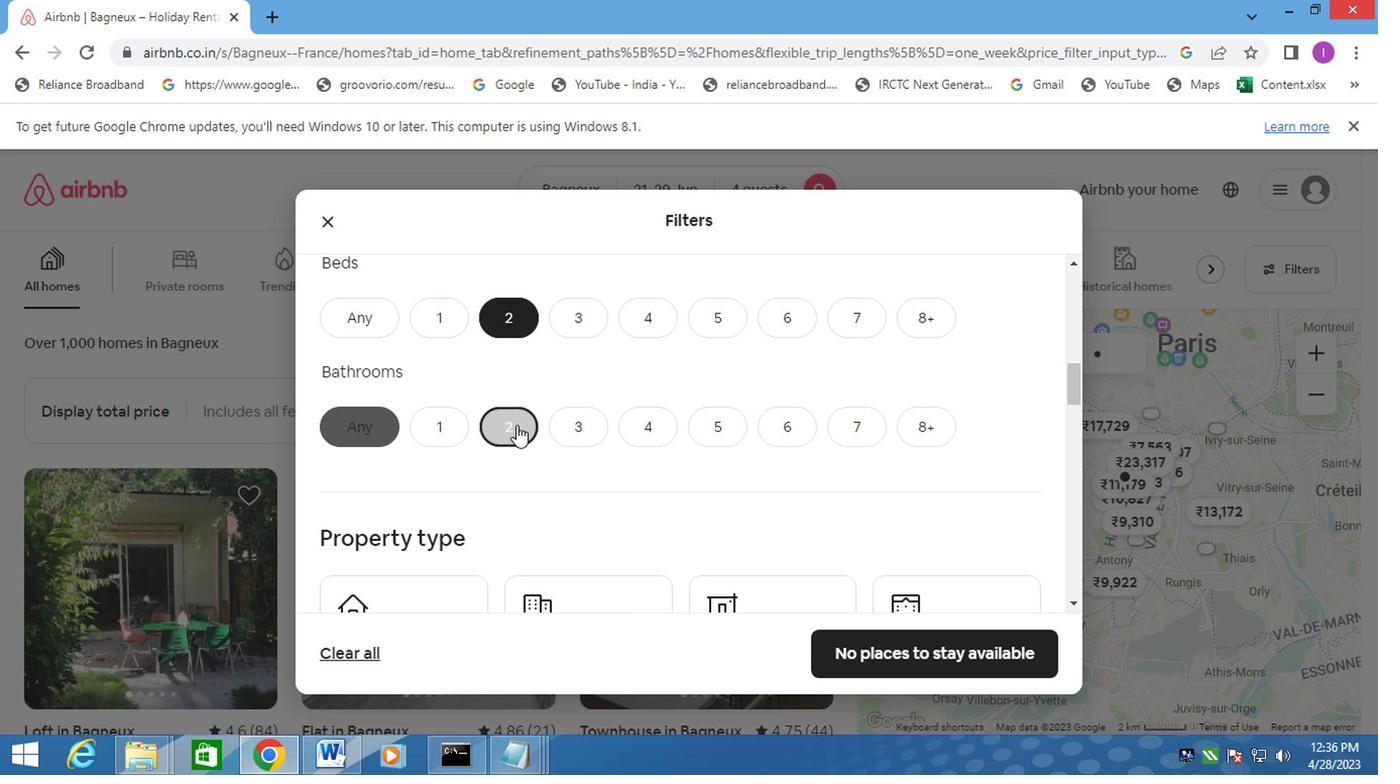 
Action: Mouse moved to (511, 440)
Screenshot: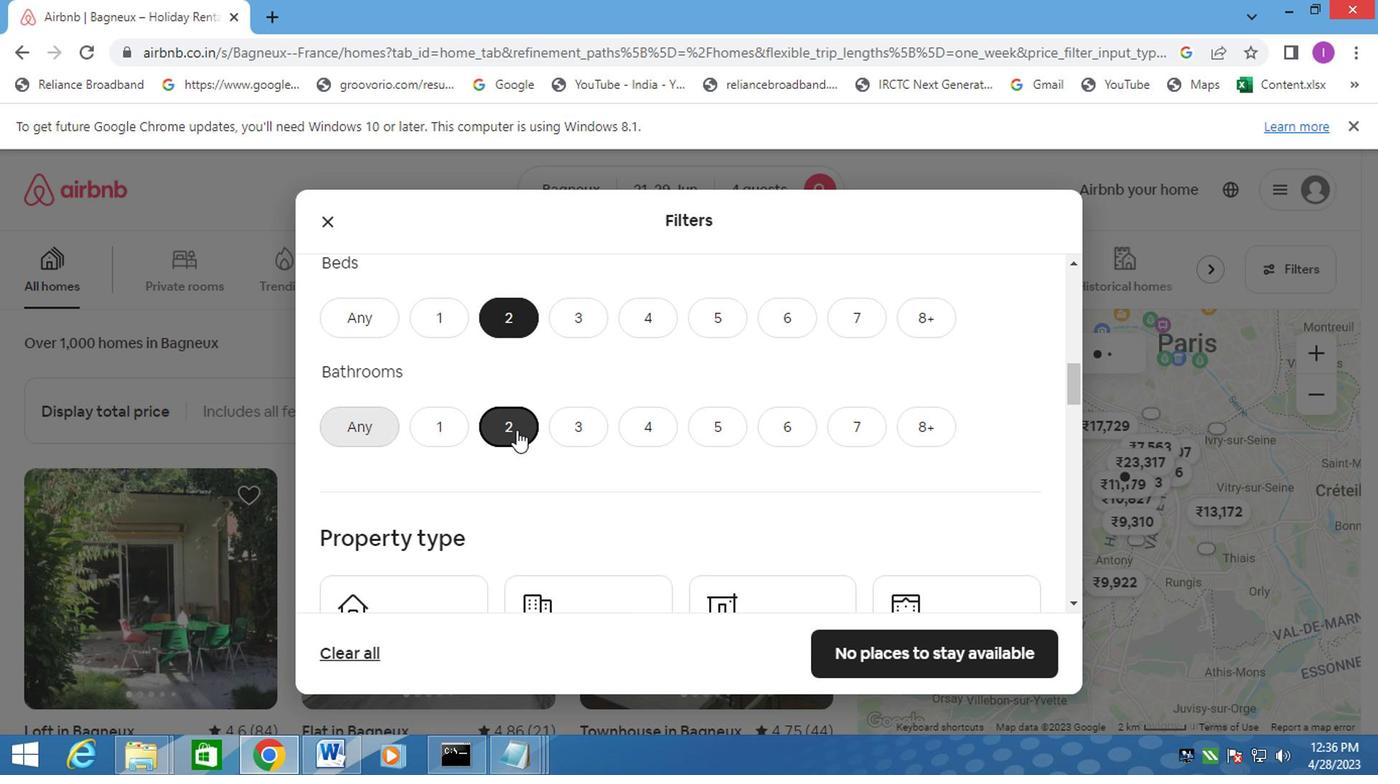 
Action: Mouse scrolled (511, 439) with delta (0, 0)
Screenshot: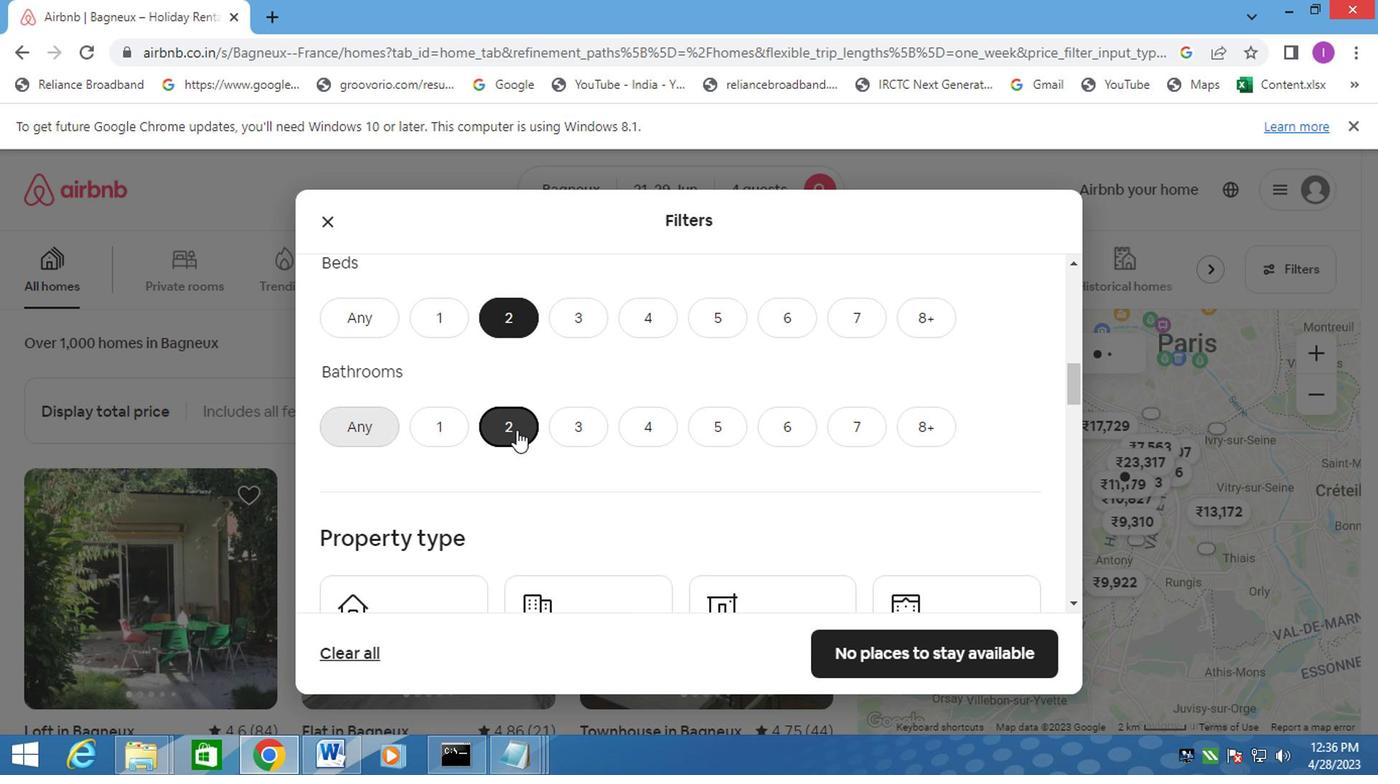 
Action: Mouse moved to (394, 421)
Screenshot: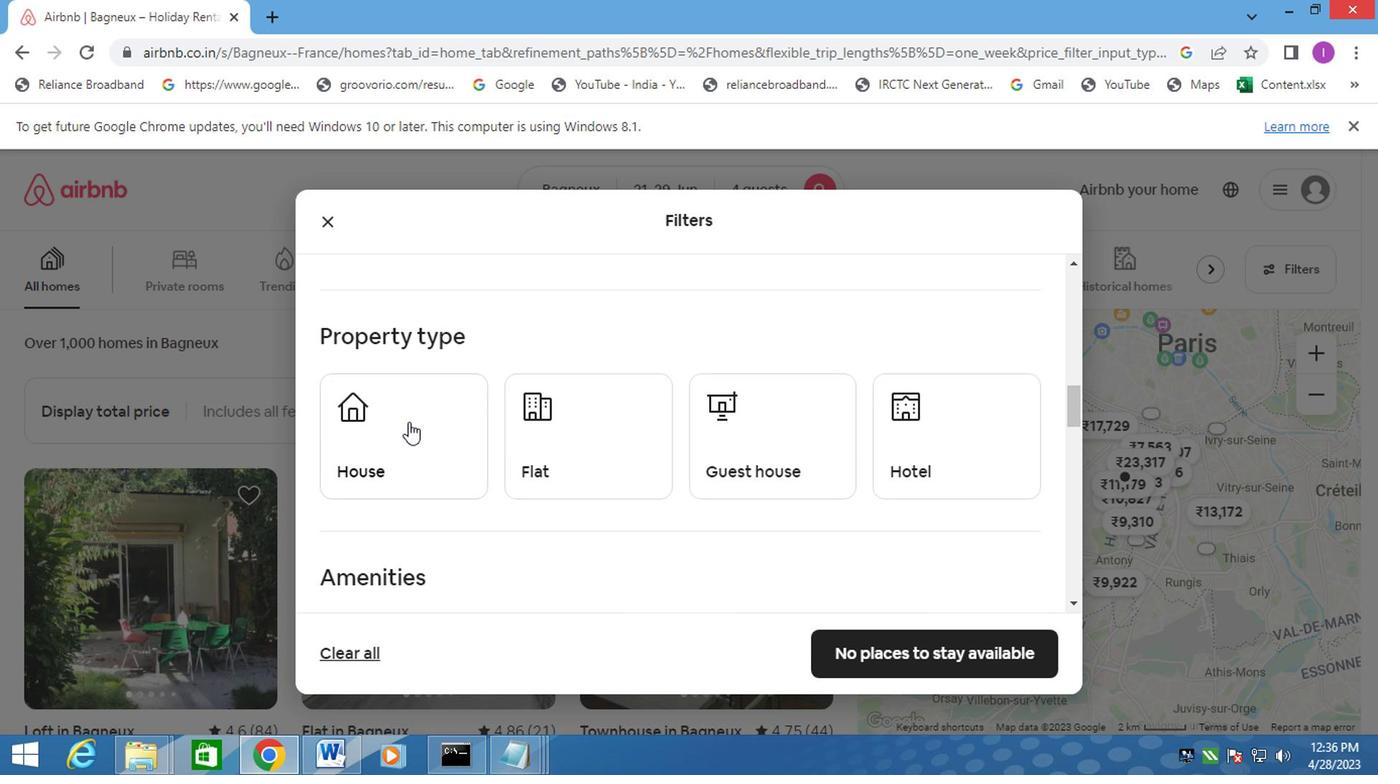 
Action: Mouse pressed left at (394, 421)
Screenshot: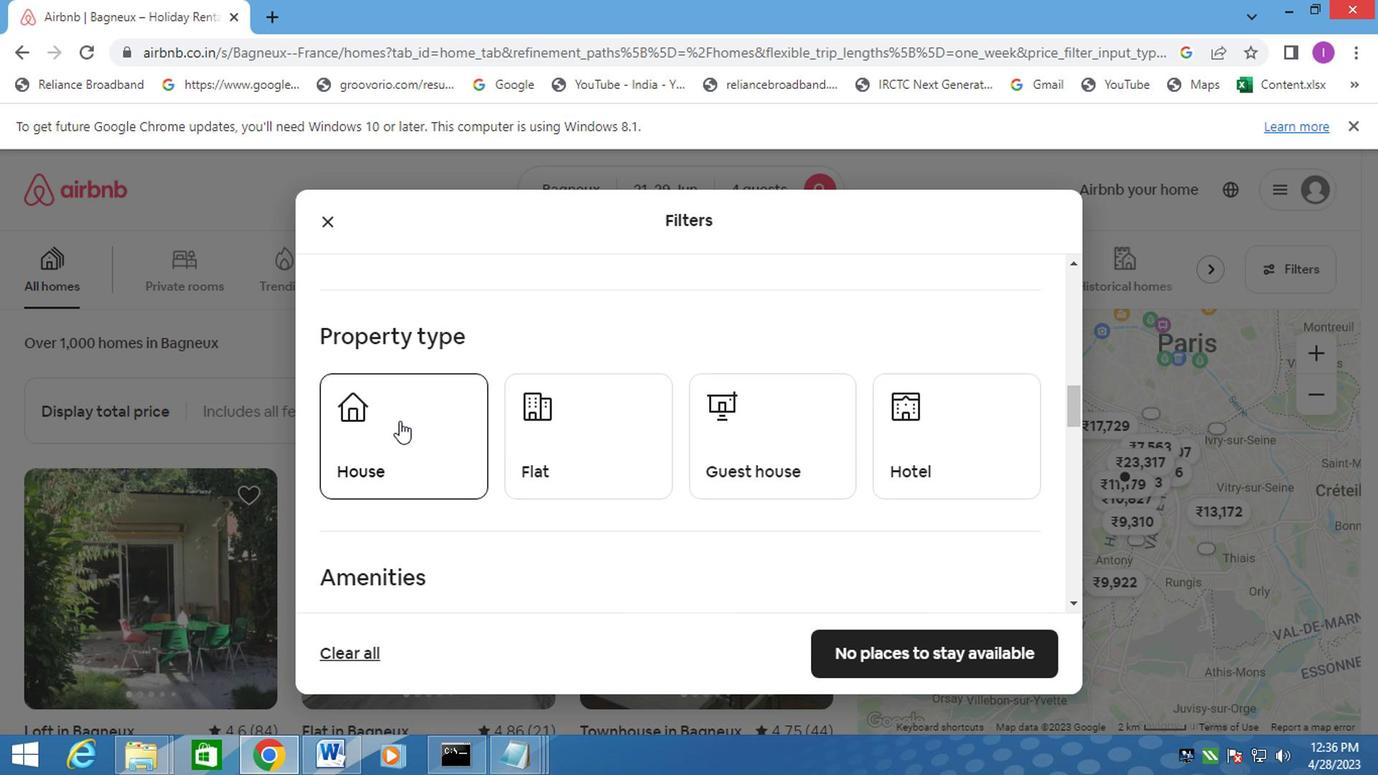 
Action: Mouse moved to (551, 437)
Screenshot: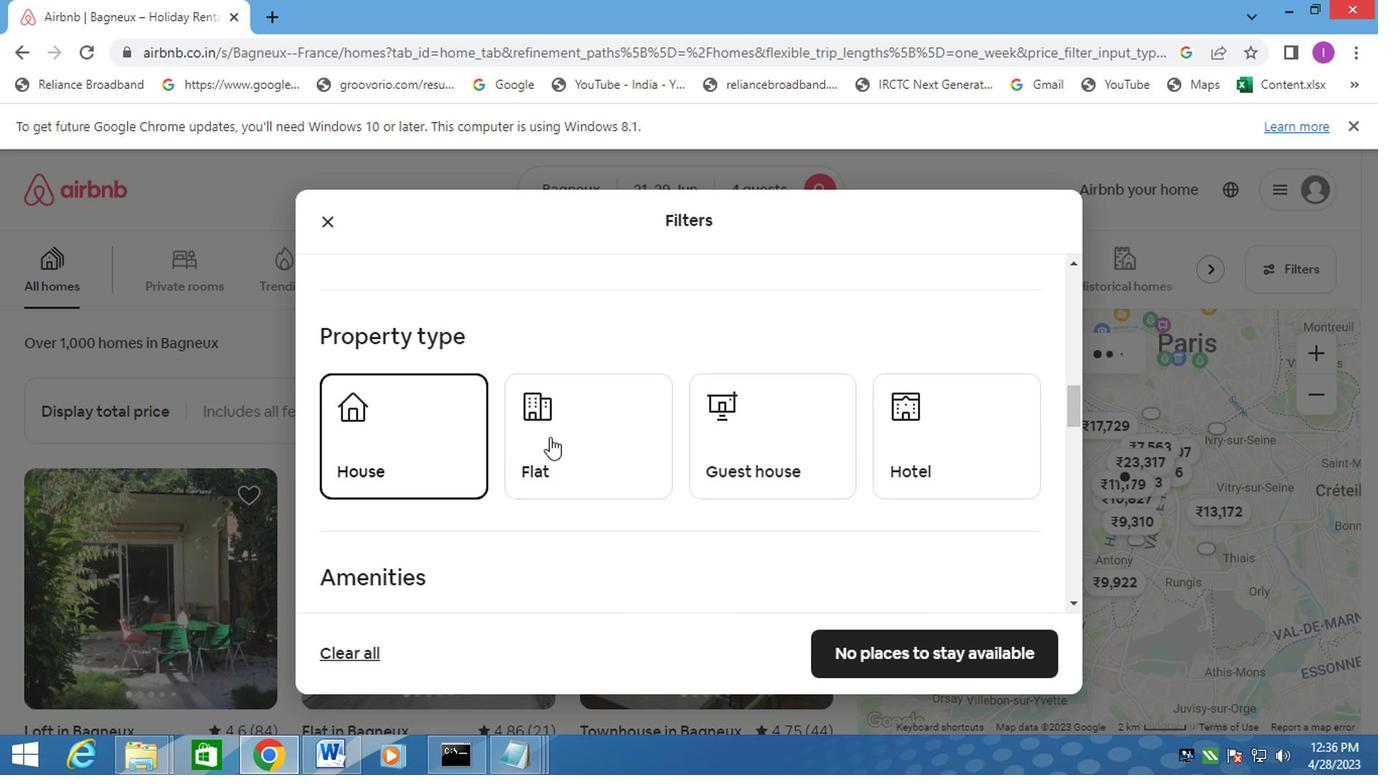 
Action: Mouse pressed left at (551, 437)
Screenshot: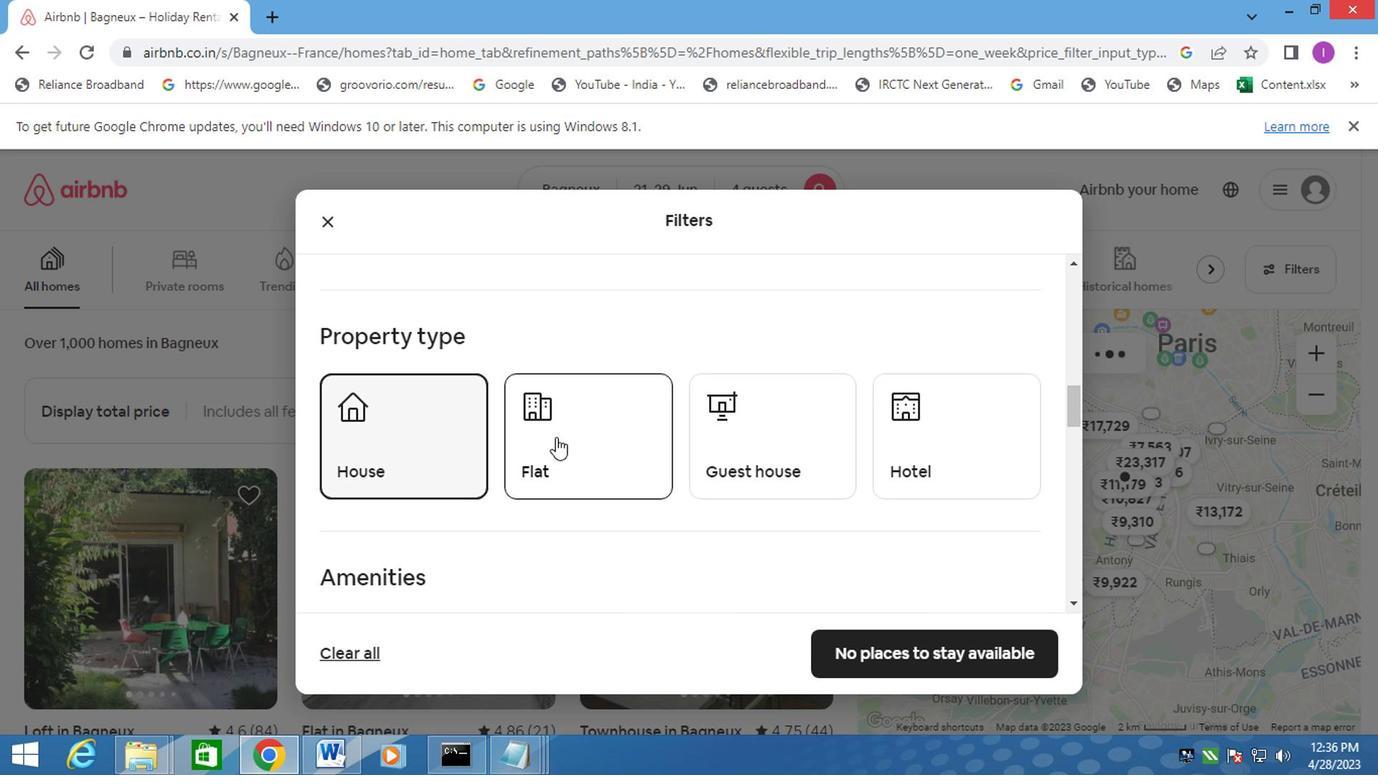 
Action: Mouse moved to (752, 441)
Screenshot: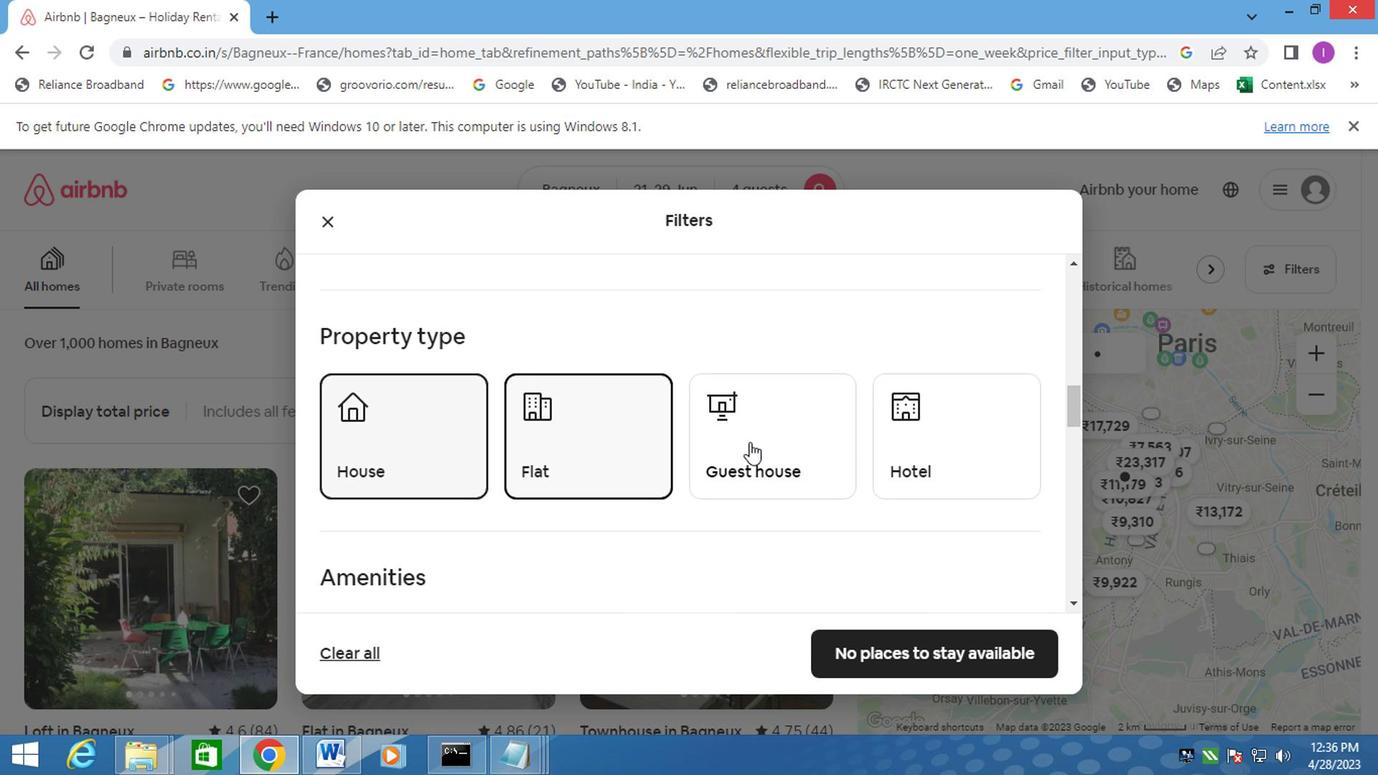 
Action: Mouse pressed left at (752, 441)
Screenshot: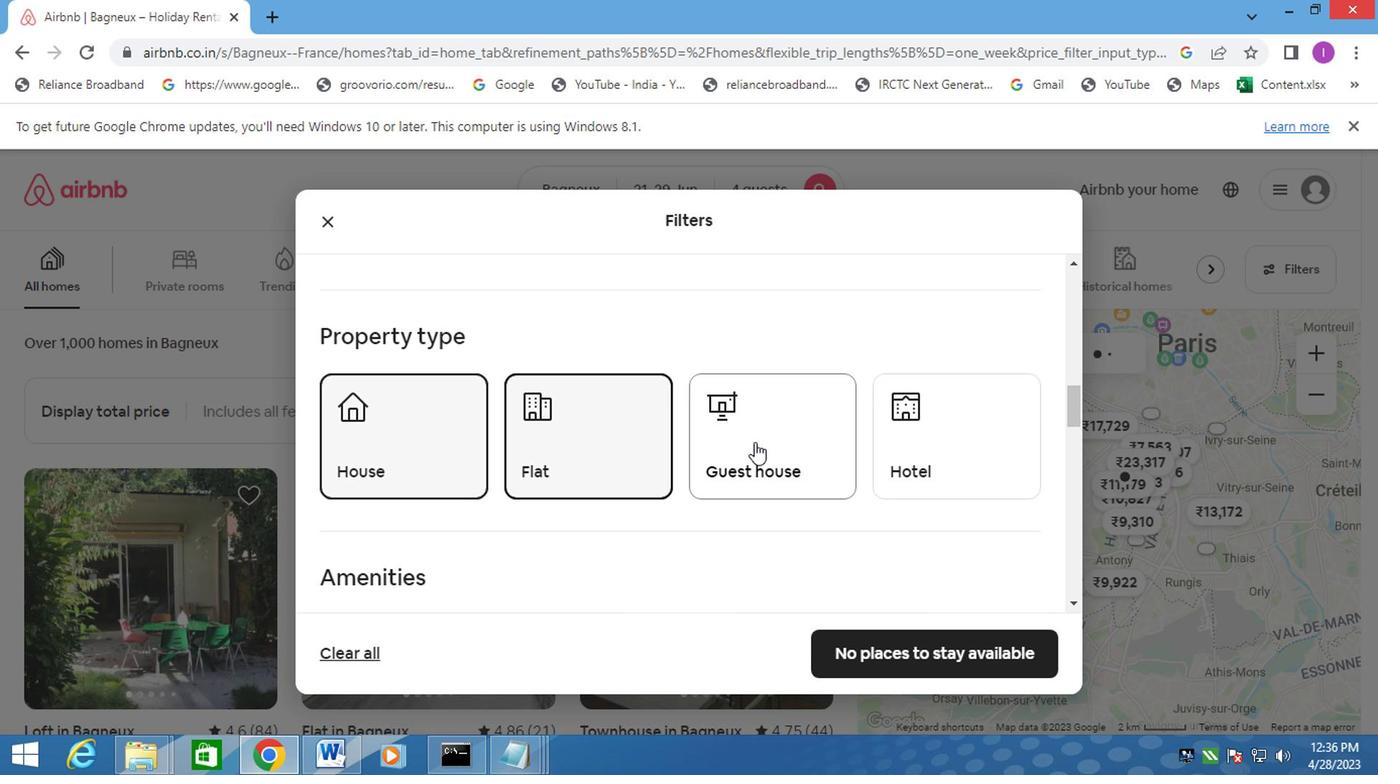 
Action: Mouse moved to (752, 445)
Screenshot: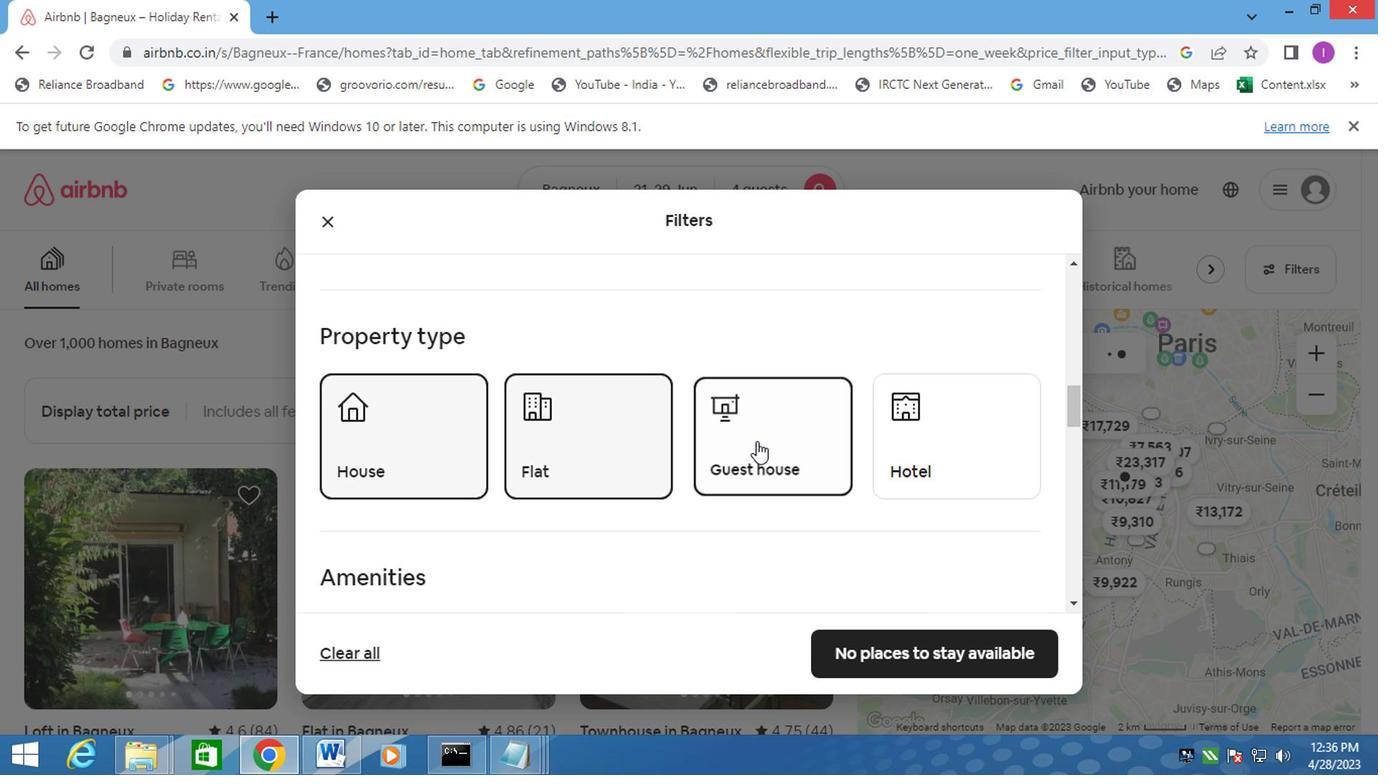 
Action: Mouse scrolled (752, 444) with delta (0, 0)
Screenshot: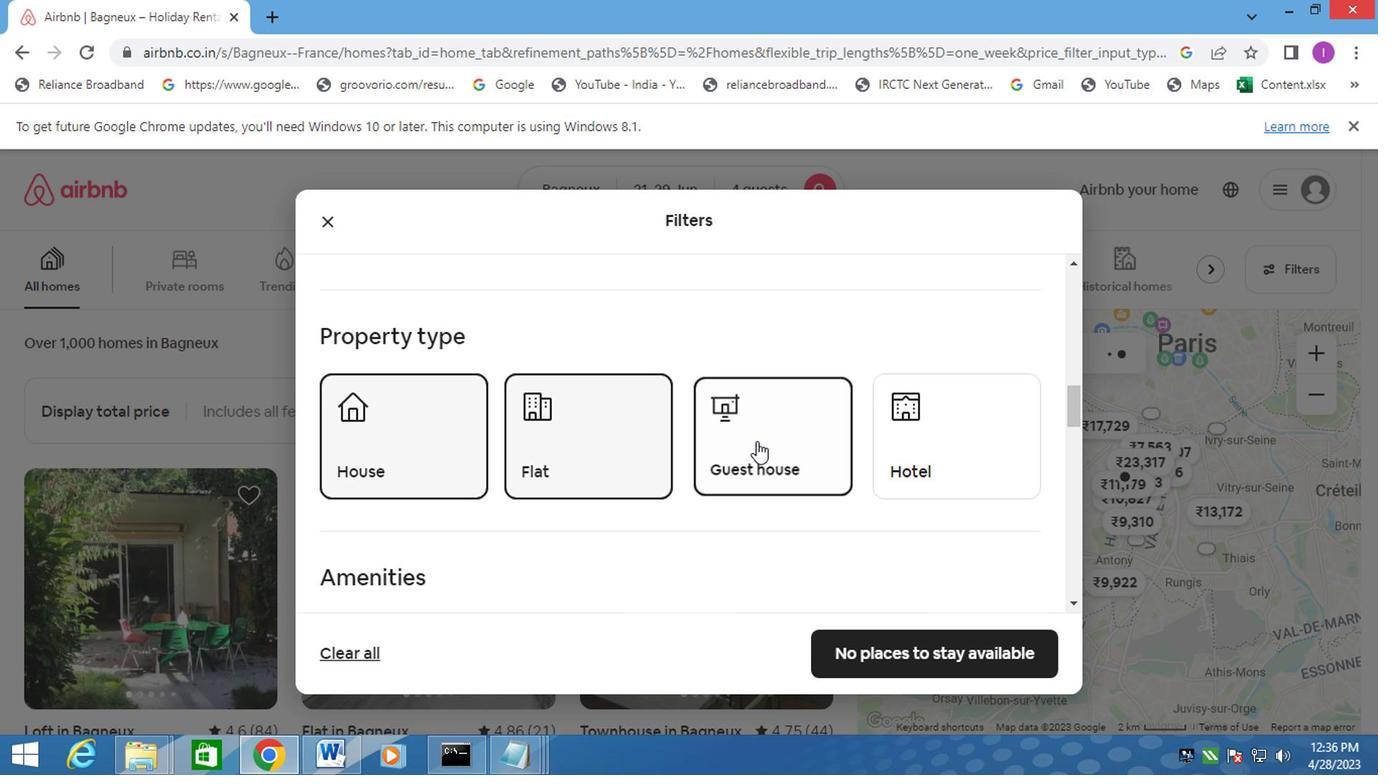 
Action: Mouse moved to (752, 446)
Screenshot: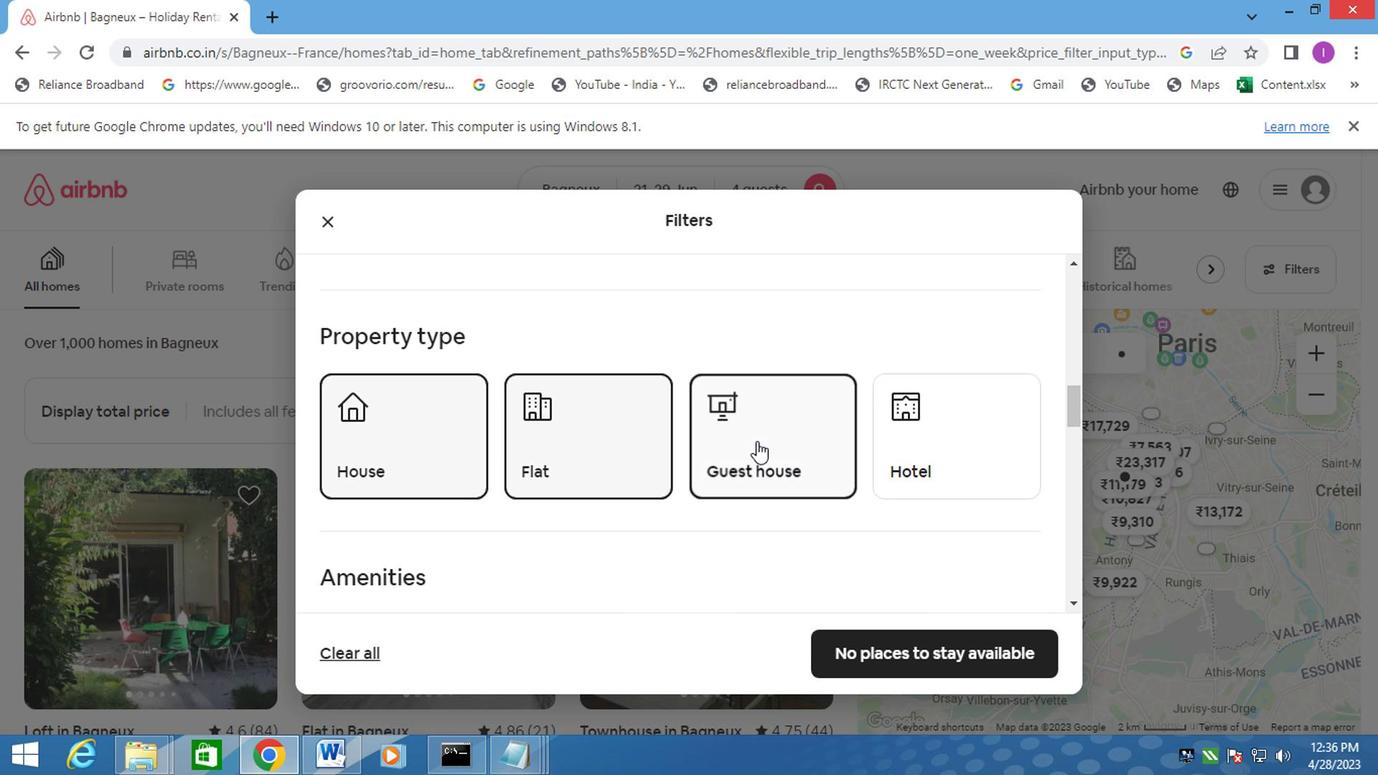 
Action: Mouse scrolled (752, 445) with delta (0, -1)
Screenshot: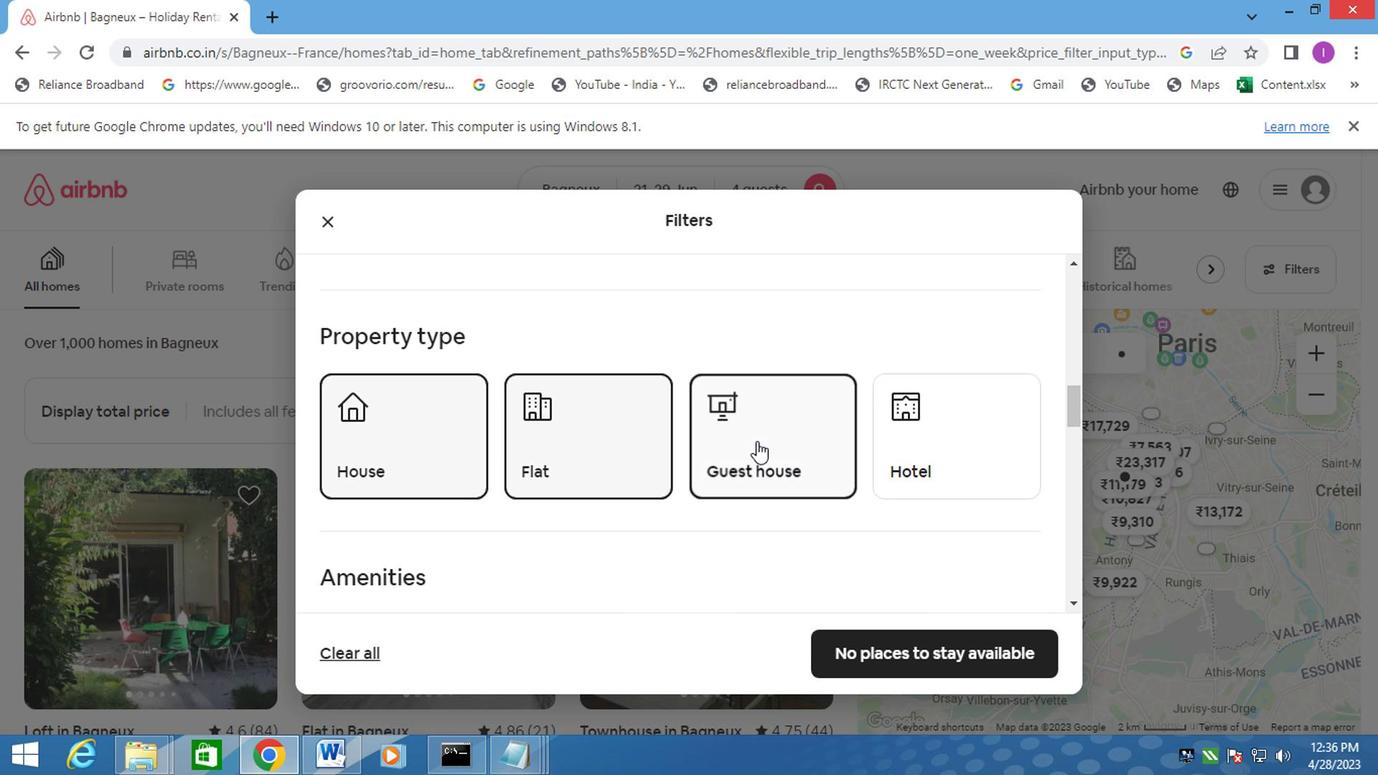 
Action: Mouse moved to (751, 448)
Screenshot: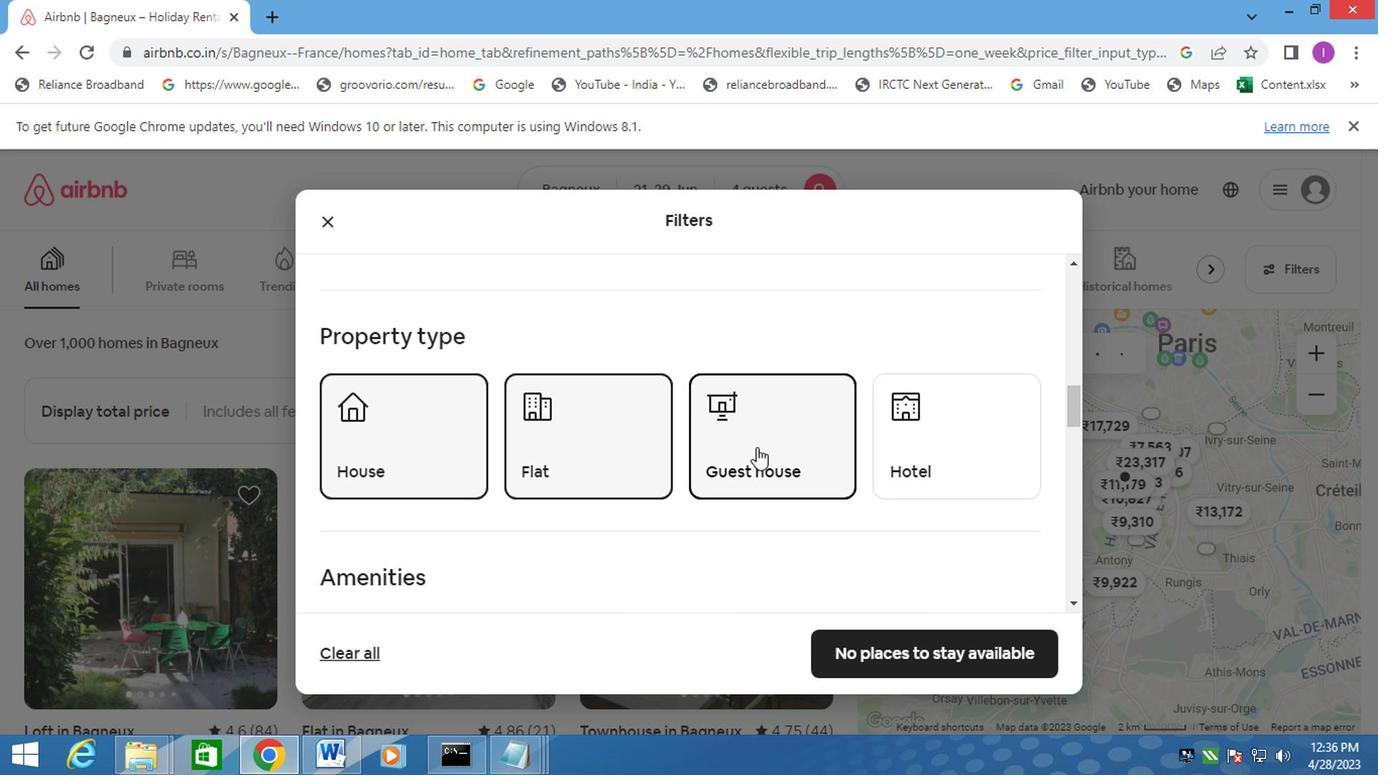 
Action: Mouse scrolled (751, 447) with delta (0, 0)
Screenshot: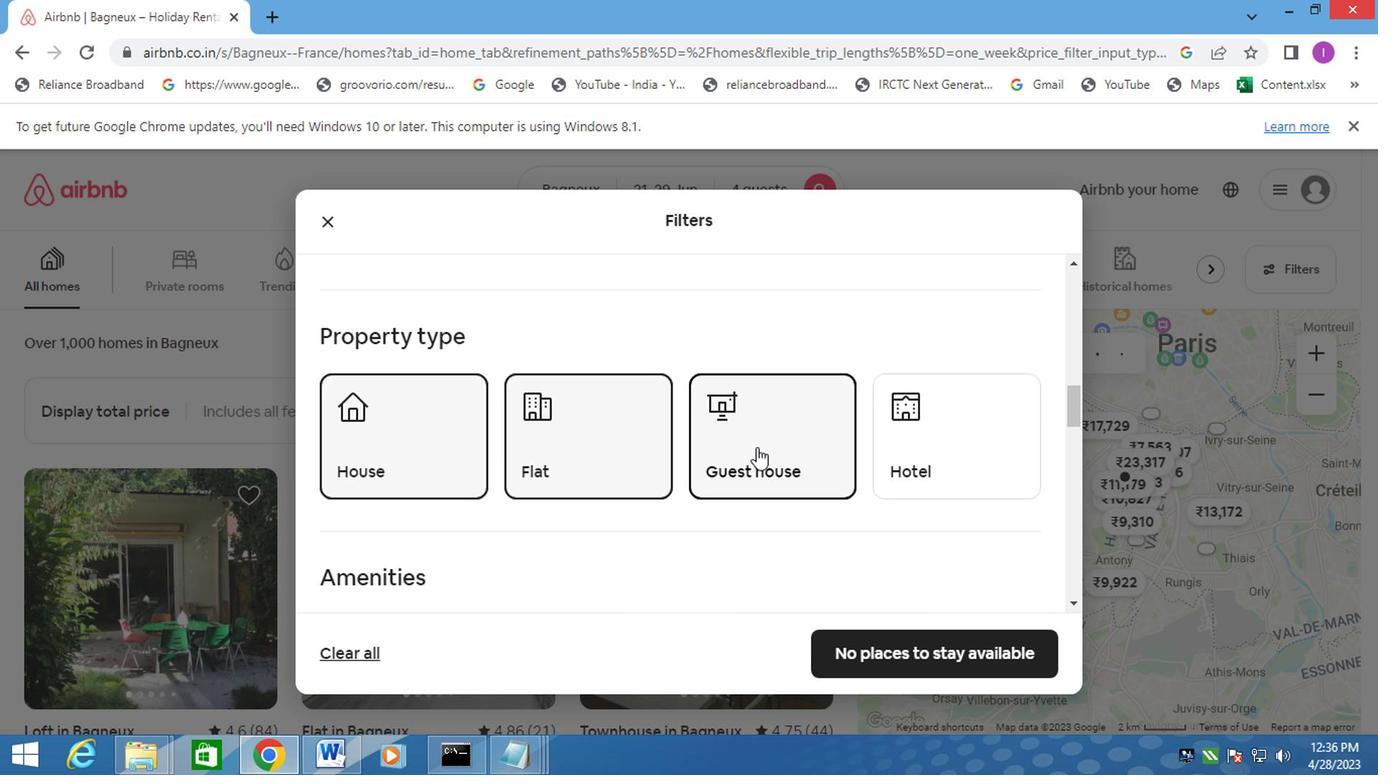 
Action: Mouse moved to (743, 449)
Screenshot: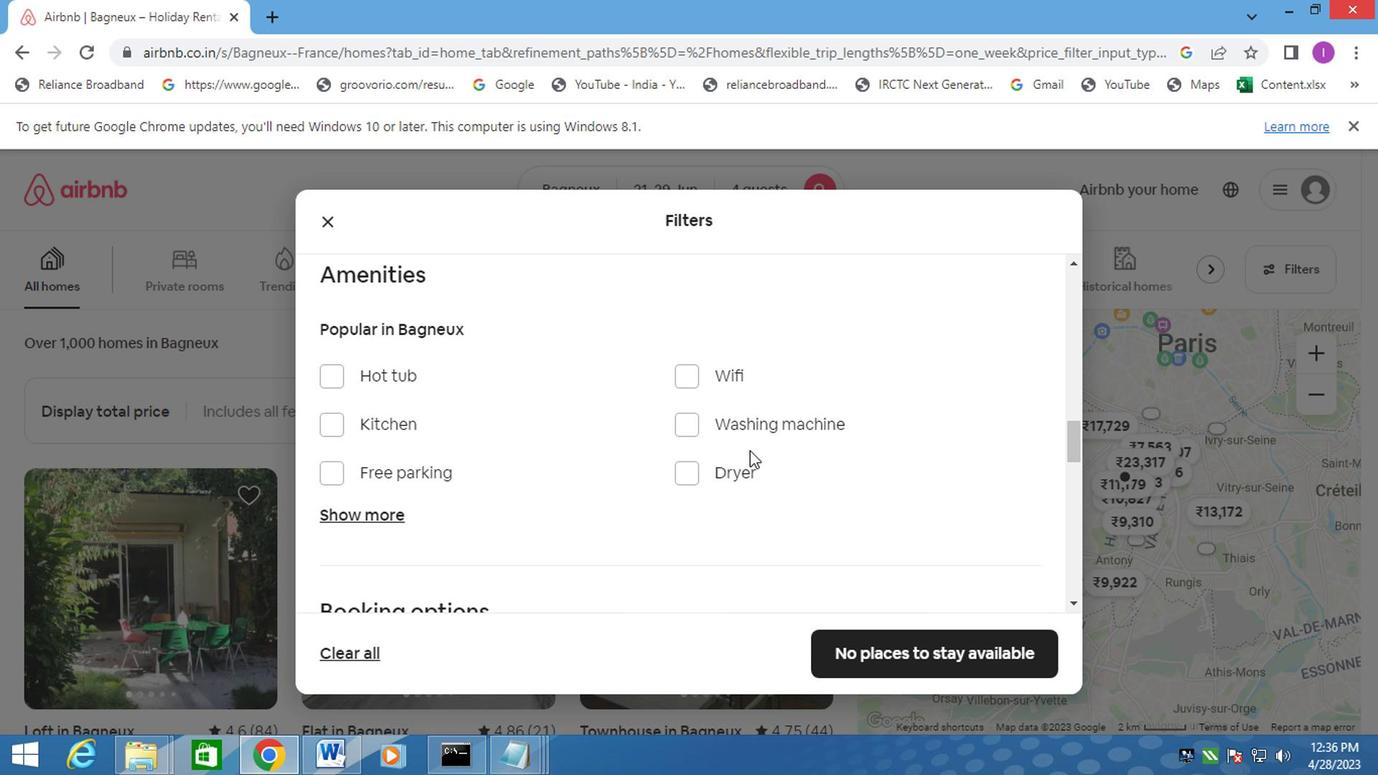 
Action: Mouse scrolled (743, 448) with delta (0, -1)
Screenshot: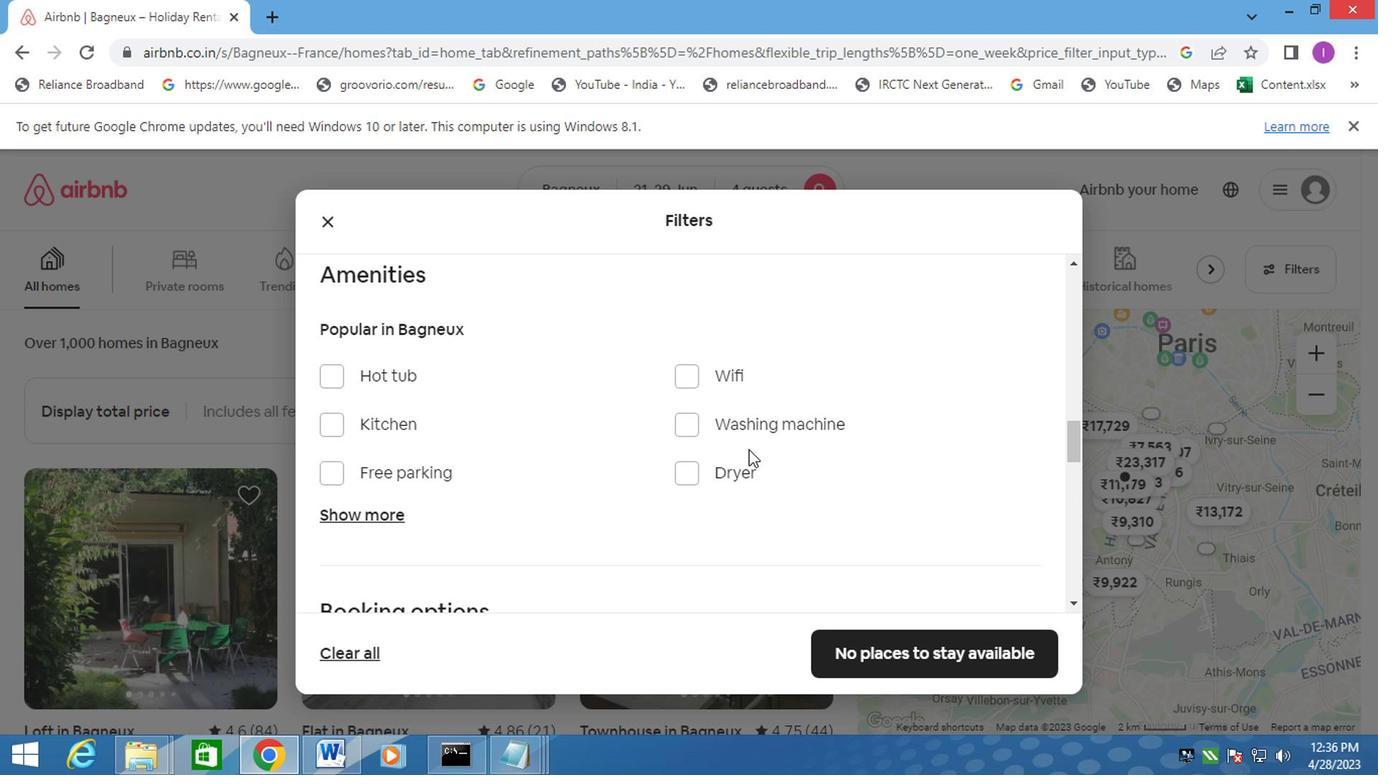 
Action: Mouse moved to (336, 407)
Screenshot: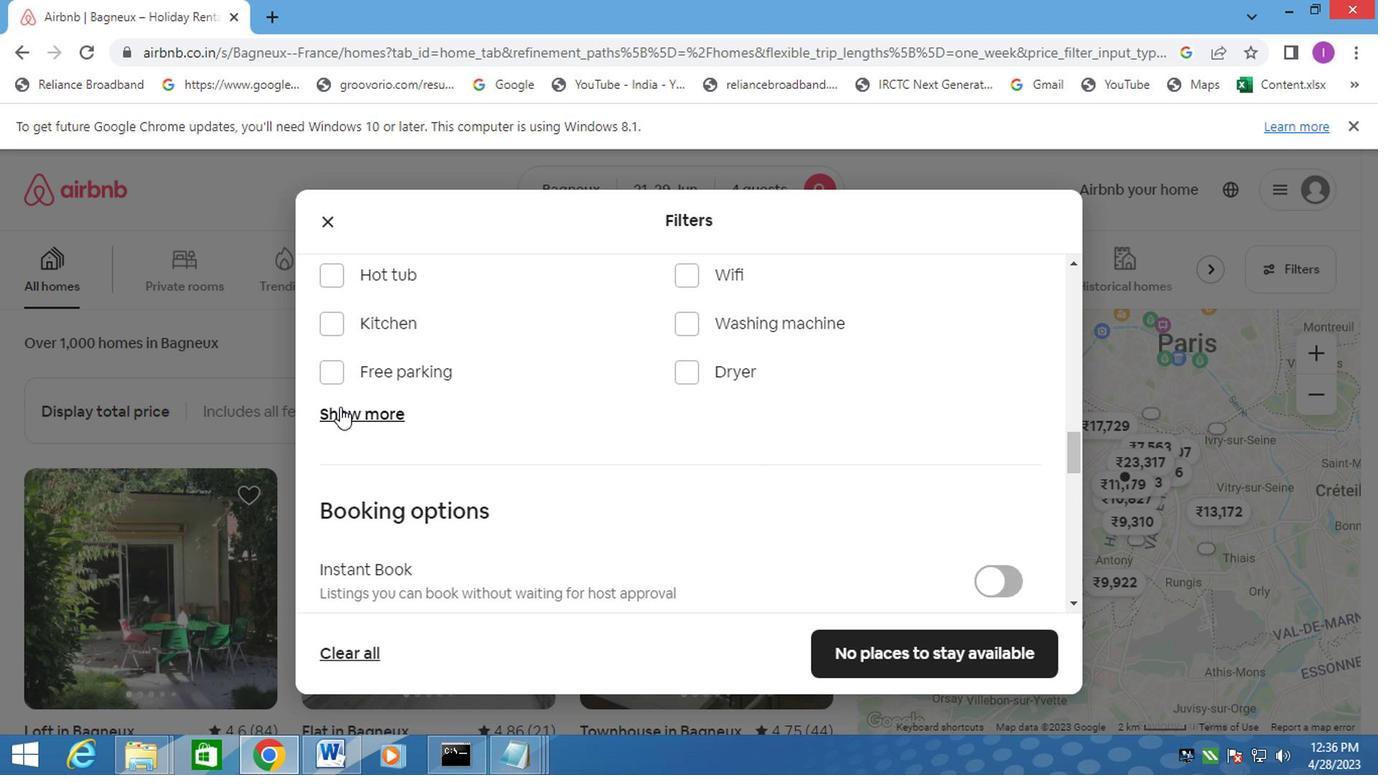 
Action: Mouse pressed left at (336, 407)
Screenshot: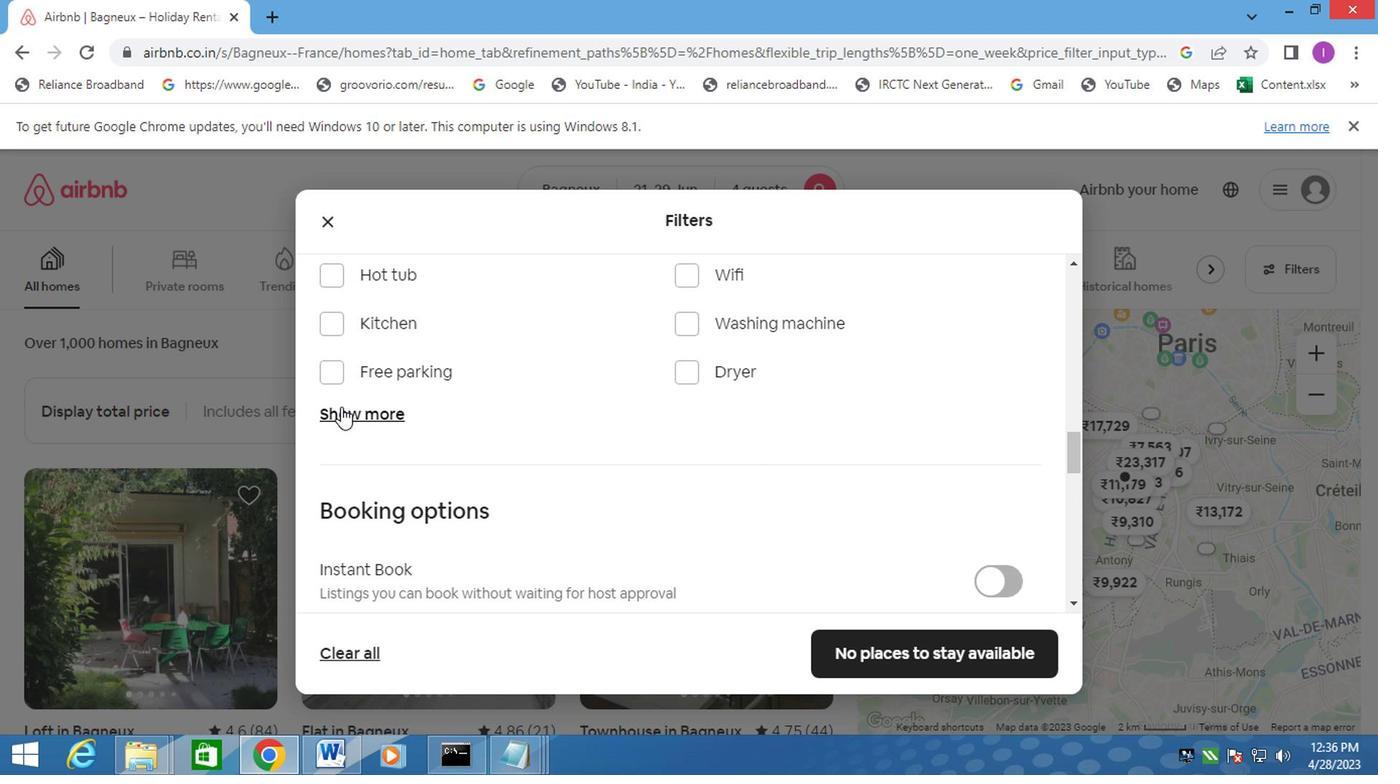 
Action: Mouse moved to (344, 457)
Screenshot: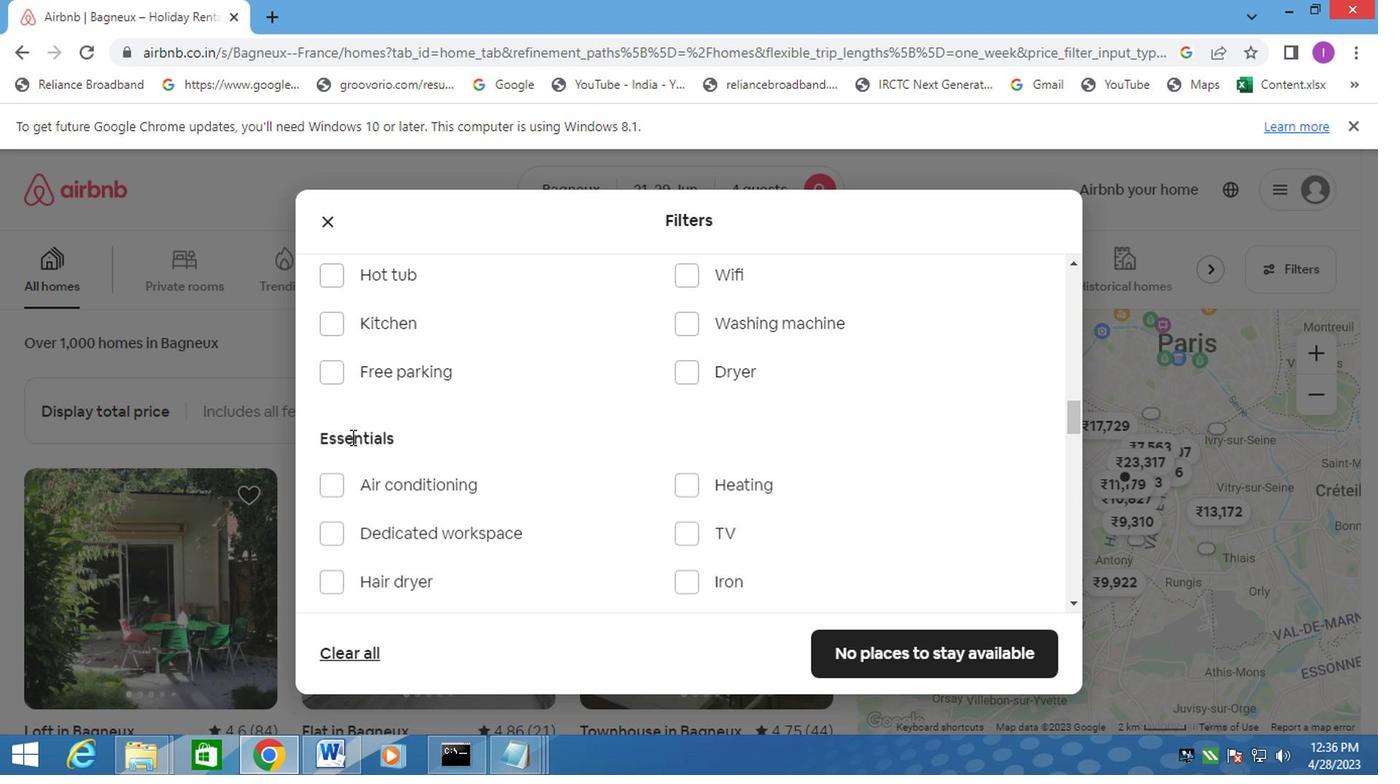 
Action: Mouse scrolled (344, 456) with delta (0, 0)
Screenshot: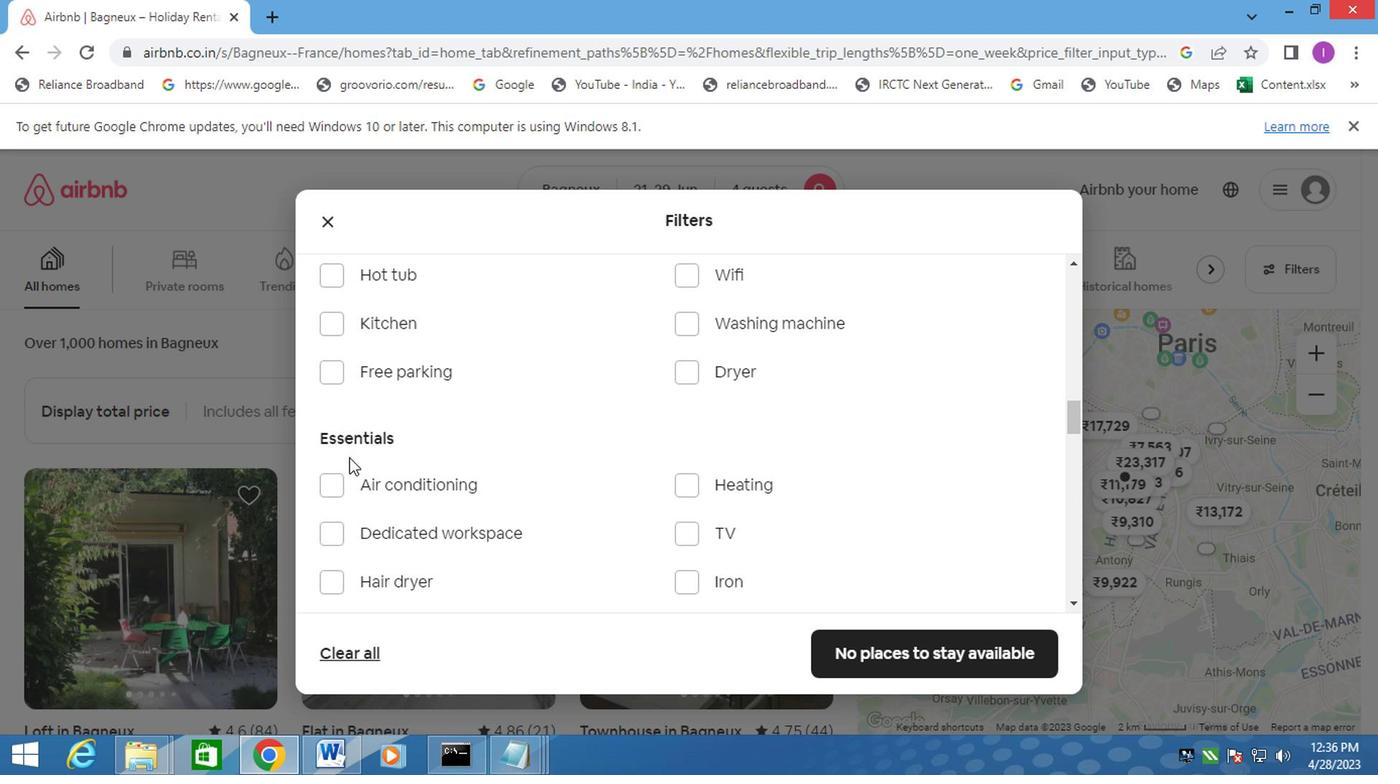 
Action: Mouse moved to (427, 429)
Screenshot: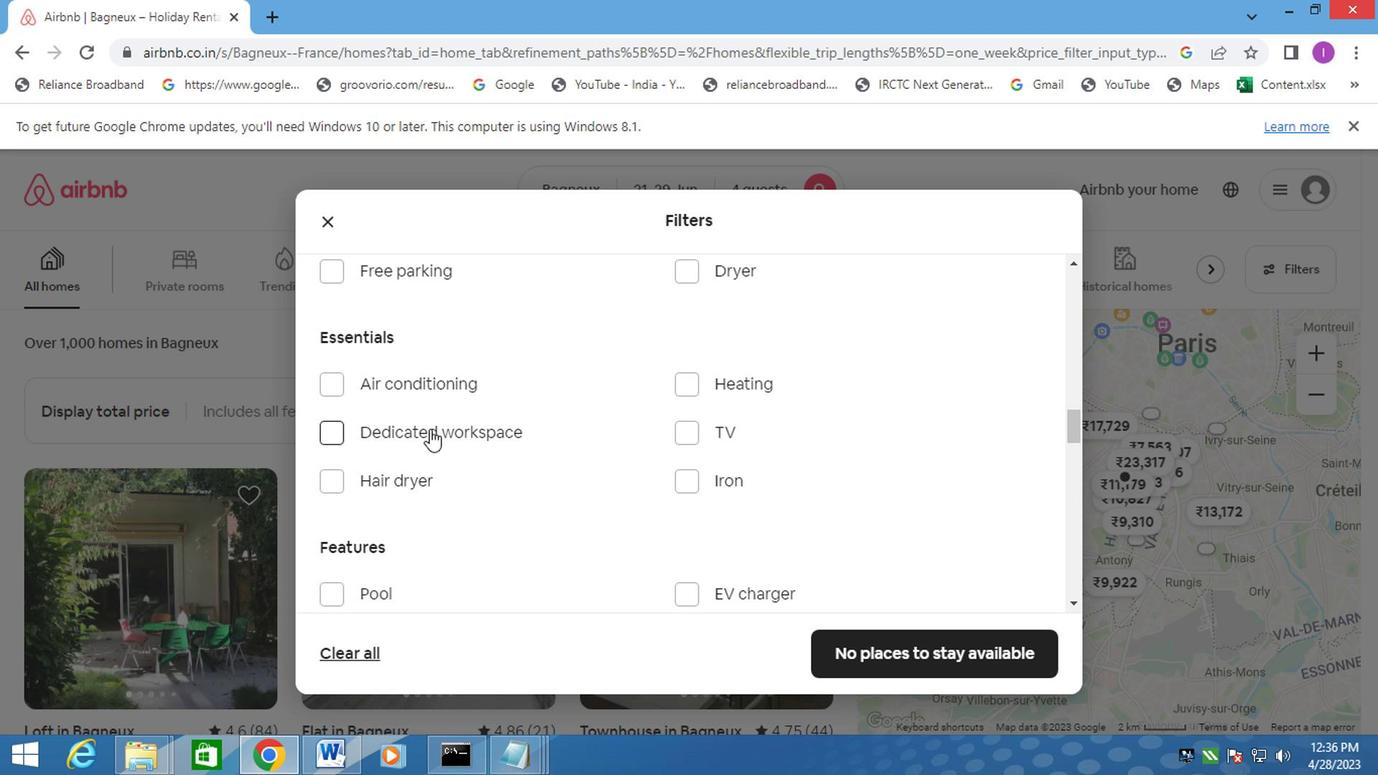 
Action: Mouse scrolled (427, 430) with delta (0, 0)
Screenshot: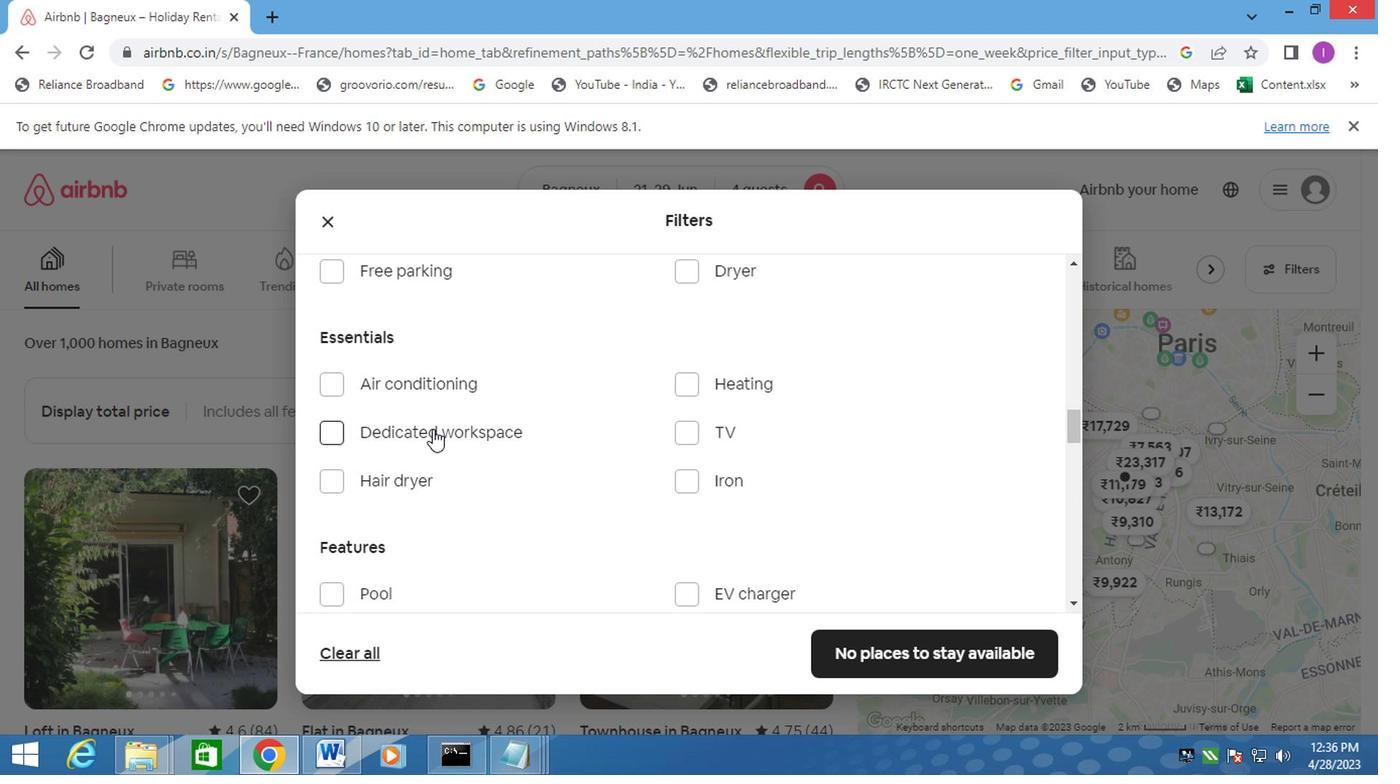 
Action: Mouse scrolled (427, 430) with delta (0, 0)
Screenshot: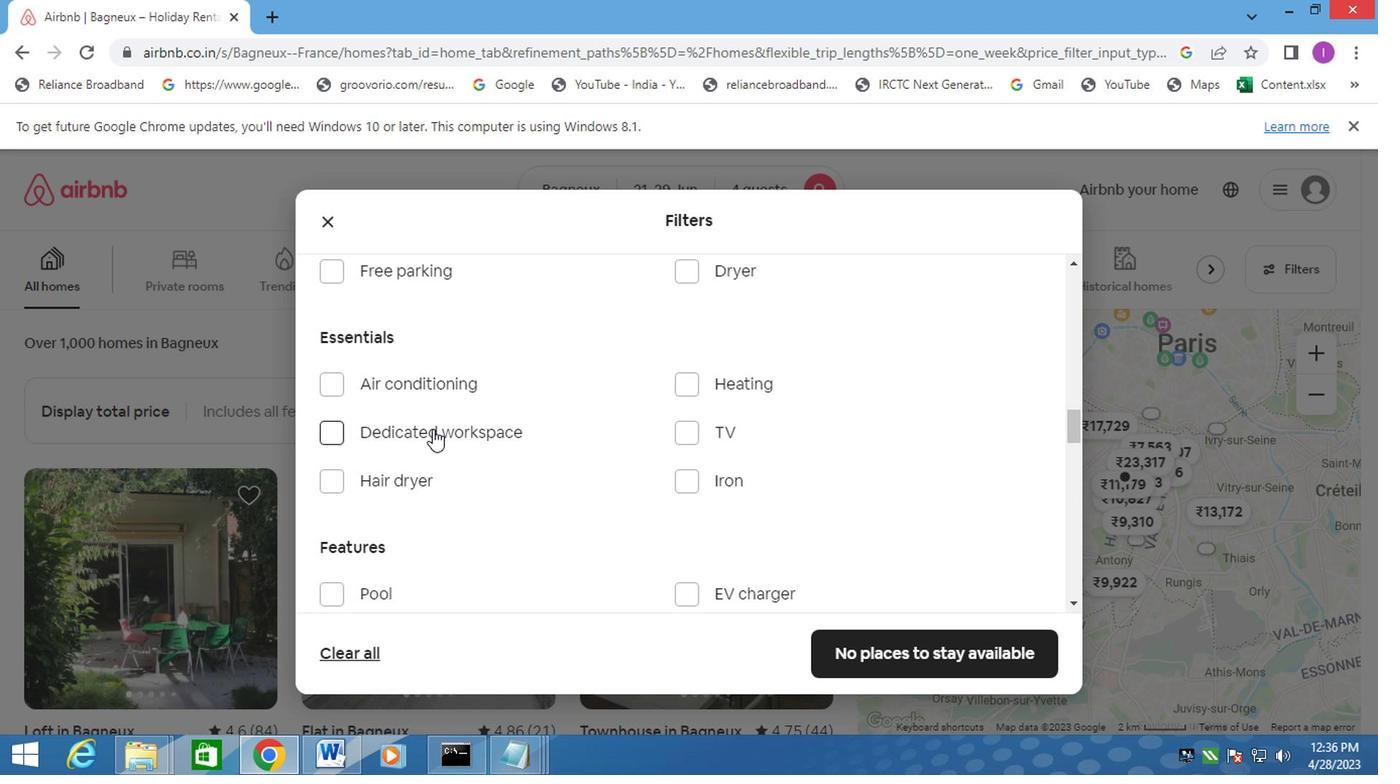 
Action: Mouse moved to (689, 422)
Screenshot: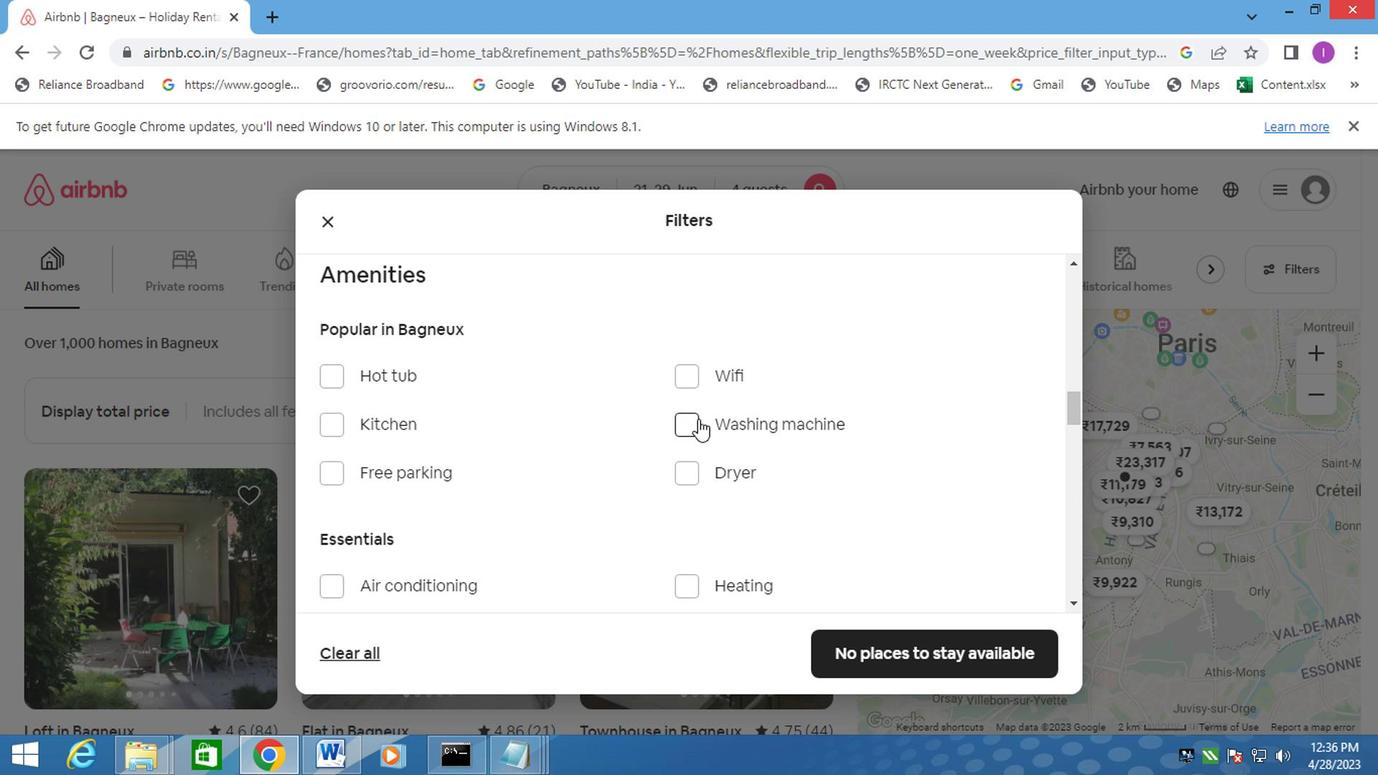 
Action: Mouse pressed left at (689, 422)
Screenshot: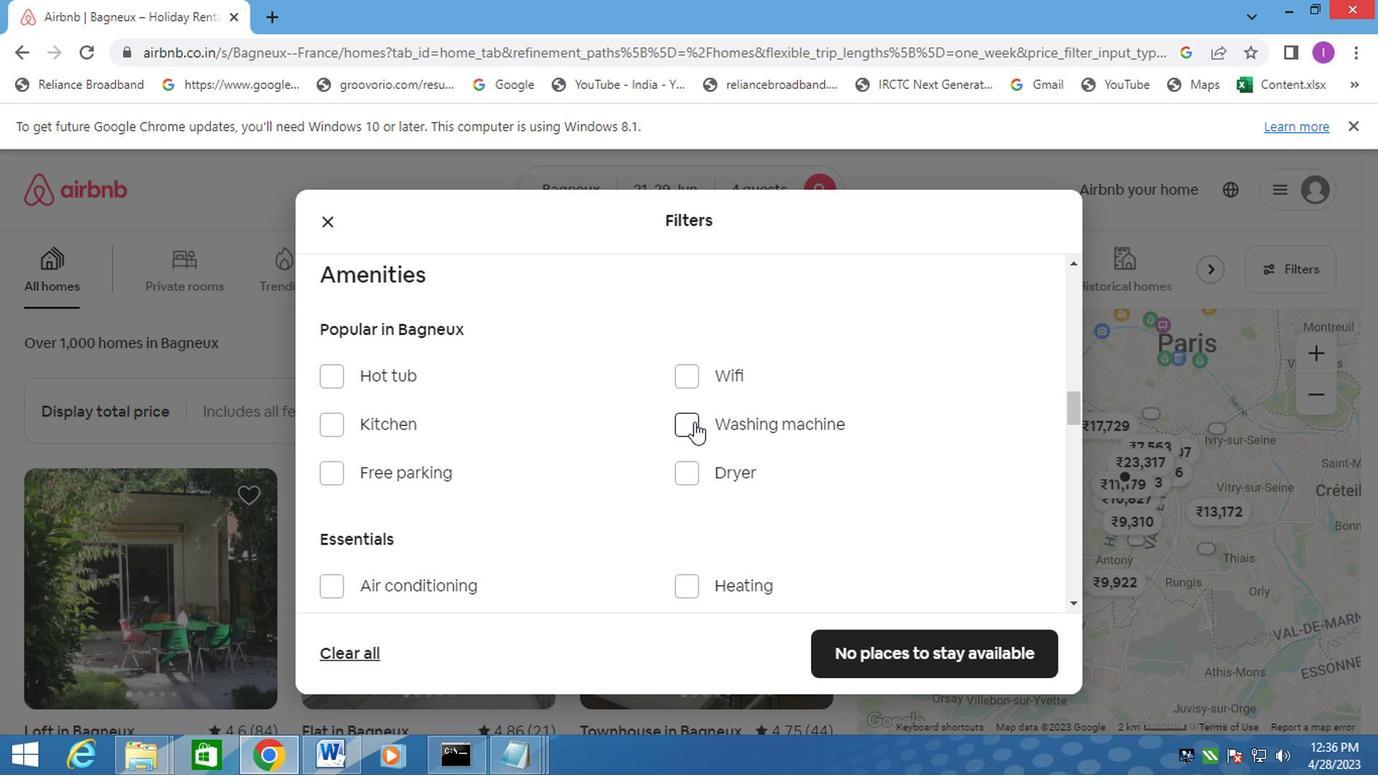 
Action: Mouse moved to (730, 443)
Screenshot: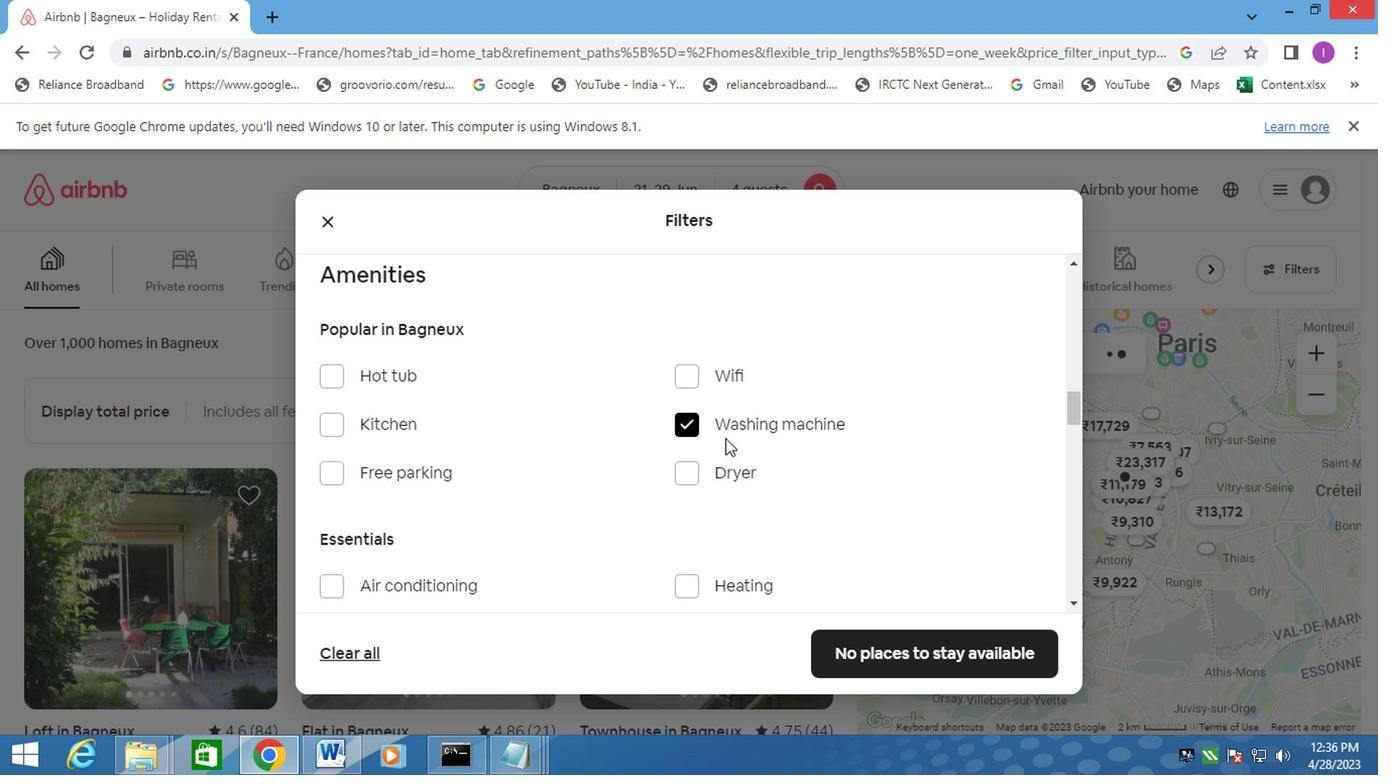 
Action: Mouse scrolled (730, 442) with delta (0, 0)
Screenshot: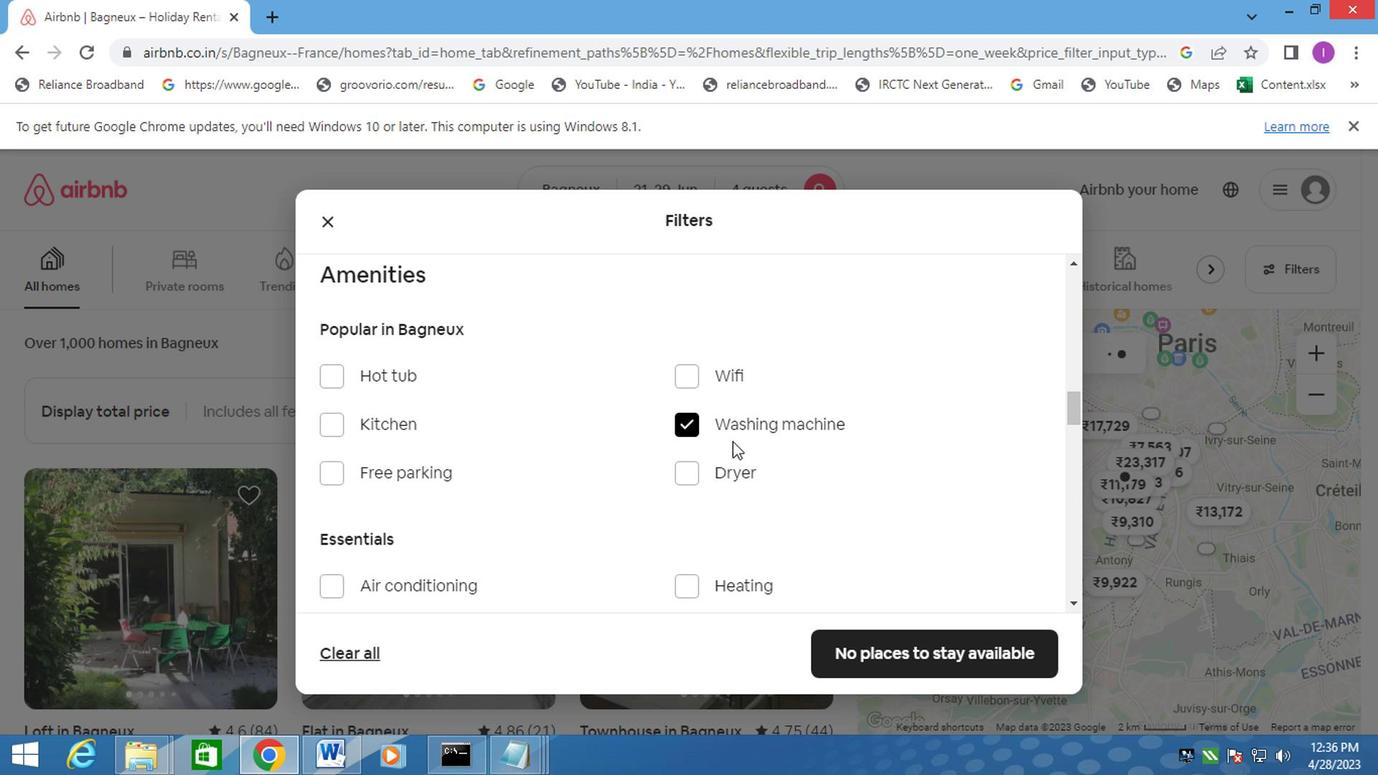 
Action: Mouse scrolled (730, 442) with delta (0, 0)
Screenshot: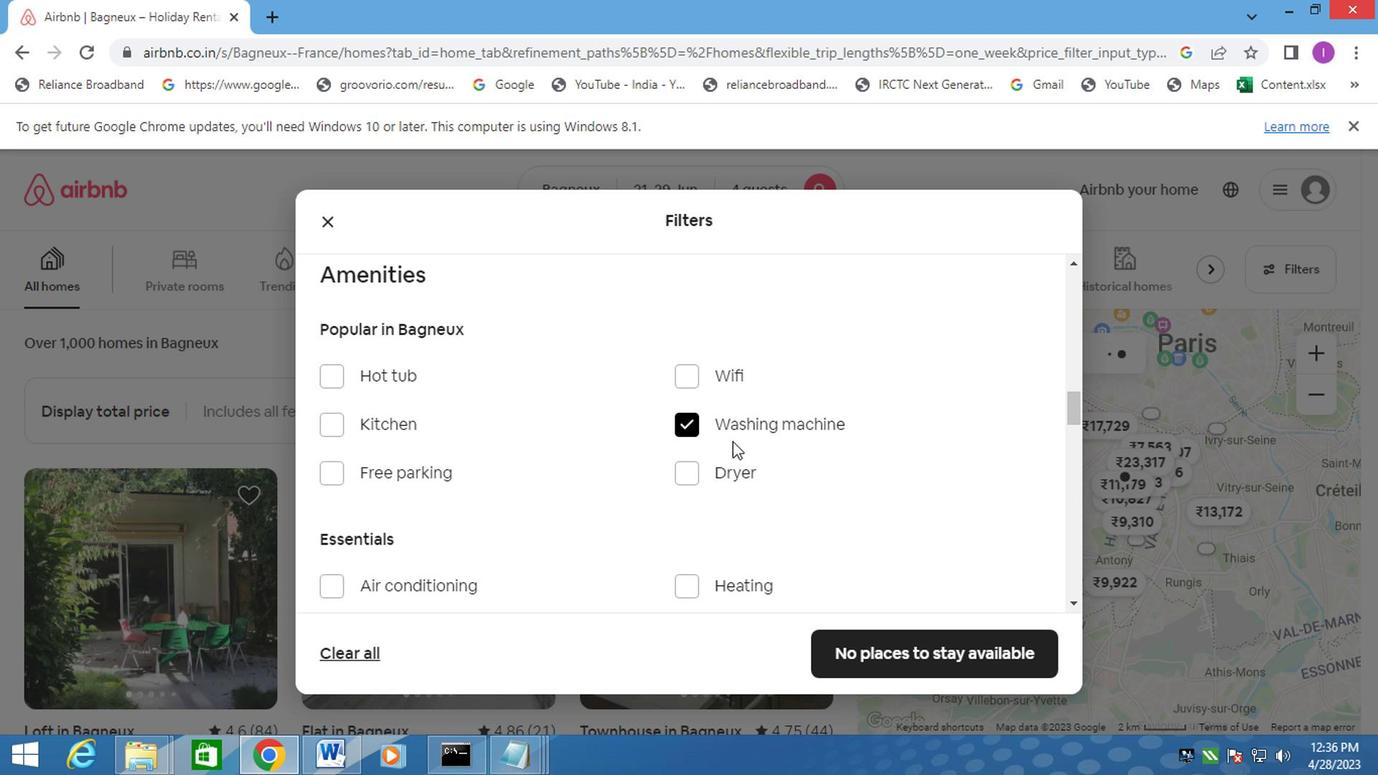 
Action: Mouse scrolled (730, 442) with delta (0, 0)
Screenshot: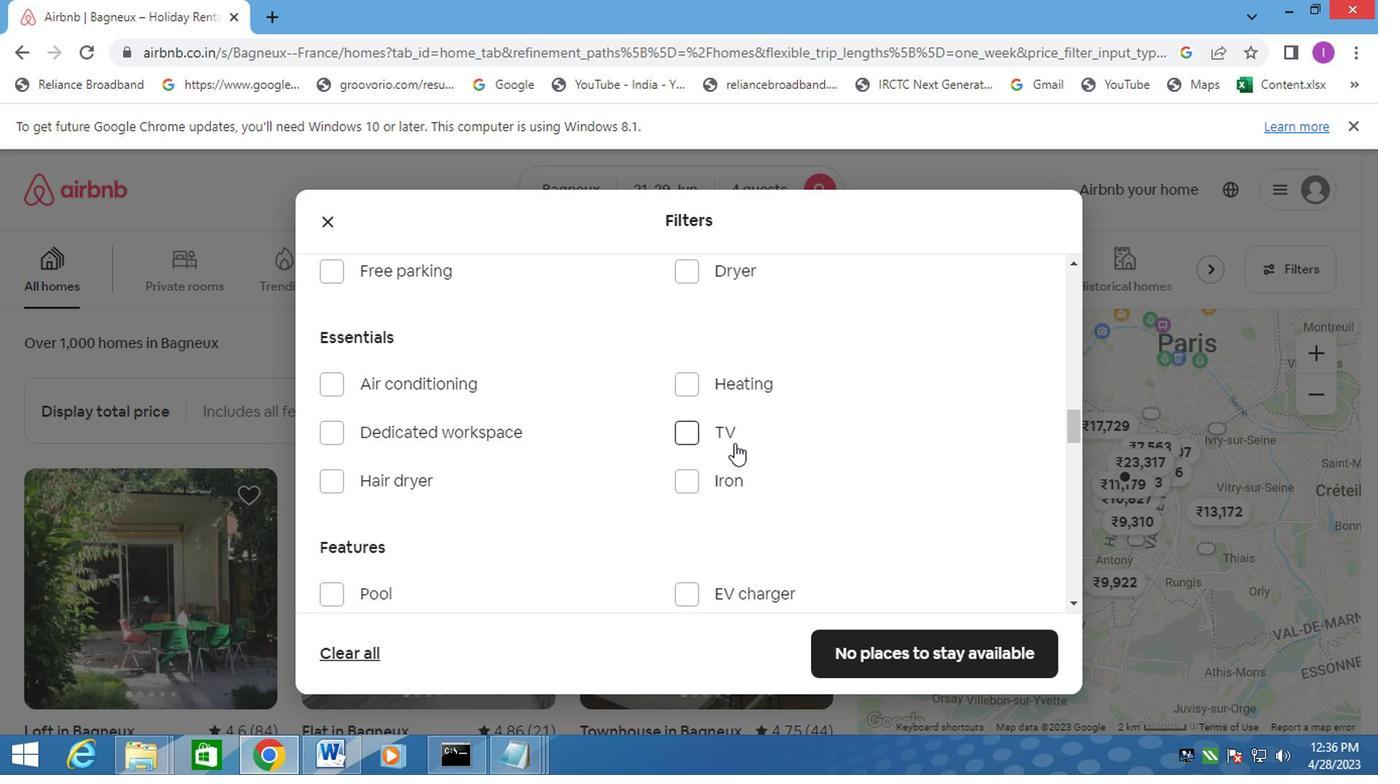 
Action: Mouse scrolled (730, 442) with delta (0, 0)
Screenshot: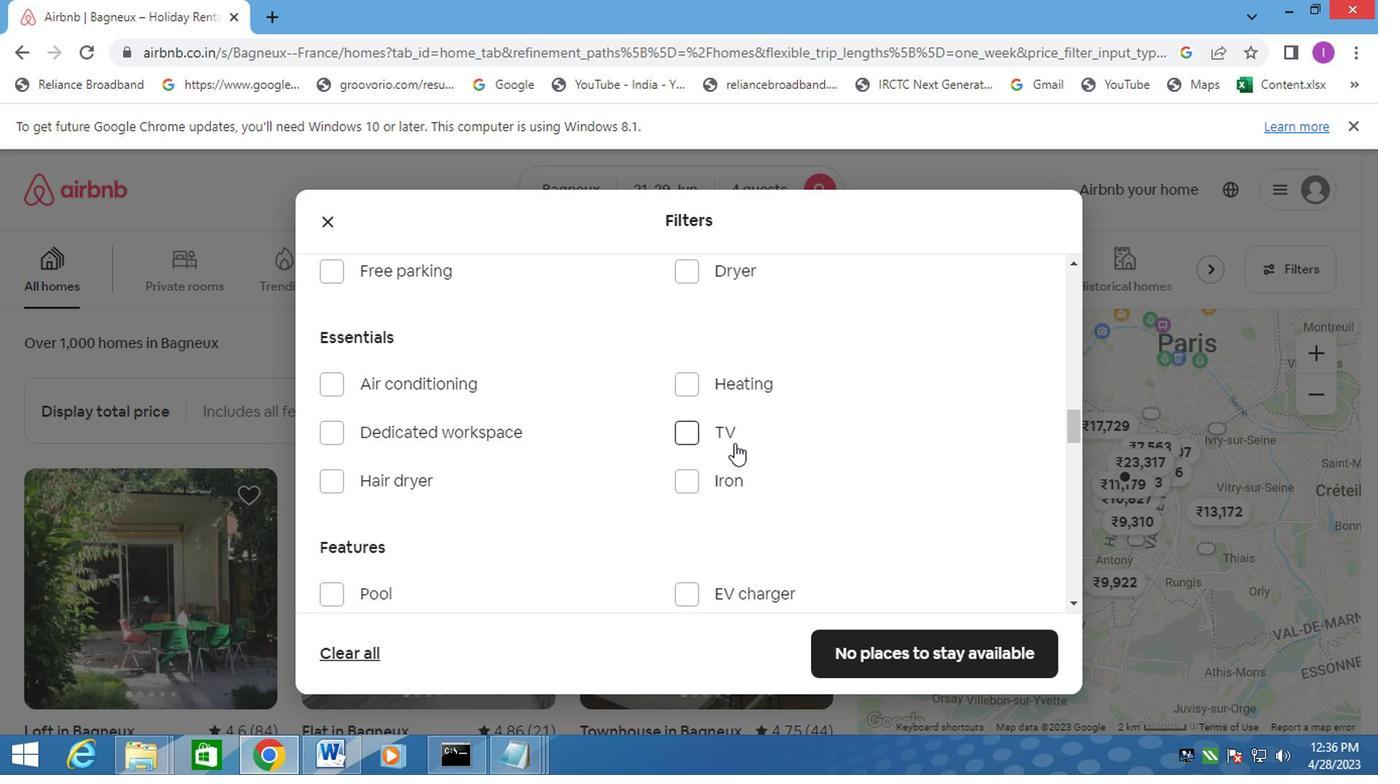 
Action: Mouse scrolled (730, 442) with delta (0, 0)
Screenshot: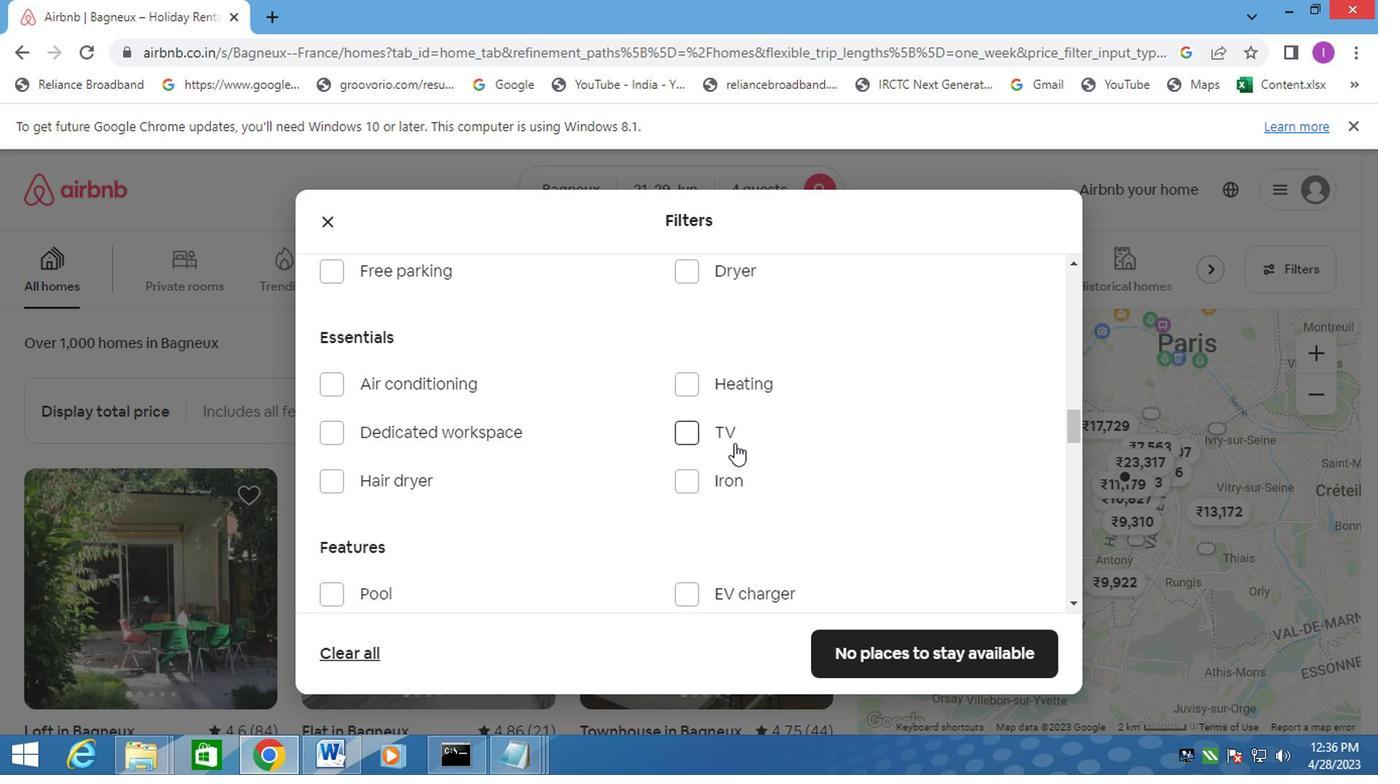
Action: Mouse moved to (731, 440)
Screenshot: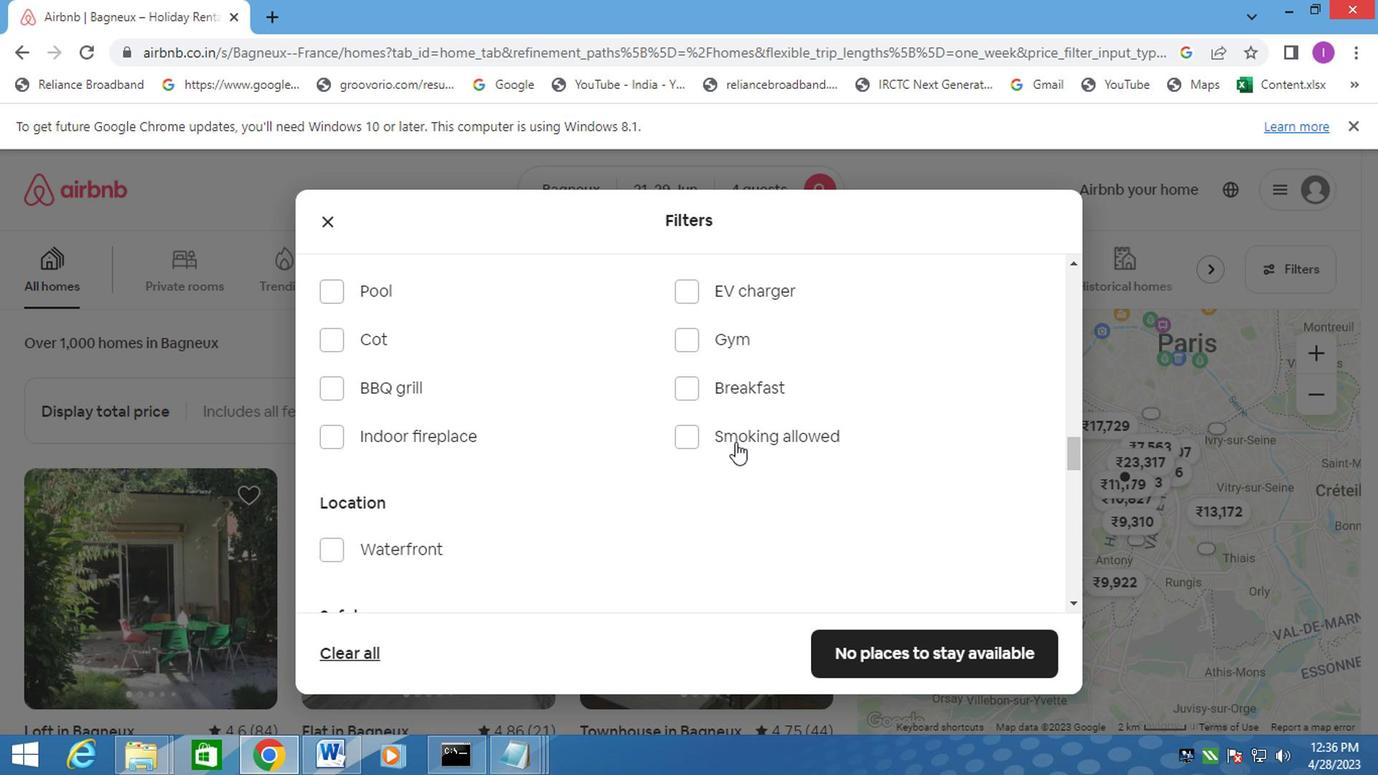 
Action: Mouse scrolled (731, 439) with delta (0, 0)
Screenshot: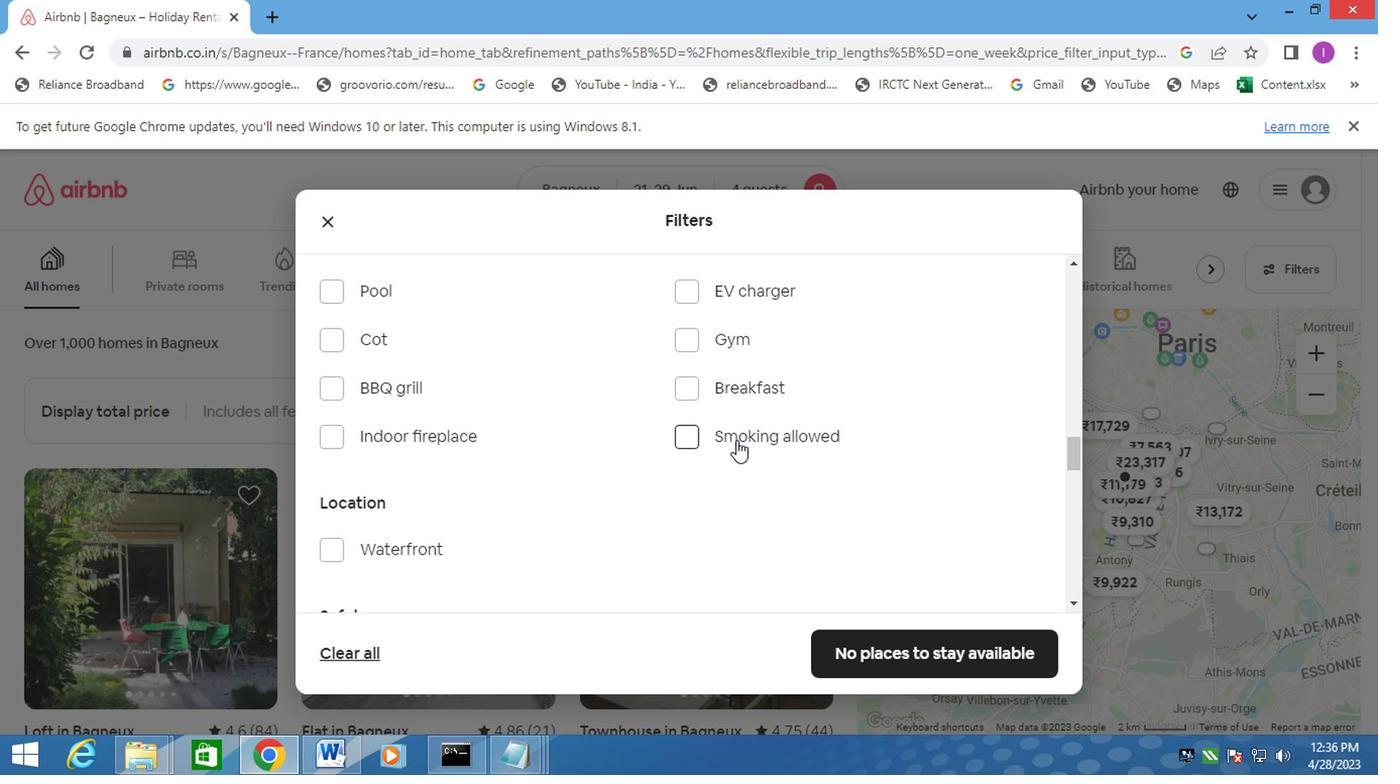 
Action: Mouse scrolled (731, 439) with delta (0, 0)
Screenshot: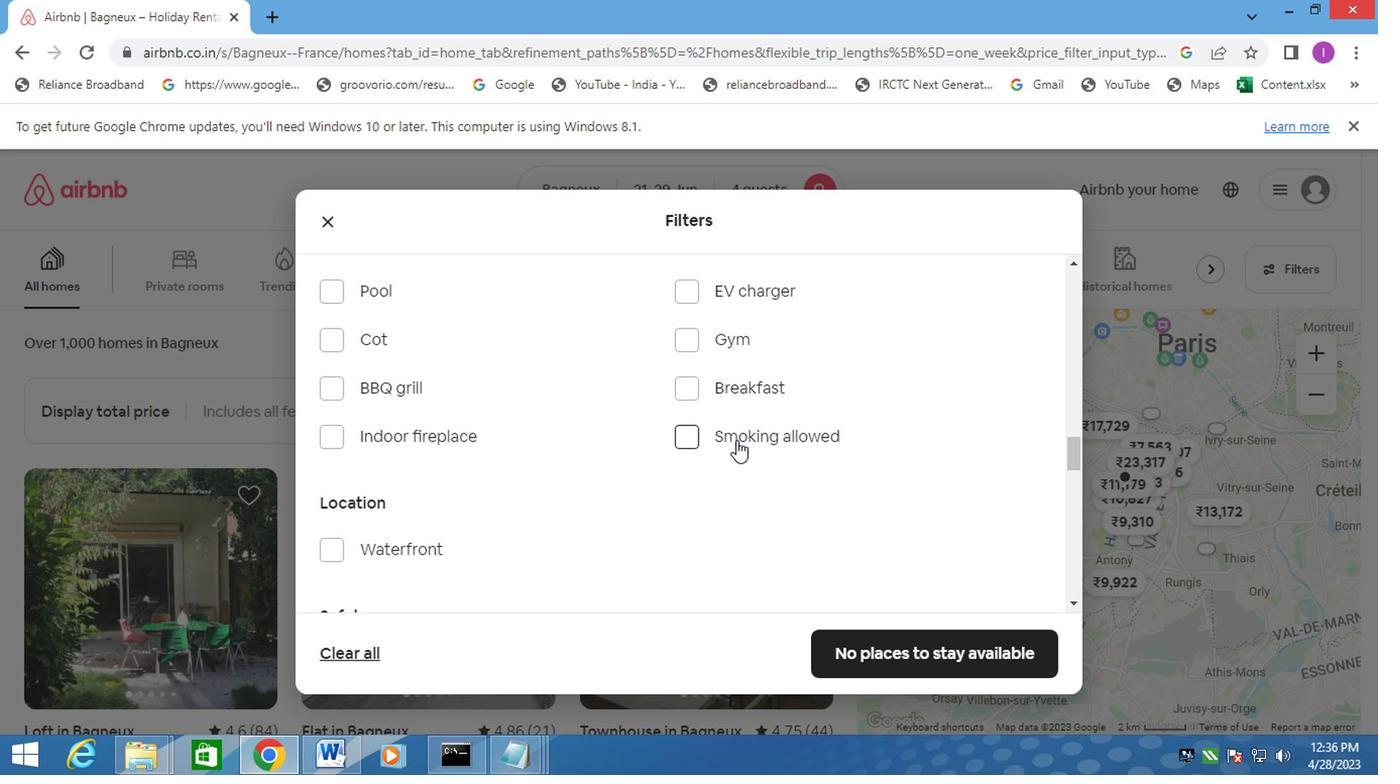 
Action: Mouse moved to (733, 437)
Screenshot: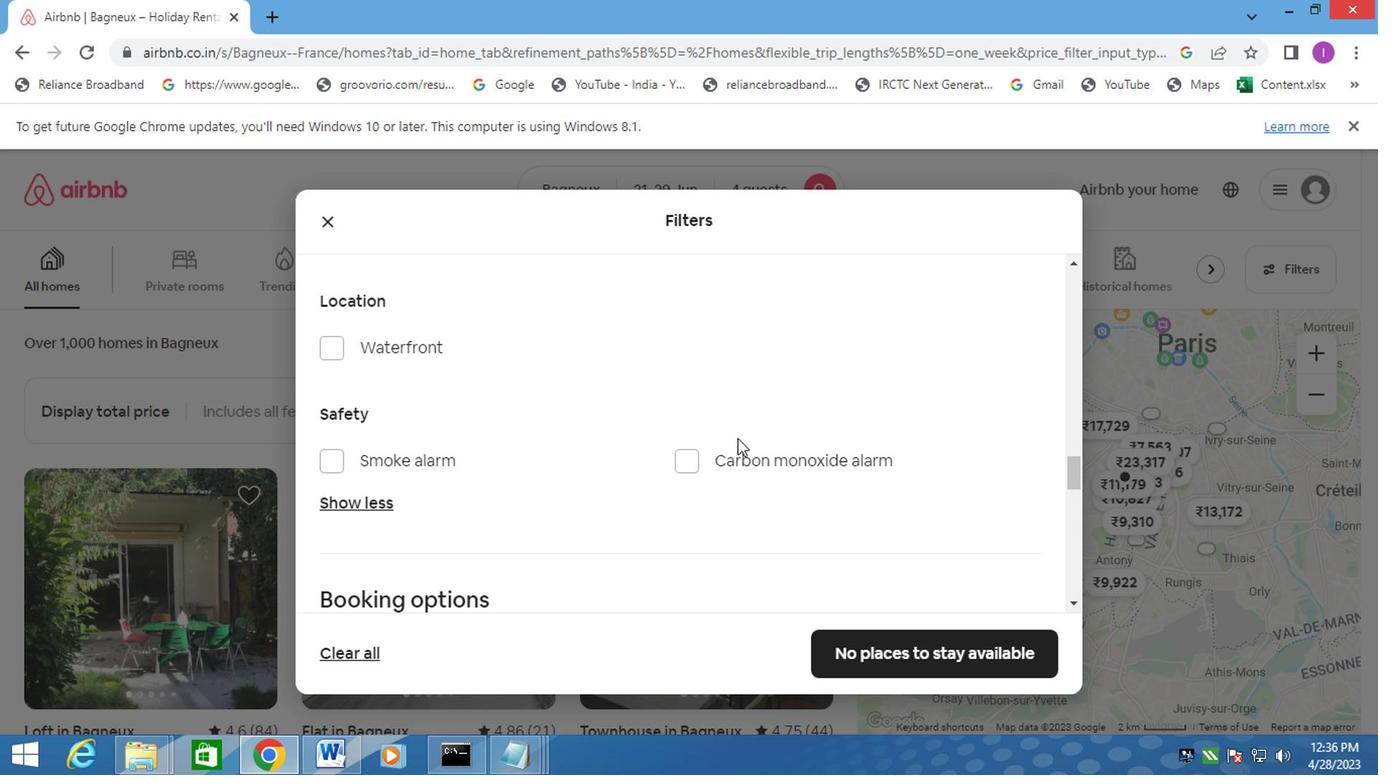 
Action: Mouse scrolled (733, 436) with delta (0, 0)
Screenshot: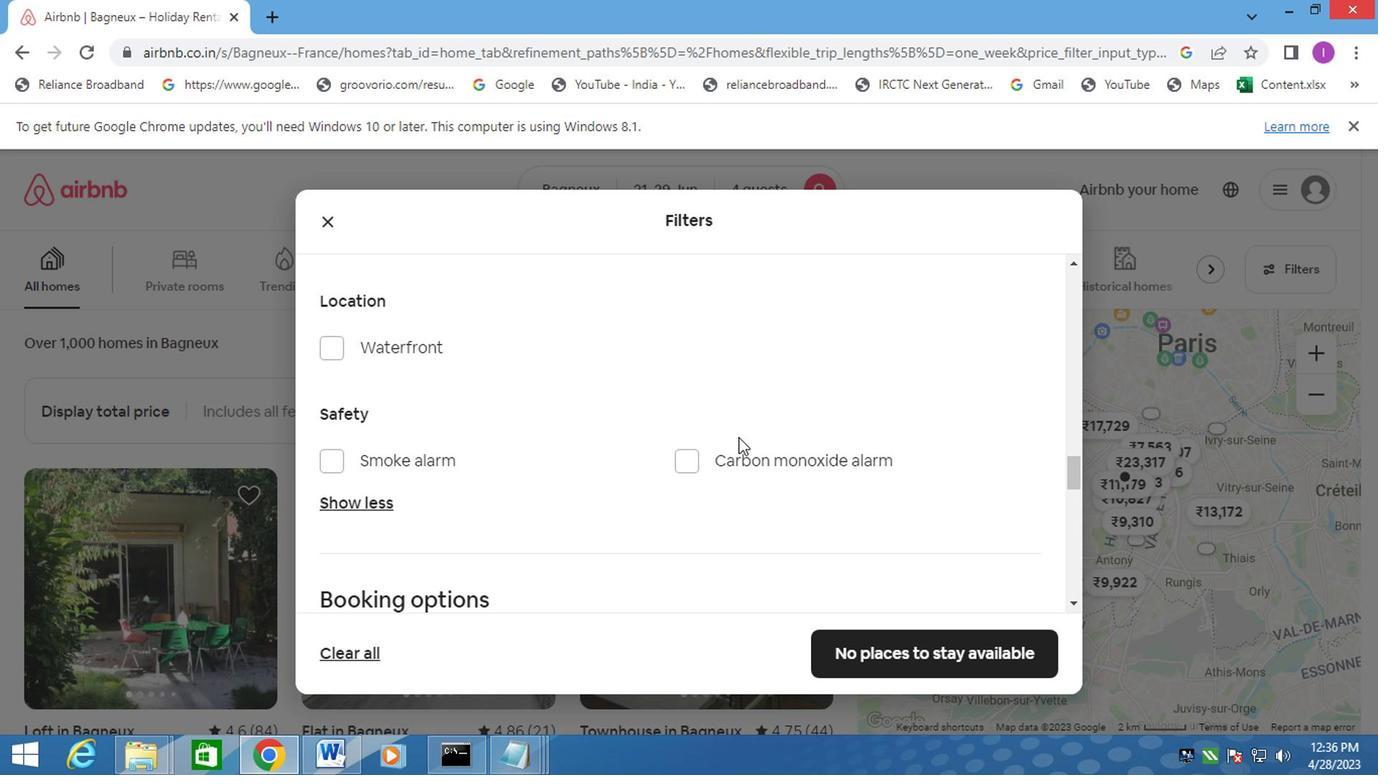 
Action: Mouse scrolled (733, 436) with delta (0, 0)
Screenshot: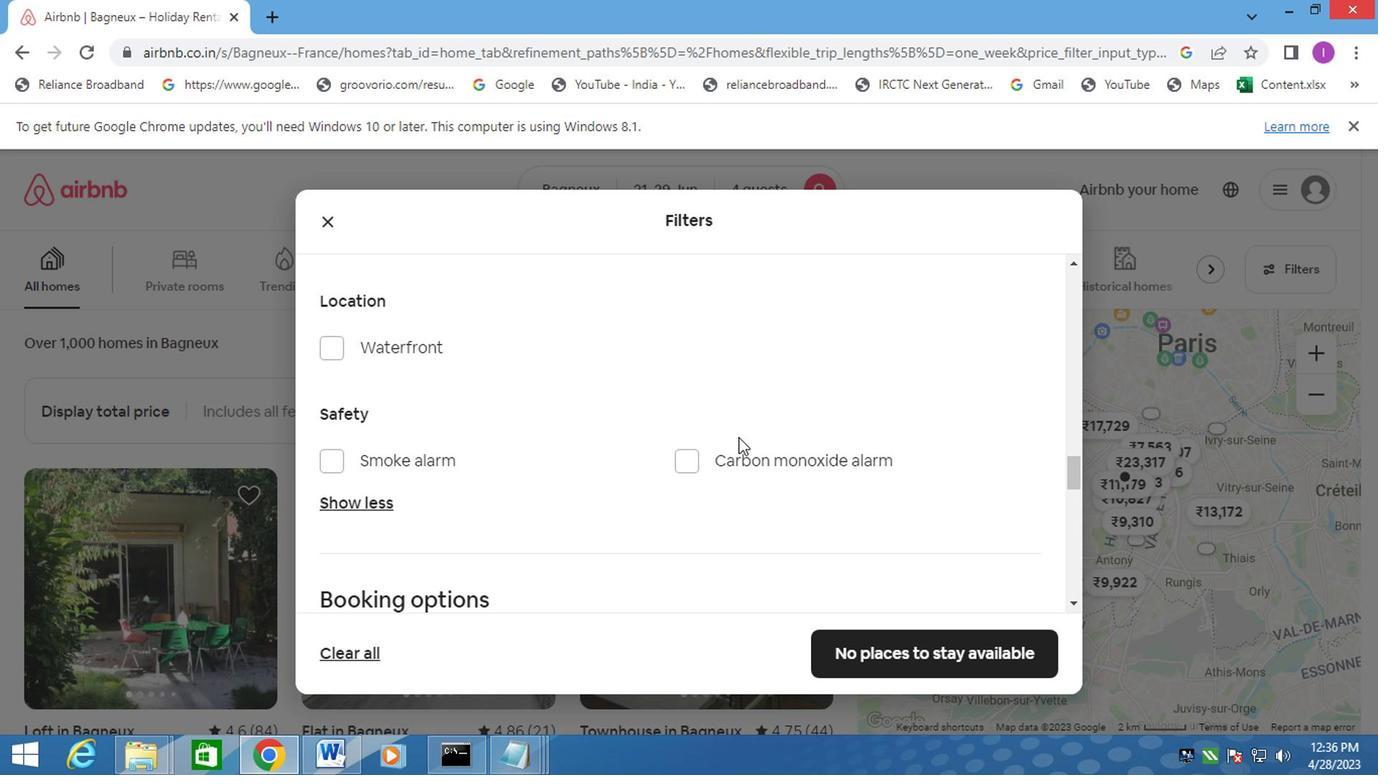 
Action: Mouse moved to (733, 436)
Screenshot: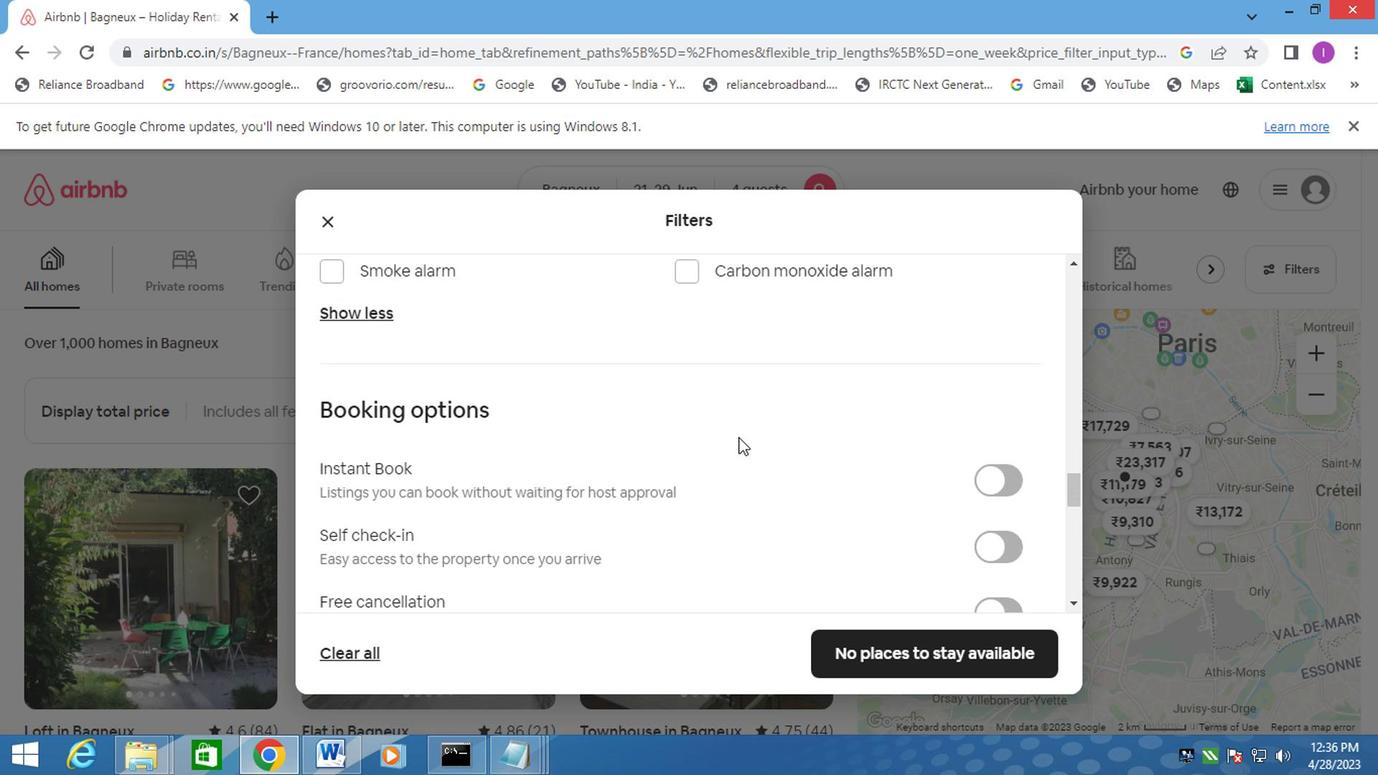 
Action: Mouse scrolled (733, 435) with delta (0, -1)
Screenshot: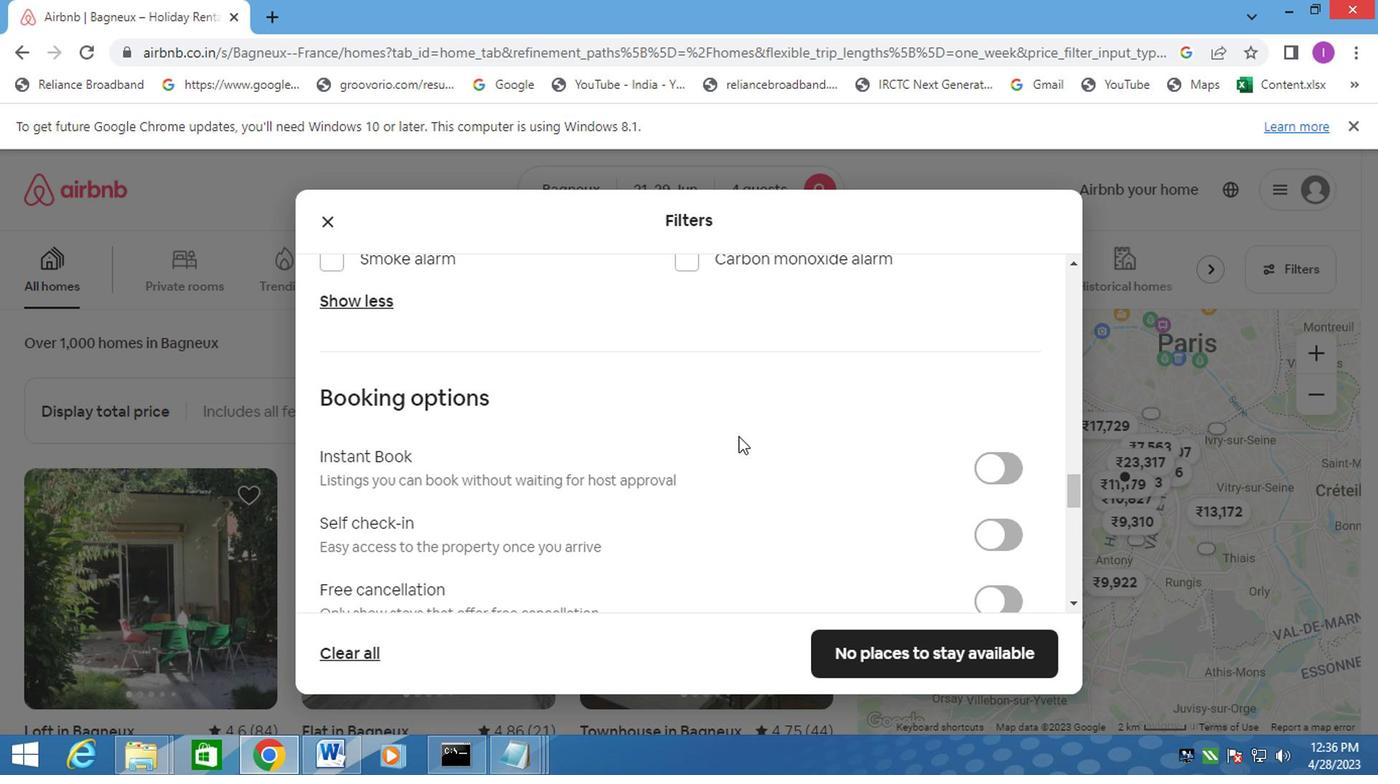 
Action: Mouse scrolled (733, 435) with delta (0, -1)
Screenshot: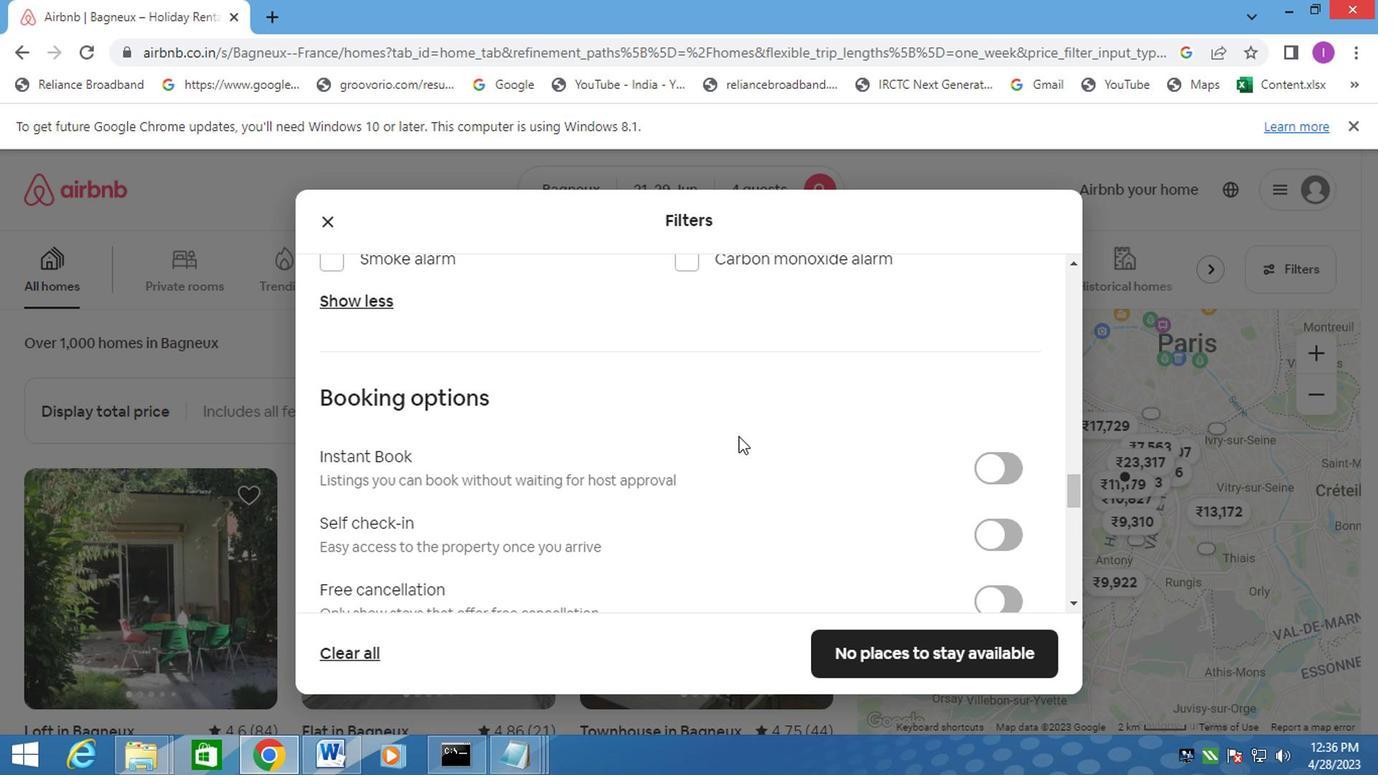 
Action: Mouse moved to (1011, 336)
Screenshot: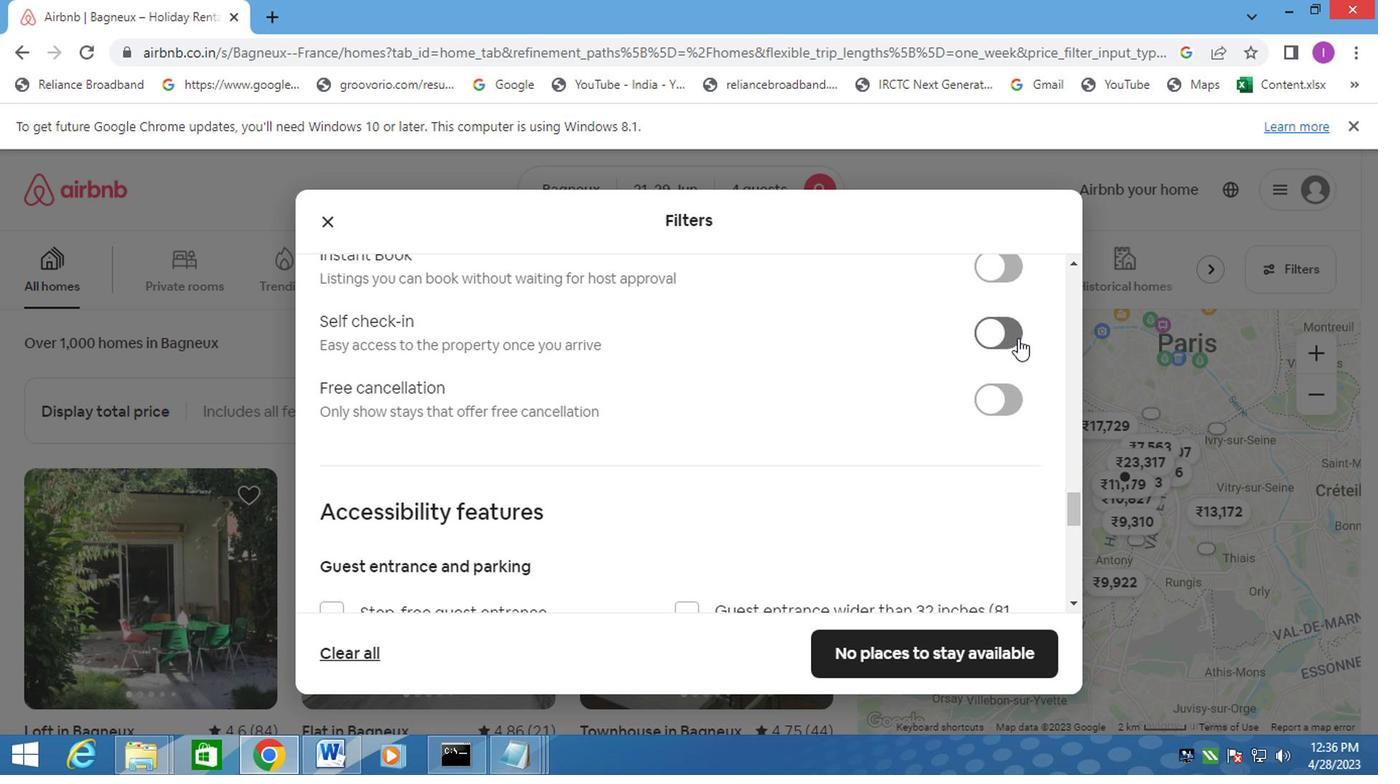 
Action: Mouse pressed left at (1011, 336)
Screenshot: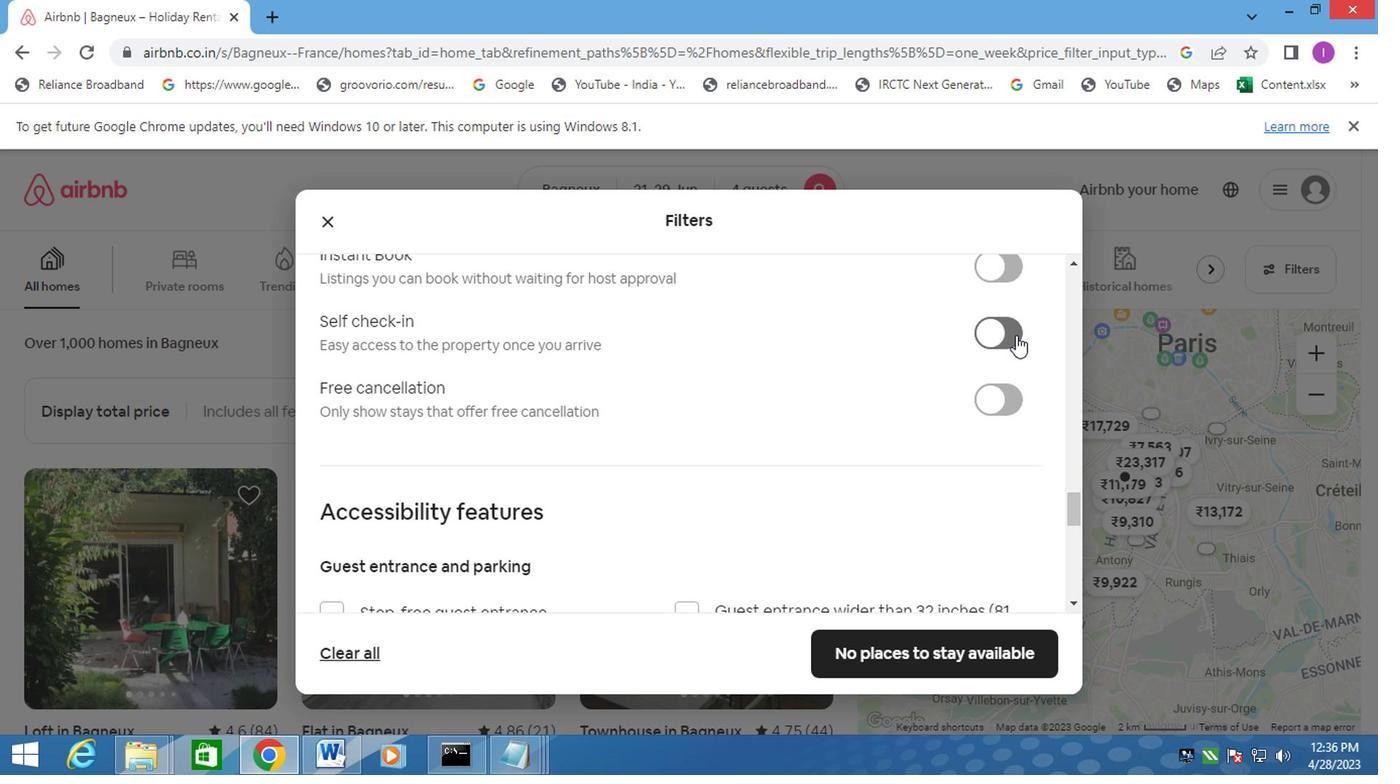 
Action: Mouse moved to (616, 436)
Screenshot: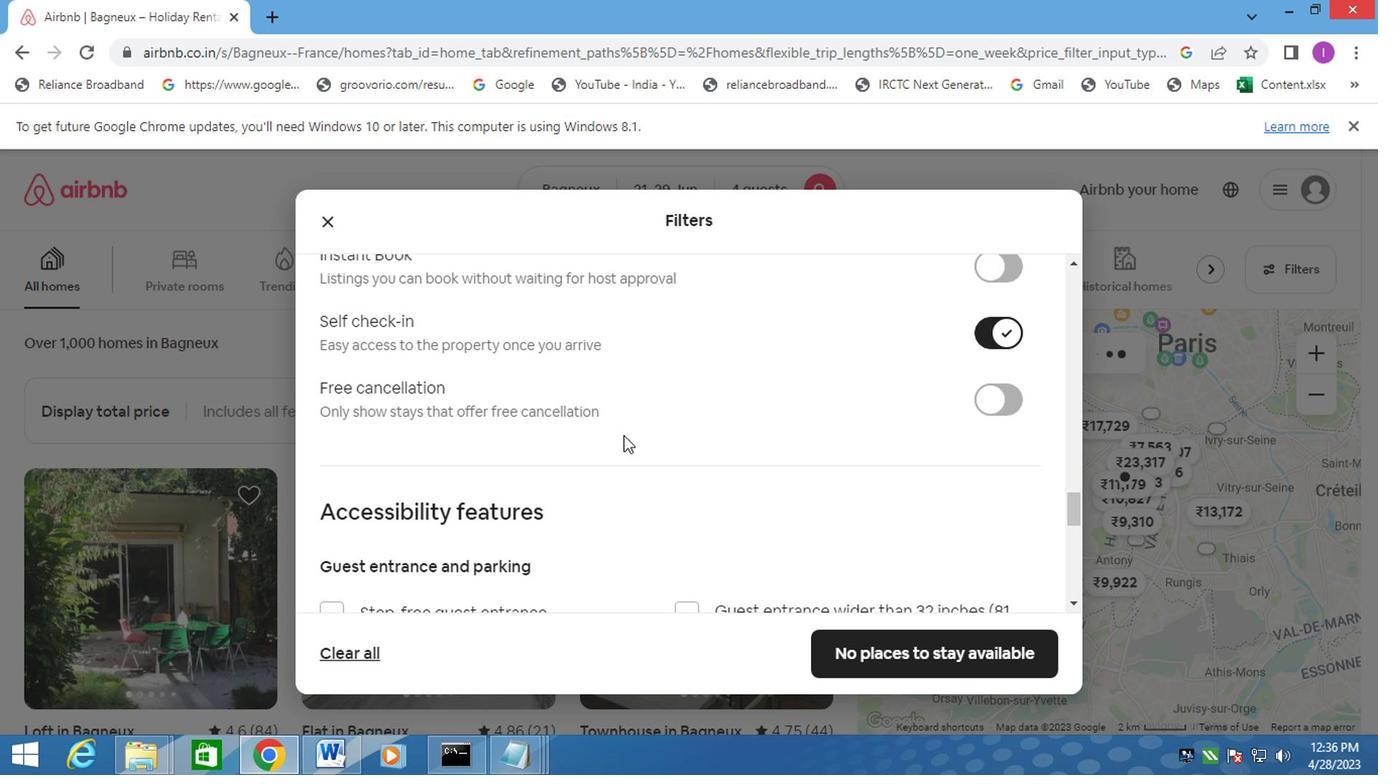 
Action: Mouse scrolled (616, 435) with delta (0, -1)
Screenshot: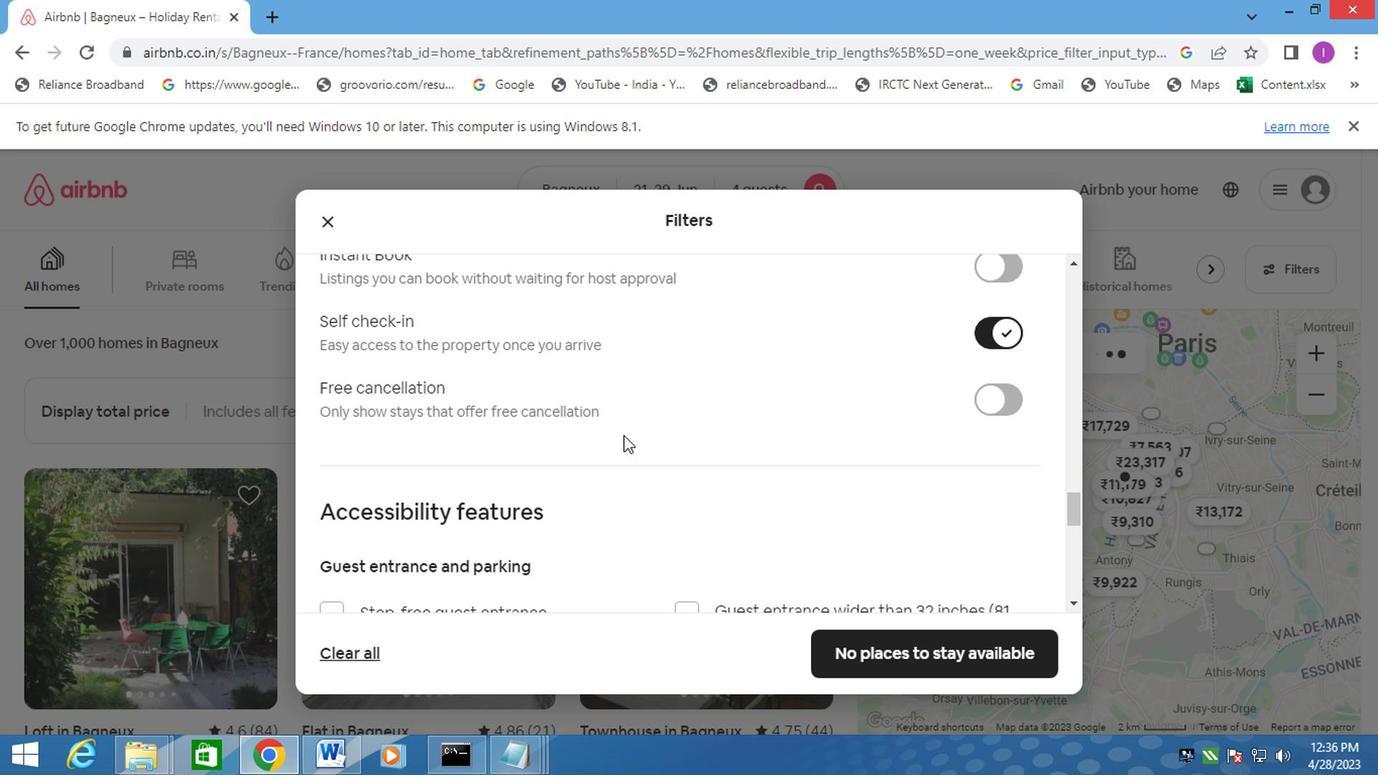 
Action: Mouse moved to (616, 437)
Screenshot: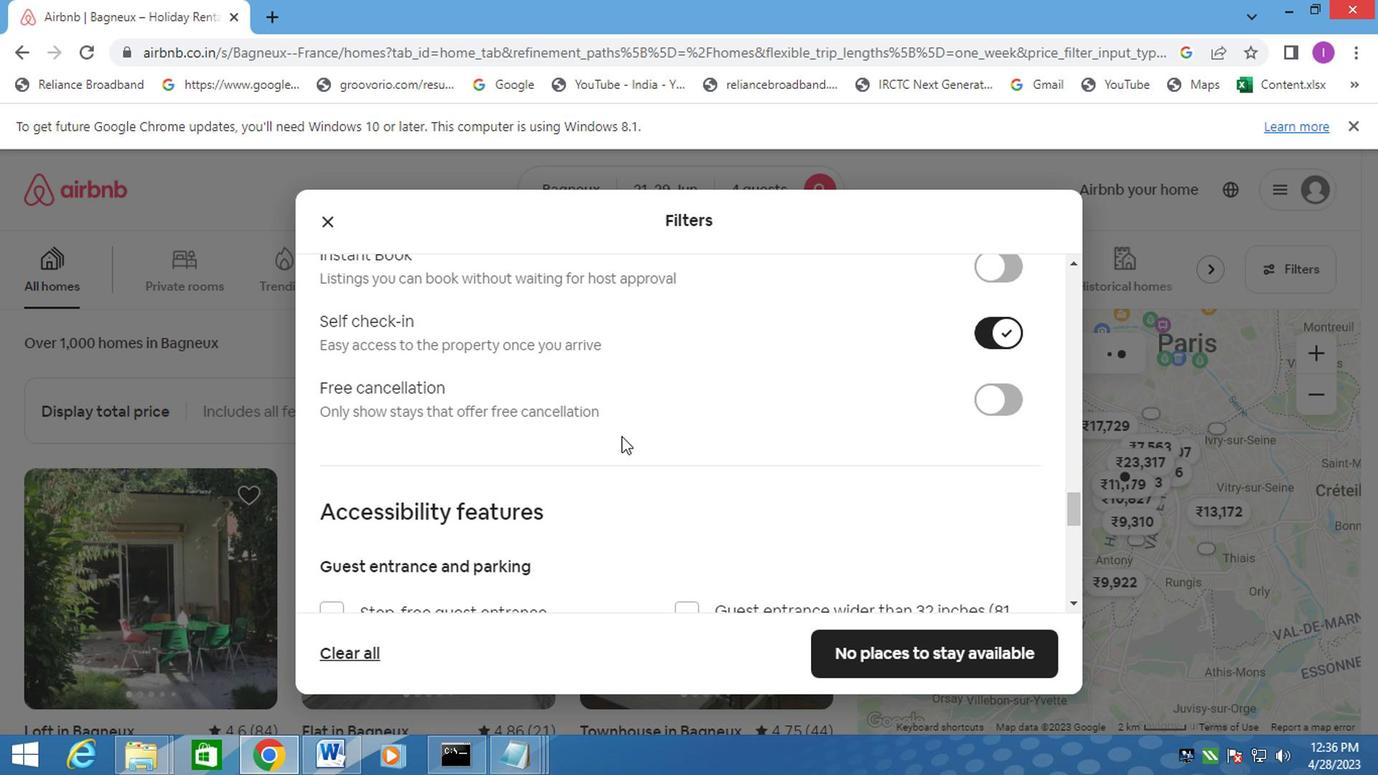 
Action: Mouse scrolled (616, 437) with delta (0, 0)
Screenshot: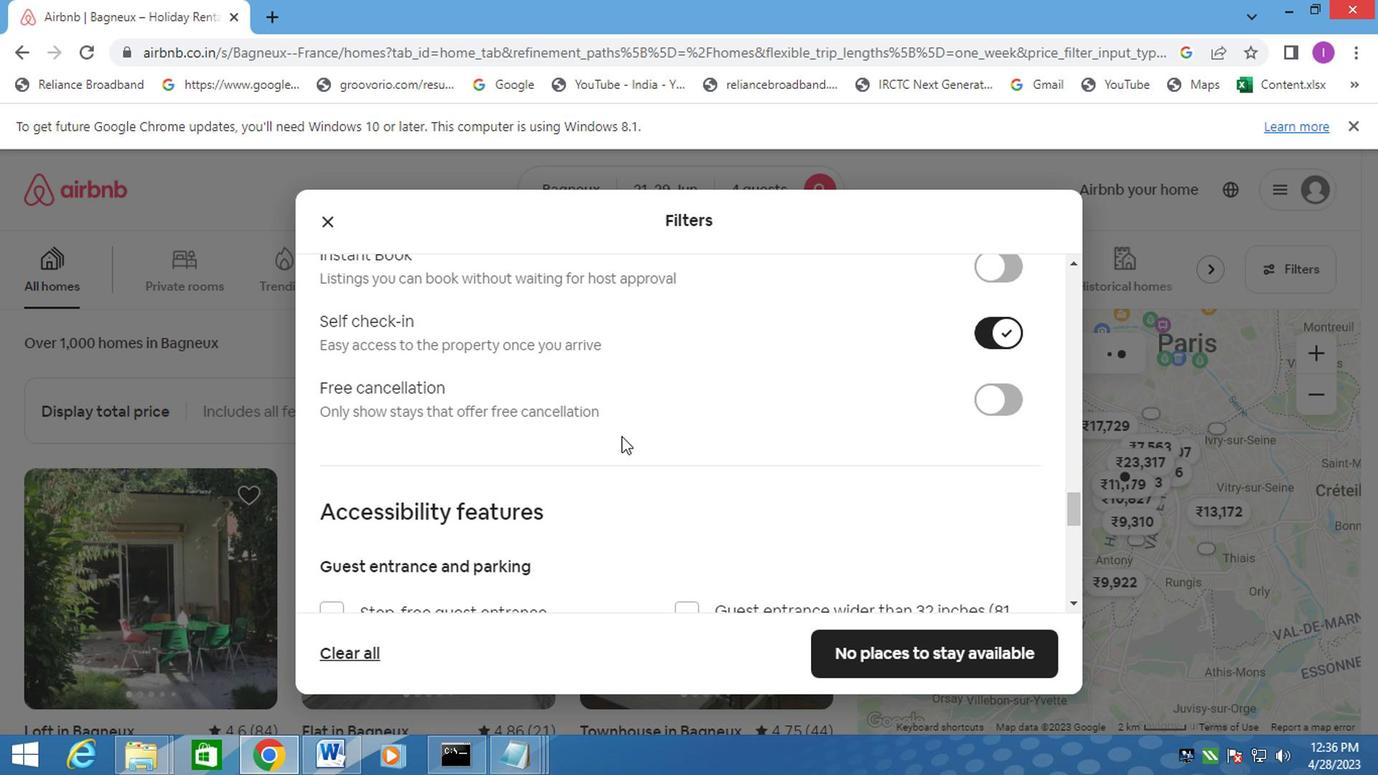 
Action: Mouse scrolled (616, 437) with delta (0, 0)
Screenshot: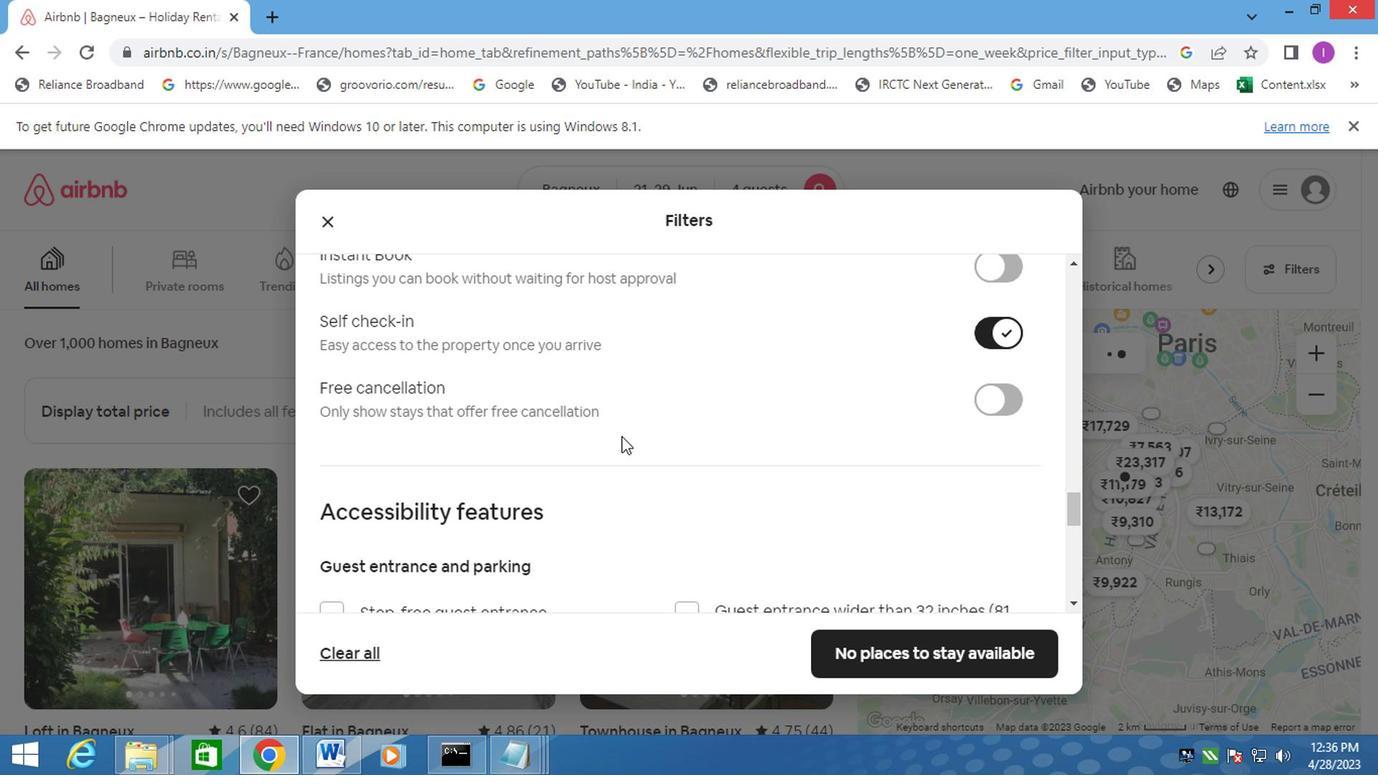 
Action: Mouse scrolled (616, 437) with delta (0, 0)
Screenshot: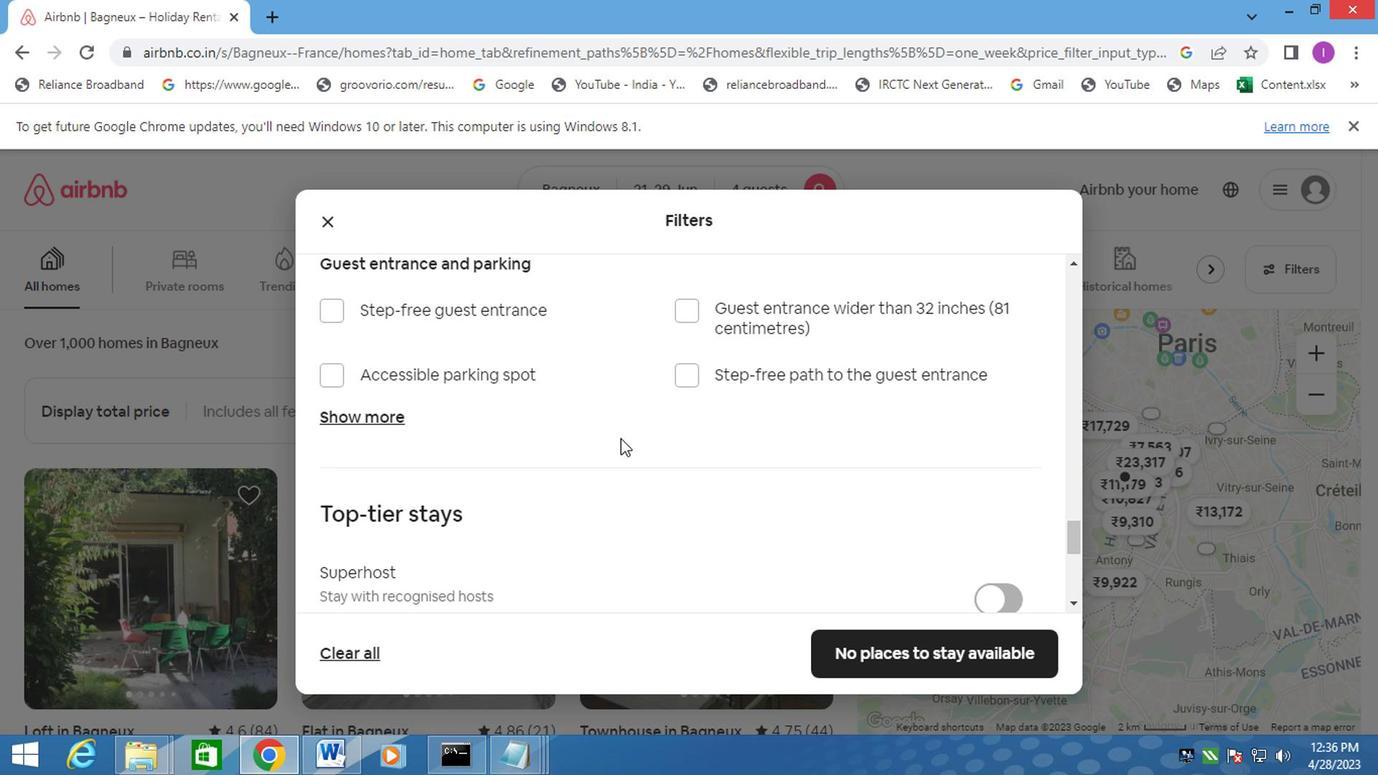 
Action: Mouse scrolled (616, 437) with delta (0, 0)
Screenshot: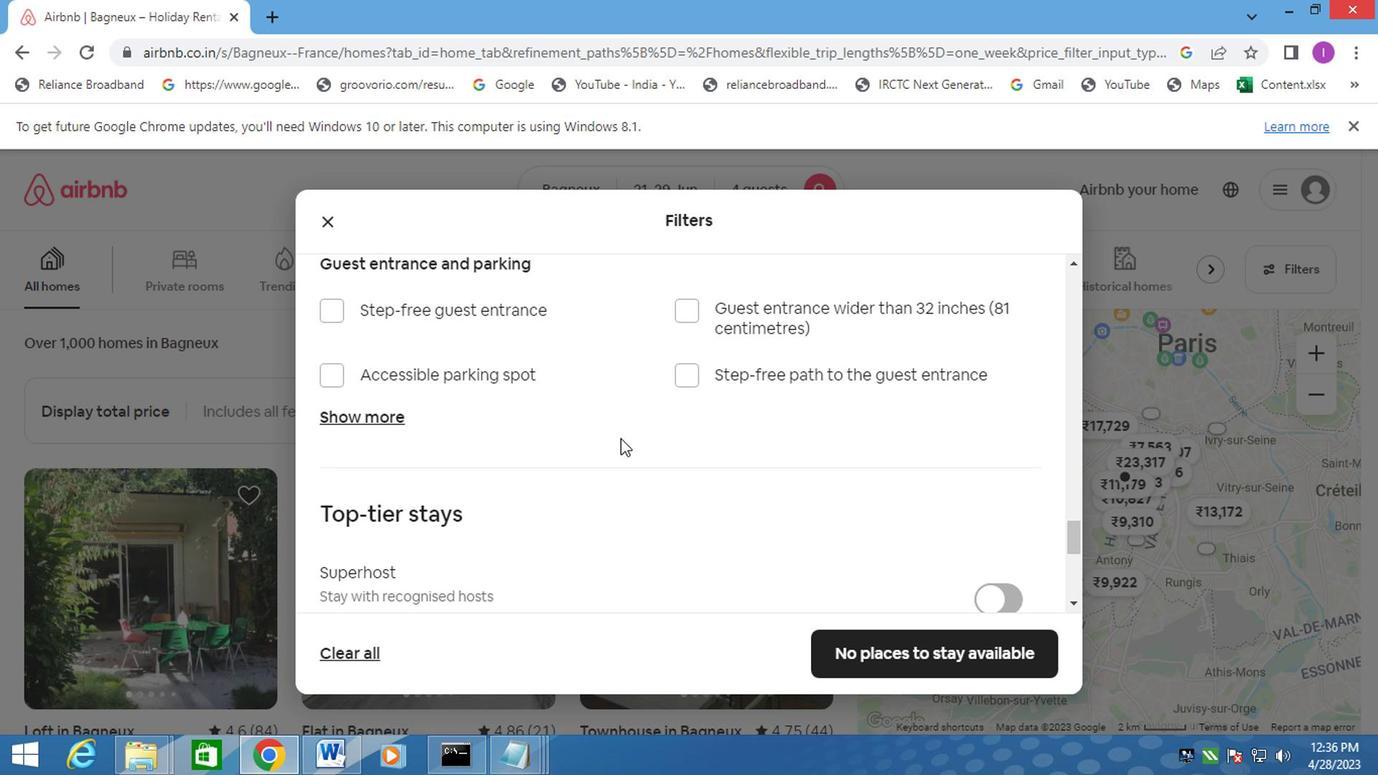 
Action: Mouse moved to (819, 453)
Screenshot: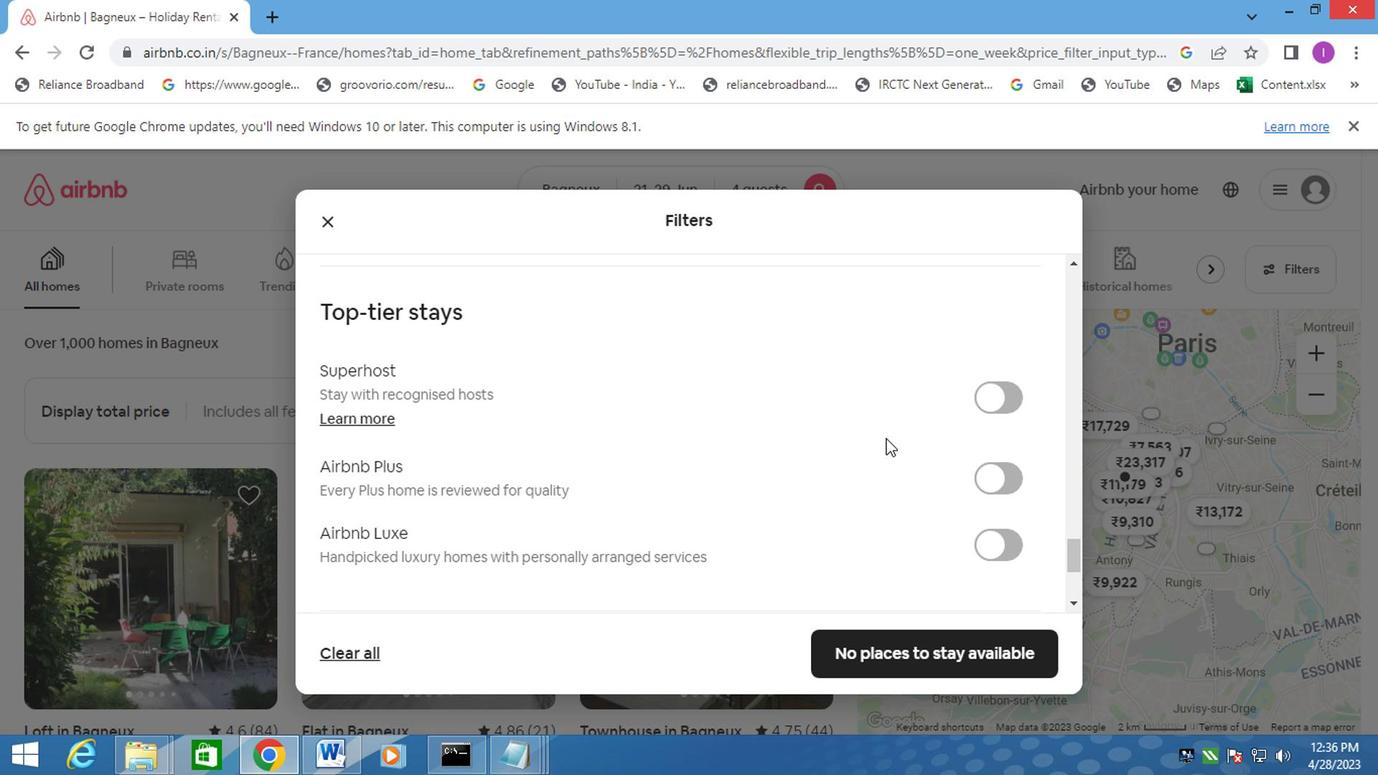 
Action: Mouse scrolled (830, 449) with delta (0, 0)
Screenshot: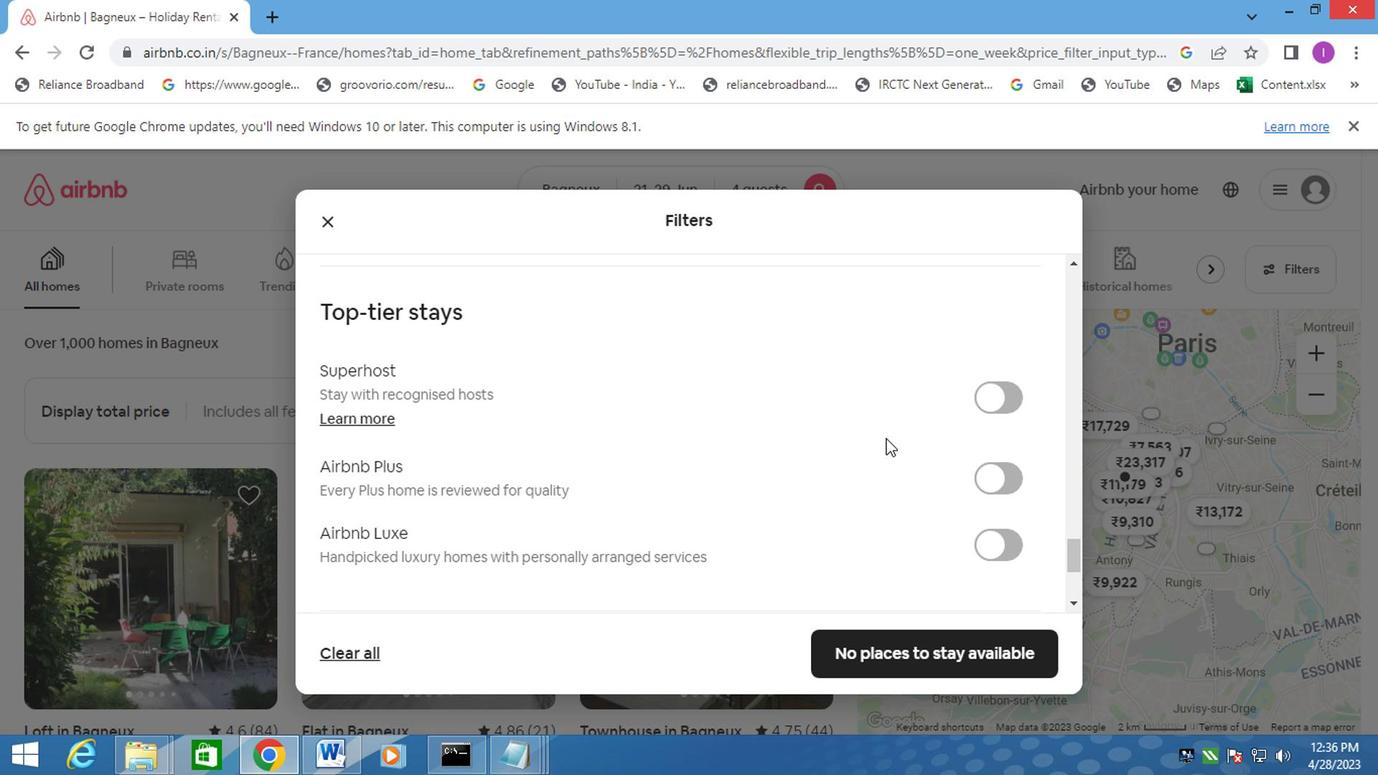 
Action: Mouse moved to (813, 454)
Screenshot: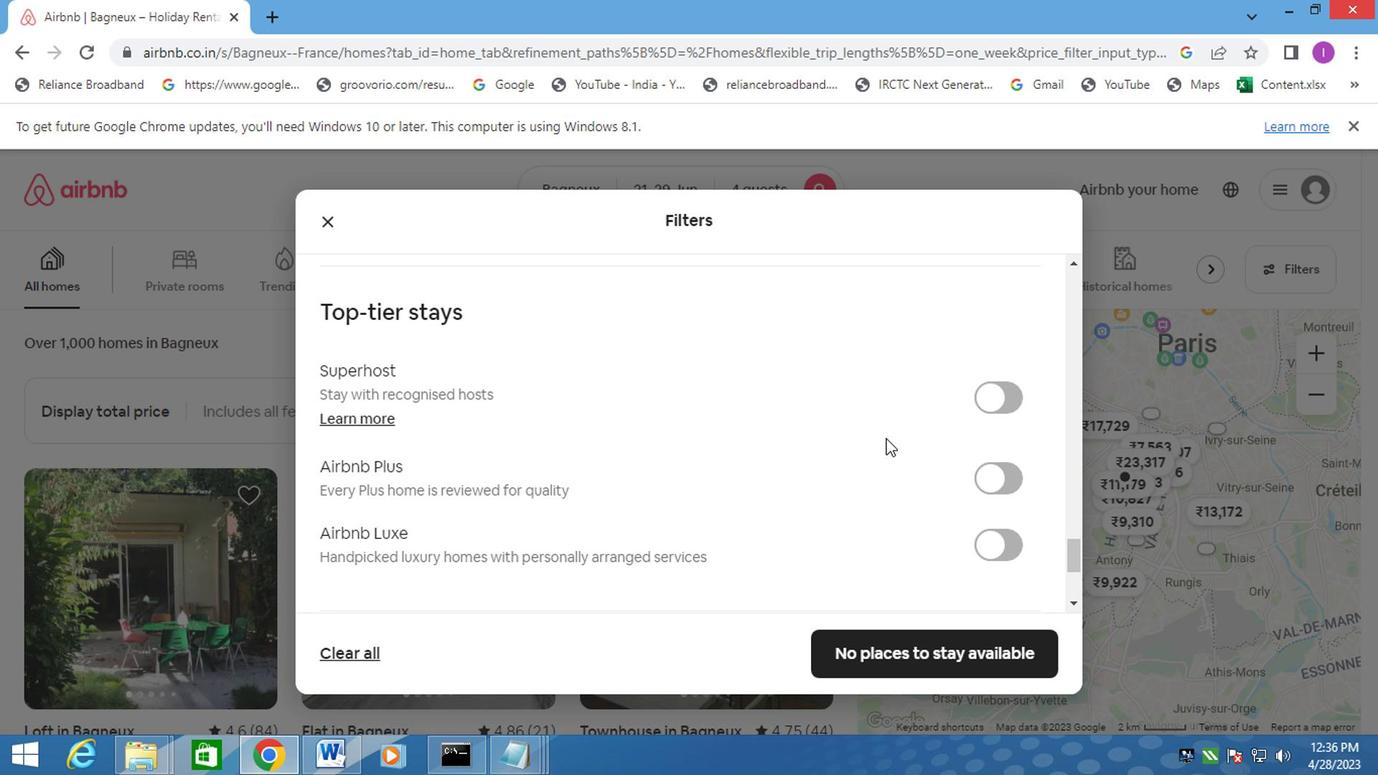 
Action: Mouse scrolled (813, 453) with delta (0, -1)
Screenshot: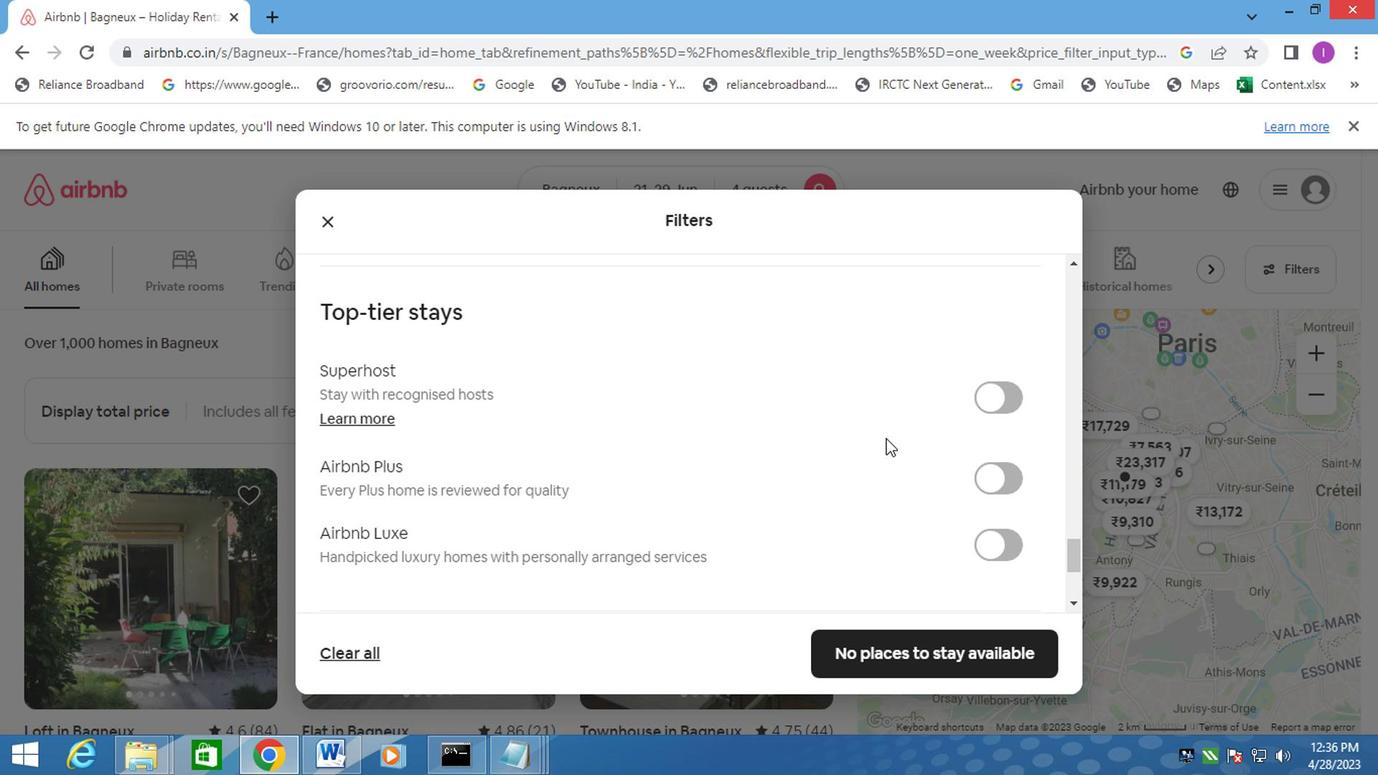 
Action: Mouse moved to (769, 460)
Screenshot: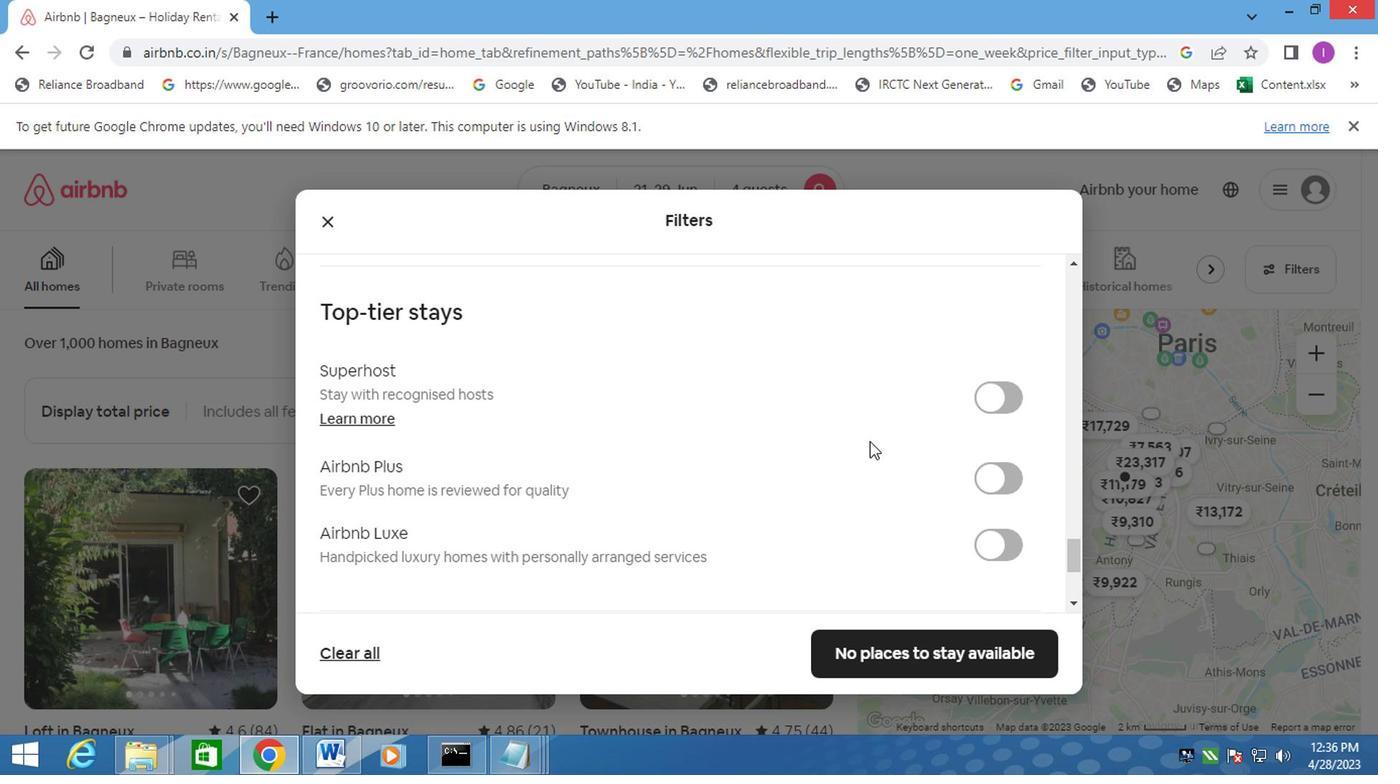 
Action: Mouse scrolled (781, 459) with delta (0, 0)
Screenshot: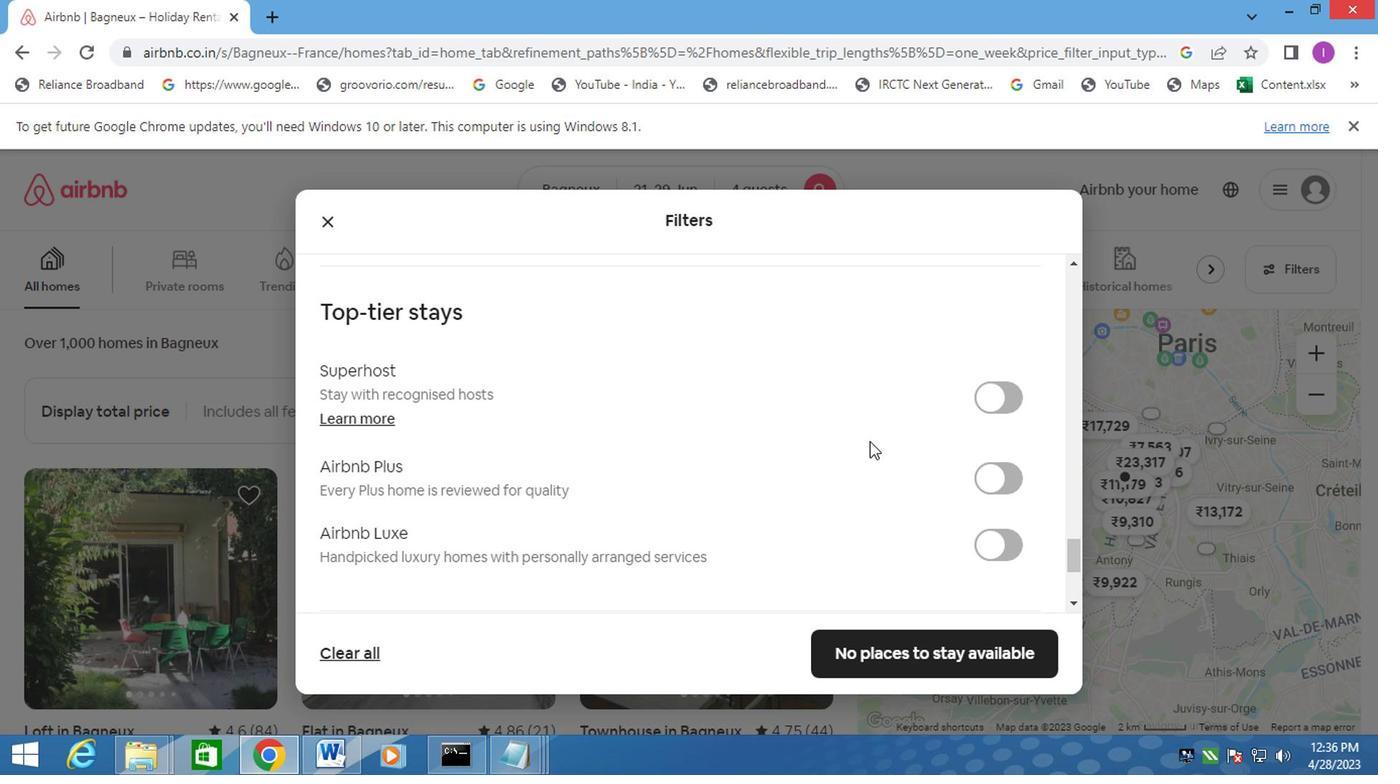 
Action: Mouse moved to (743, 460)
Screenshot: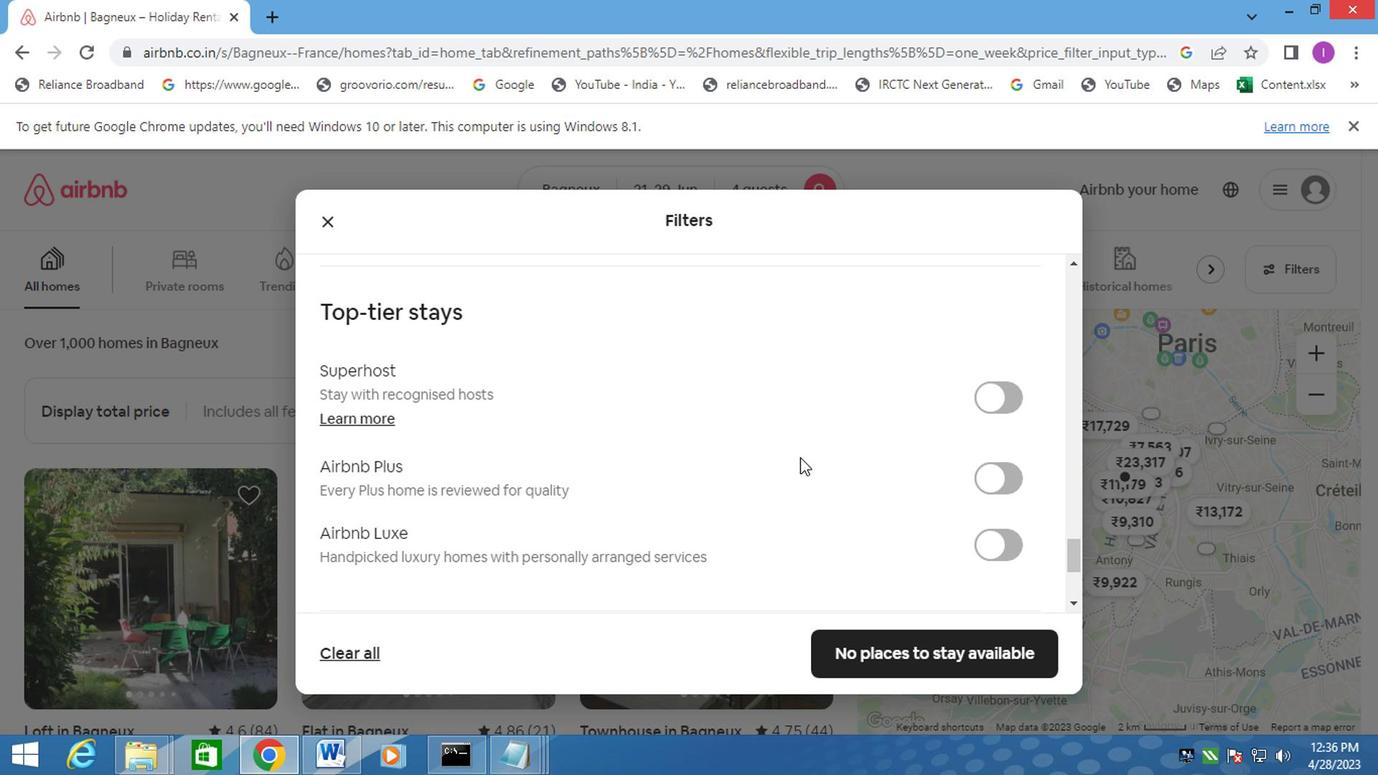 
Action: Mouse scrolled (743, 459) with delta (0, 0)
Screenshot: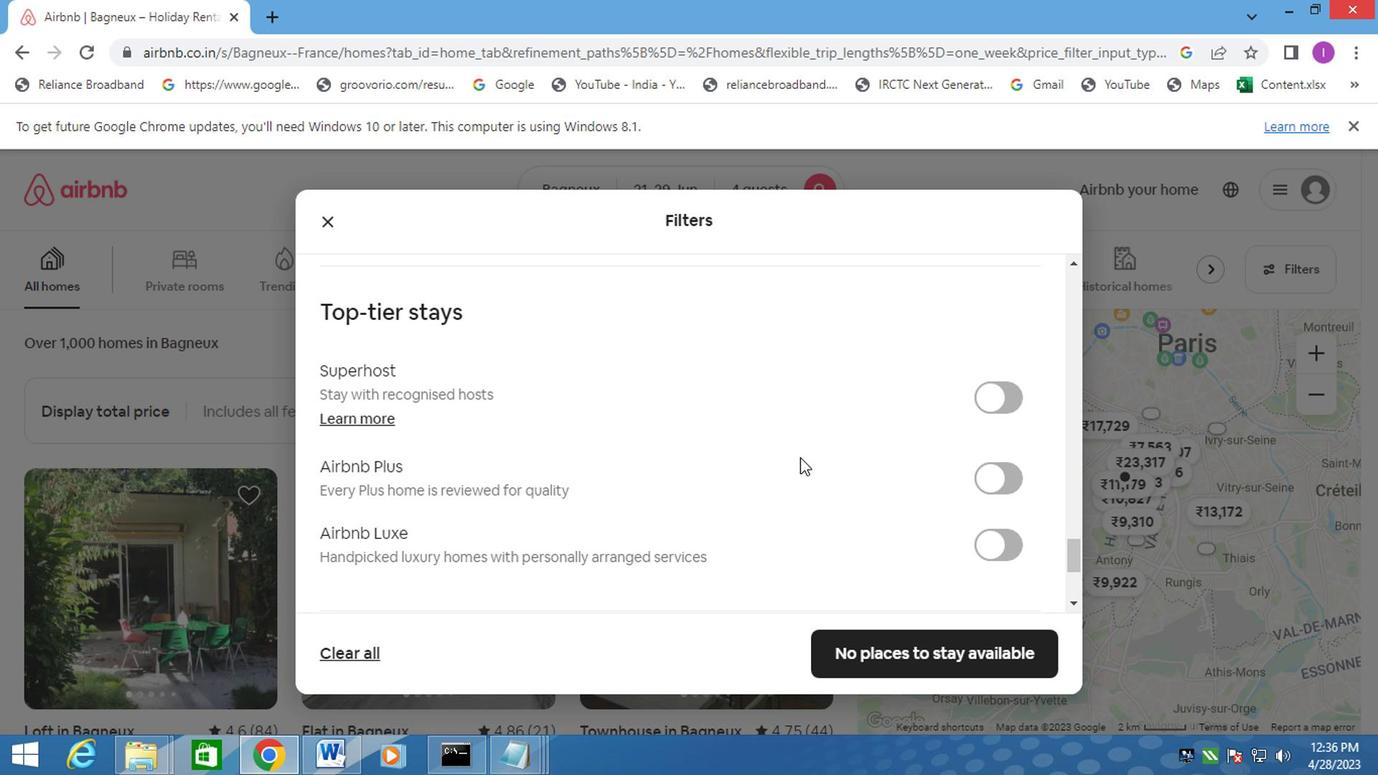 
Action: Mouse moved to (334, 470)
Screenshot: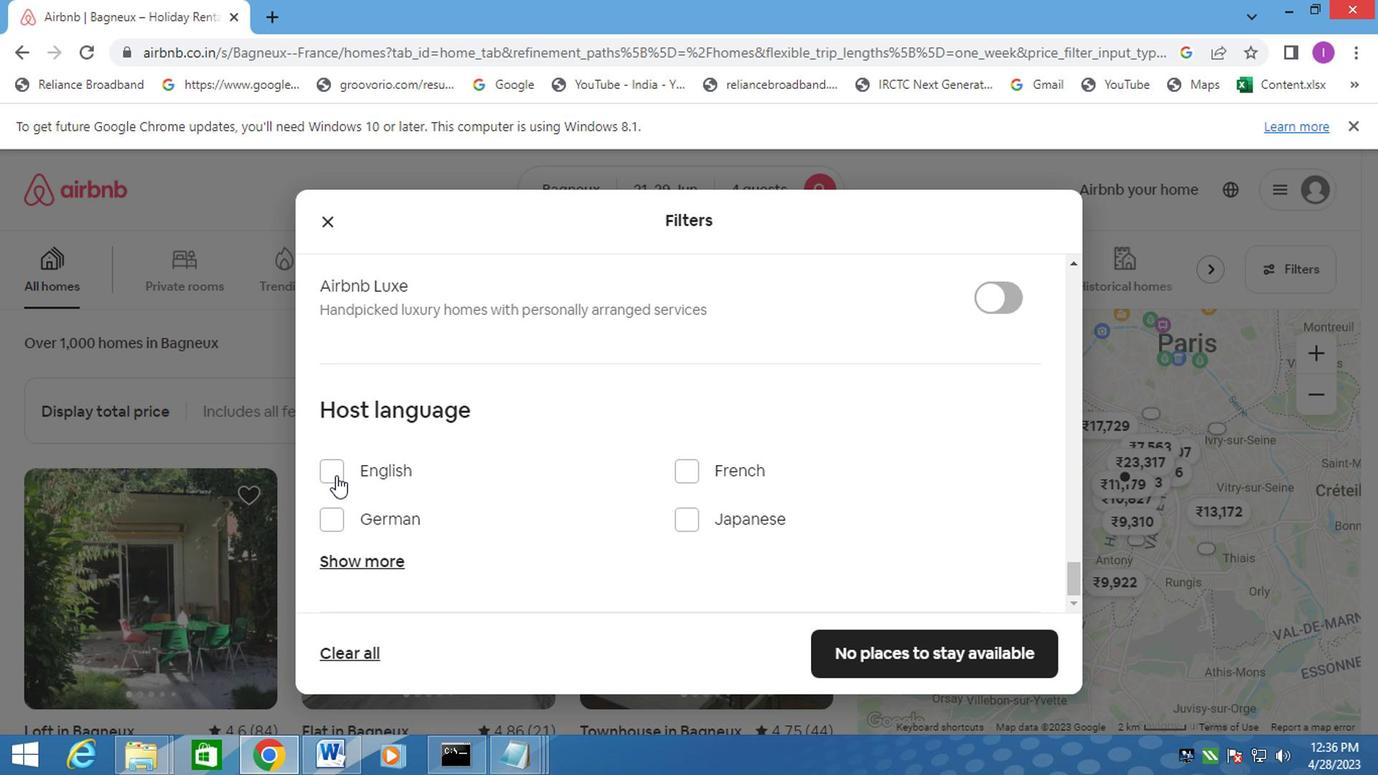 
Action: Mouse pressed left at (334, 470)
Screenshot: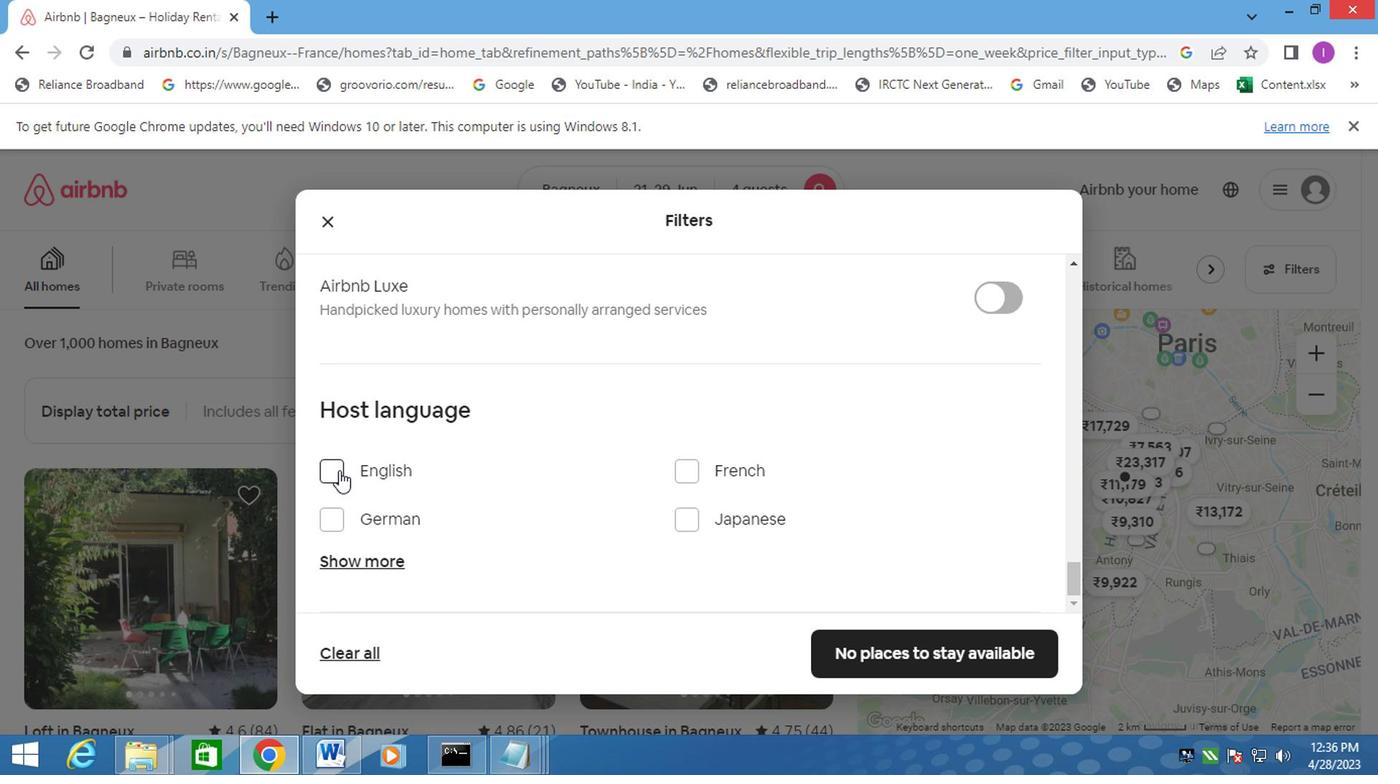 
Action: Mouse moved to (858, 649)
Screenshot: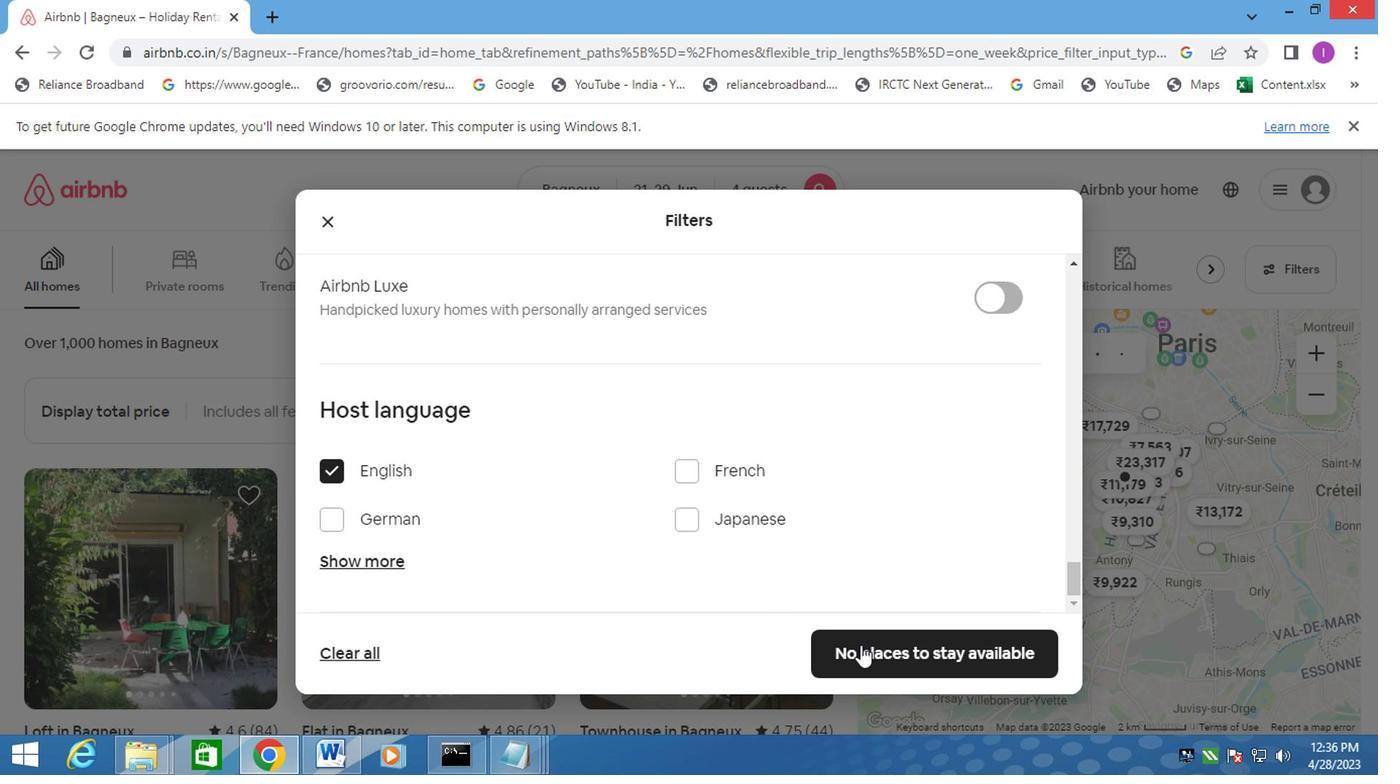 
Action: Mouse pressed left at (858, 649)
Screenshot: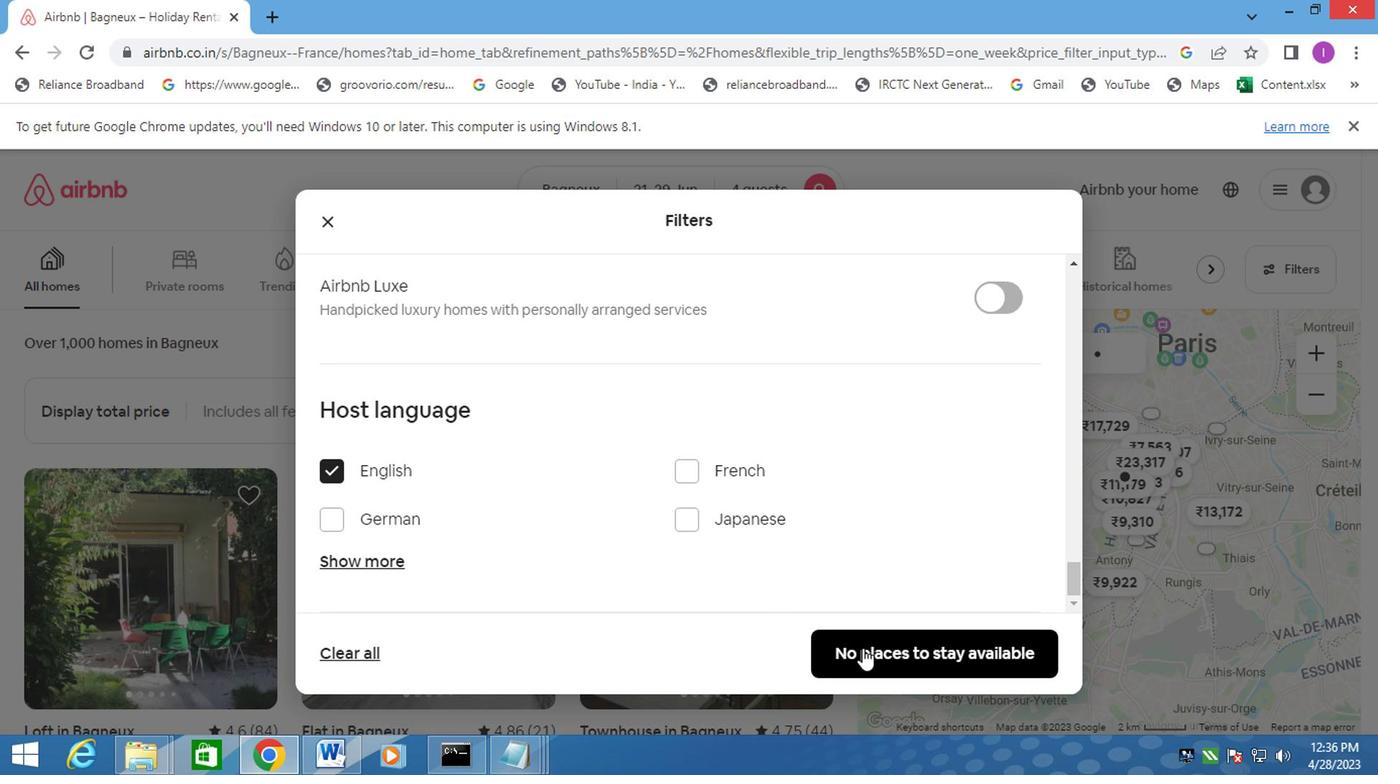 
Action: Mouse moved to (852, 623)
Screenshot: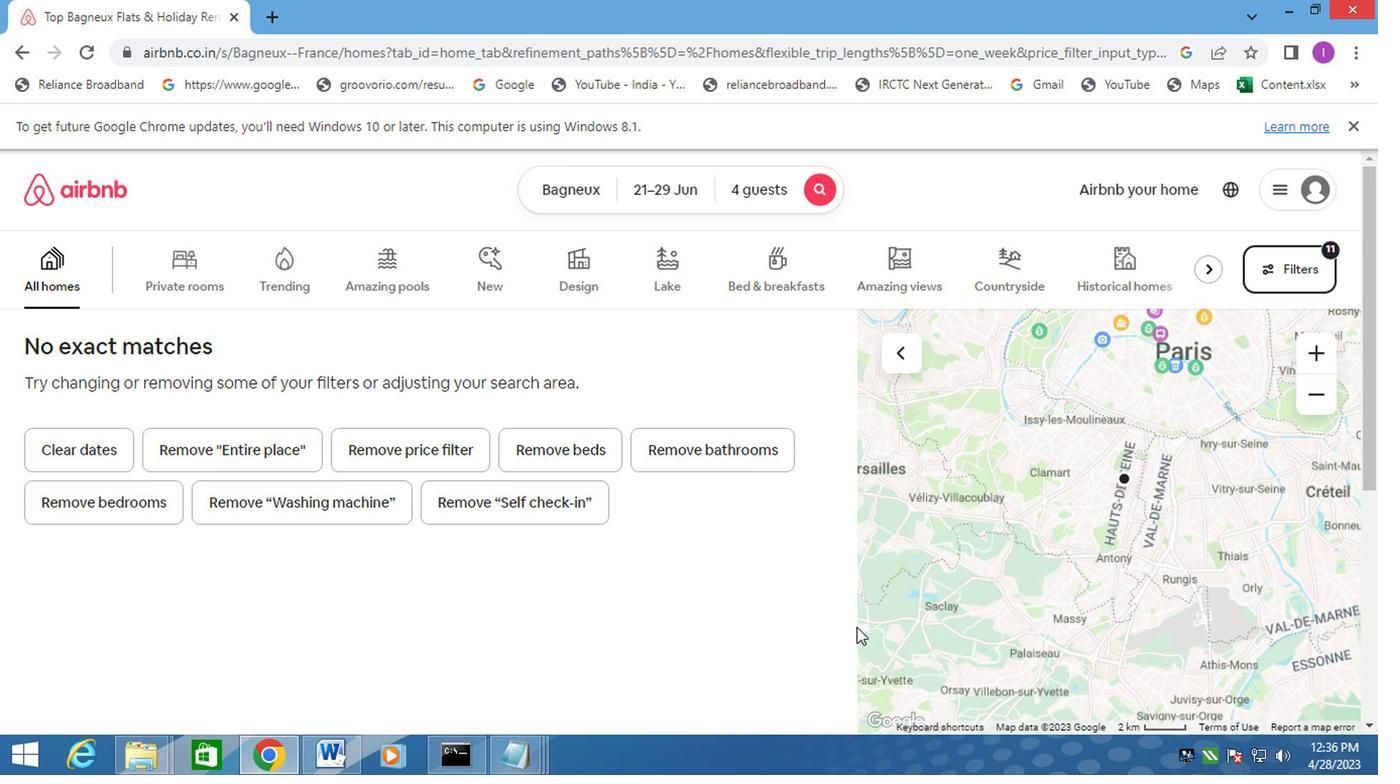 
